 Task: Compose an email with the signature Harold Hernandez with the subject Cancellation of an order and the message We are pleased to inform you that your application has been approved. from softage.8@softage.net to softage.1@softage.net Select the bulleted list and change the font typography to strikethroughSelect the bulleted list and remove the font typography strikethrough Send the email. Finally, move the email from Sent Items to the label Yoga
Action: Mouse moved to (1190, 71)
Screenshot: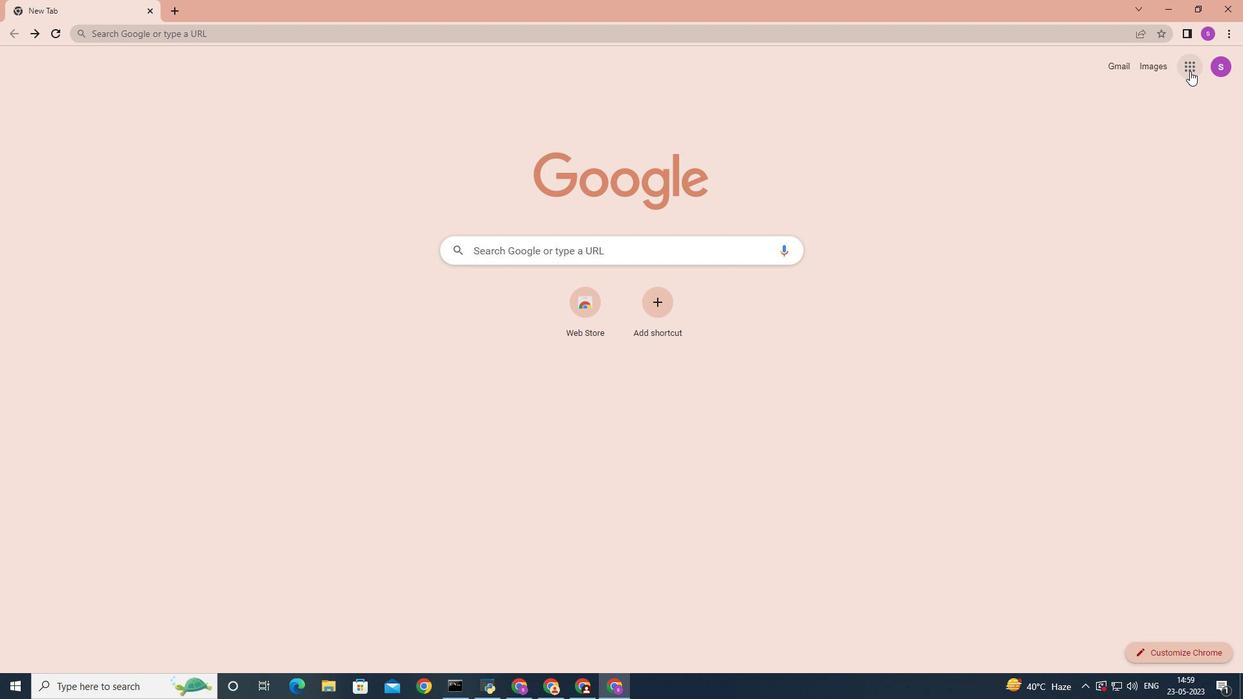 
Action: Mouse pressed left at (1190, 71)
Screenshot: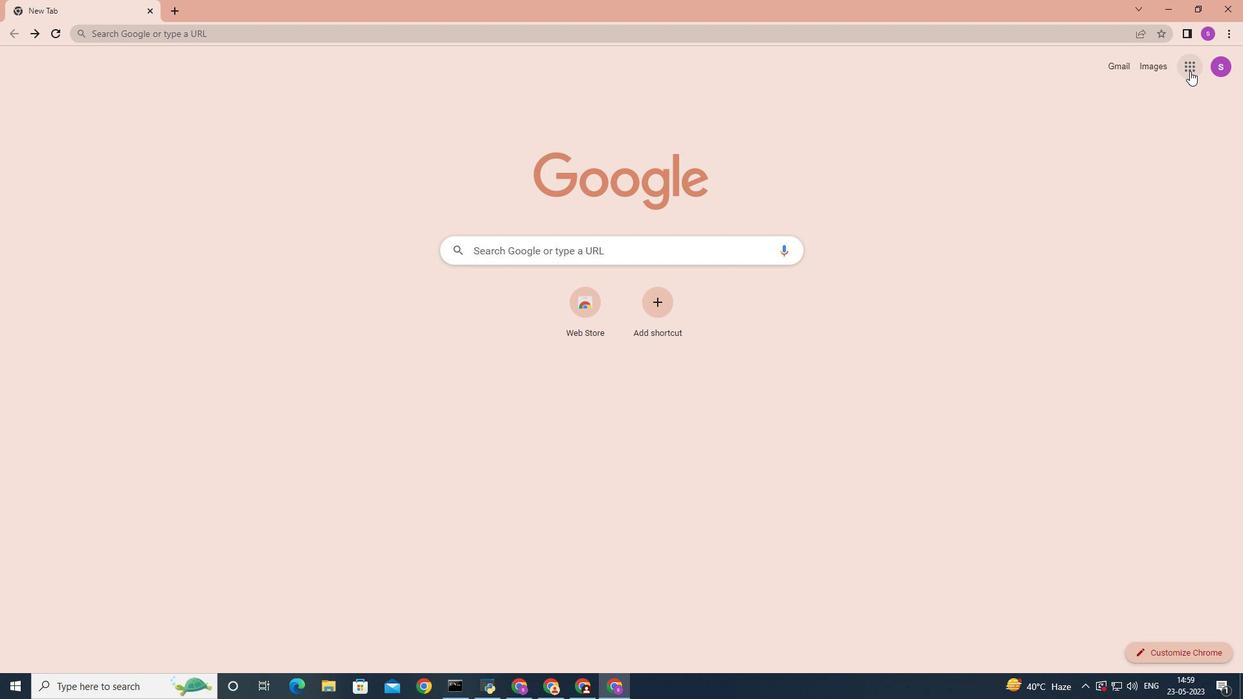 
Action: Mouse moved to (1144, 114)
Screenshot: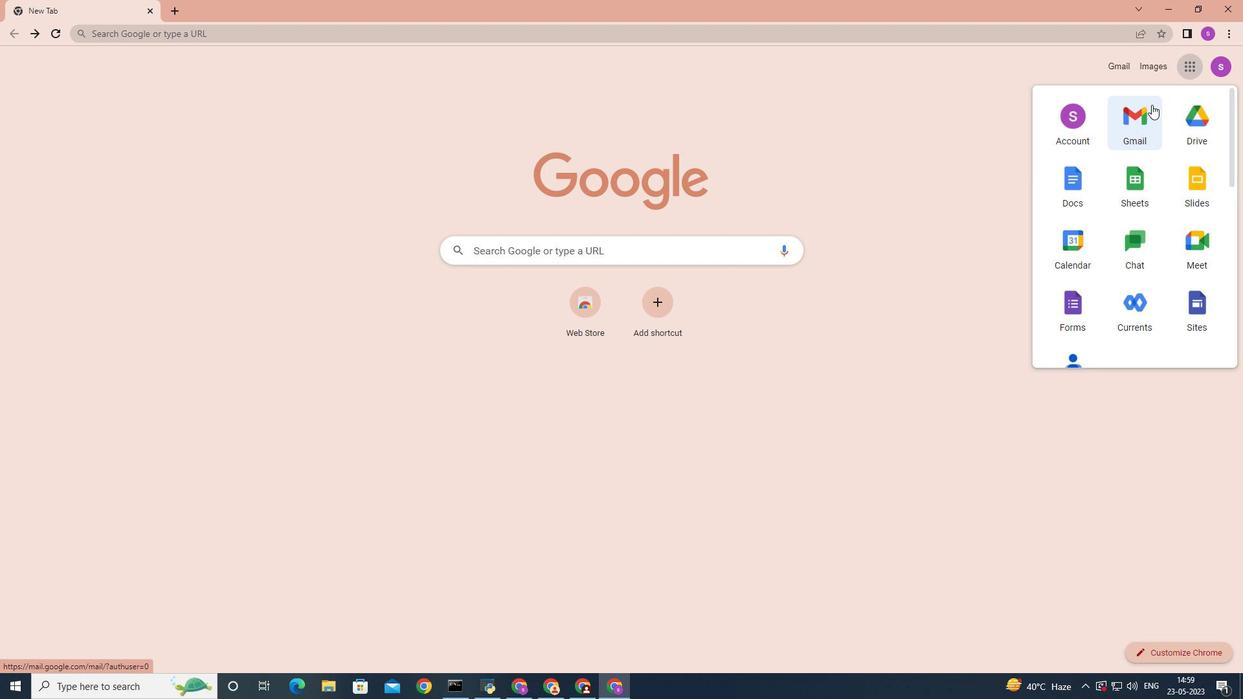 
Action: Mouse pressed left at (1144, 114)
Screenshot: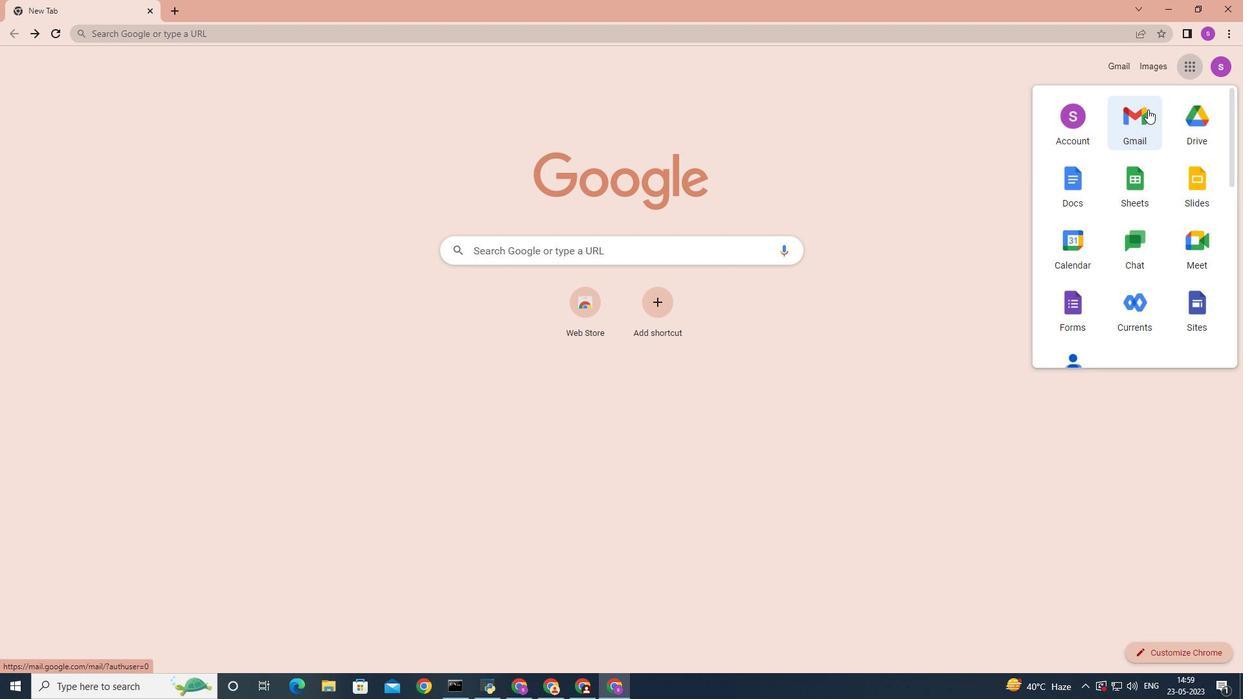 
Action: Mouse moved to (1103, 70)
Screenshot: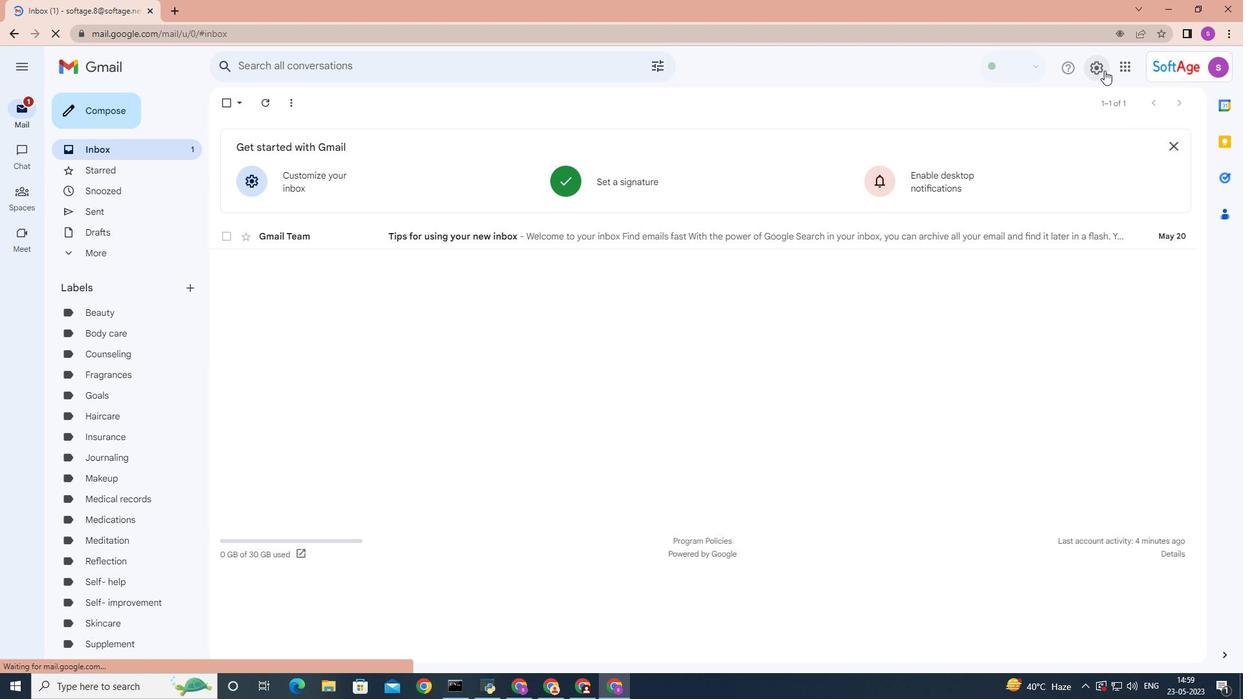 
Action: Mouse pressed left at (1103, 70)
Screenshot: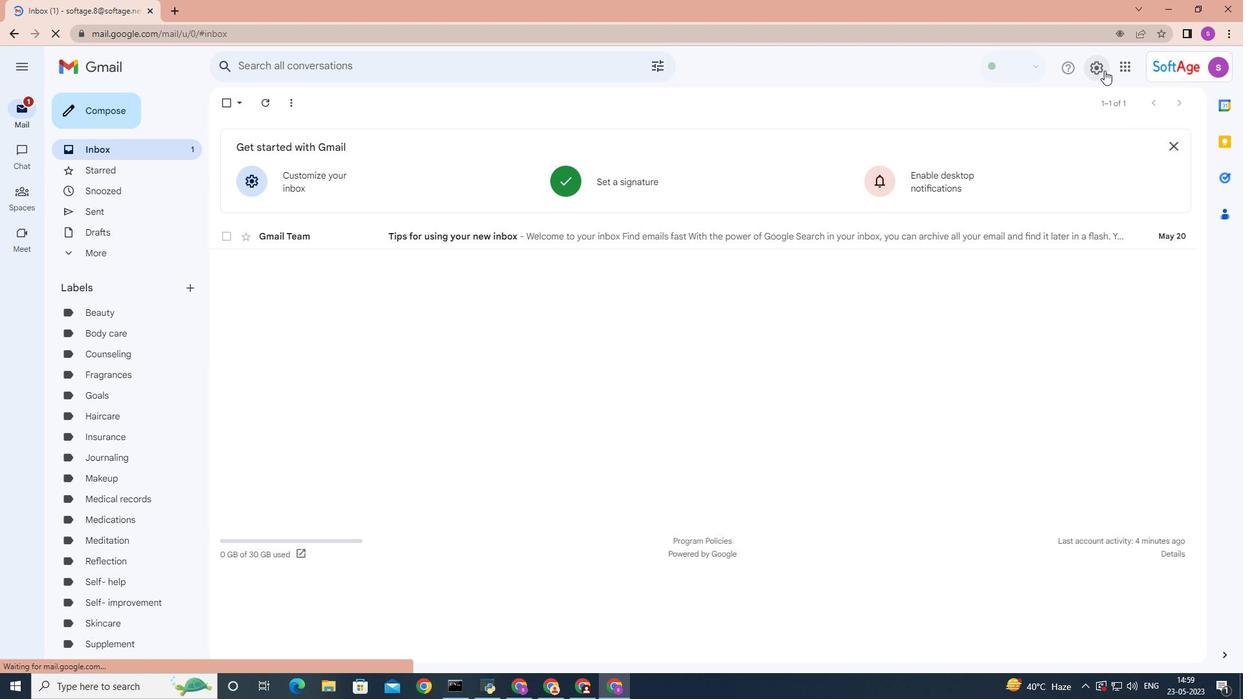 
Action: Mouse moved to (1123, 134)
Screenshot: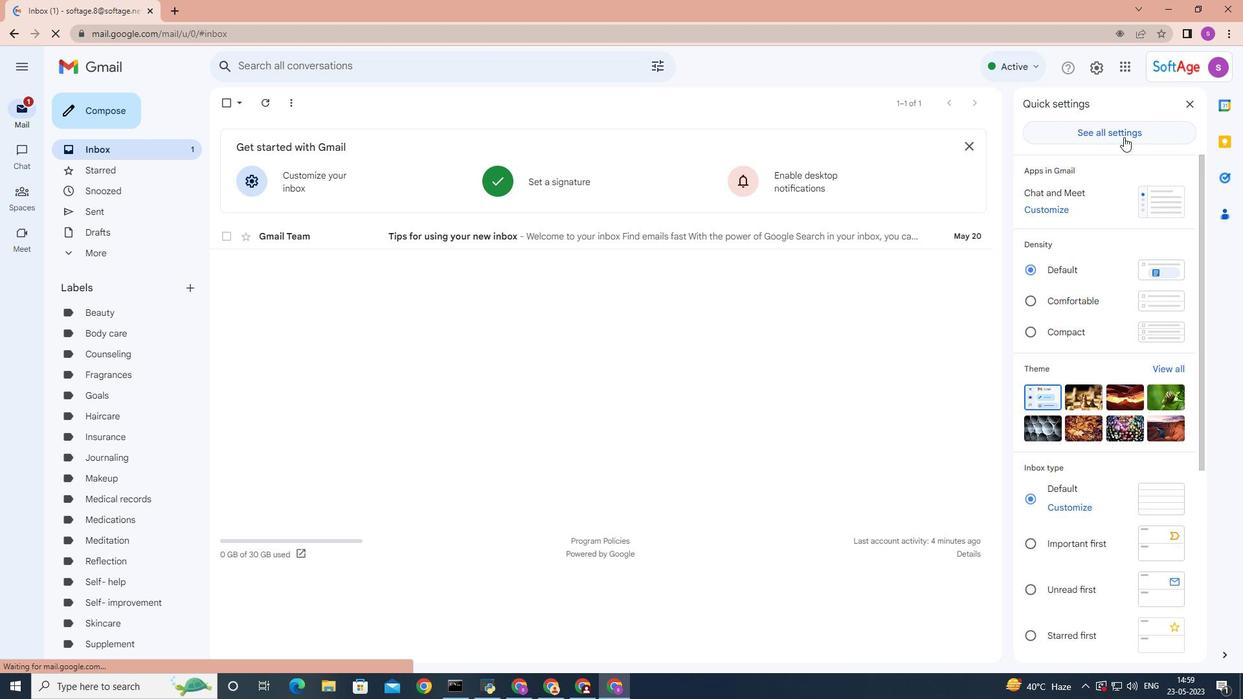 
Action: Mouse pressed left at (1123, 134)
Screenshot: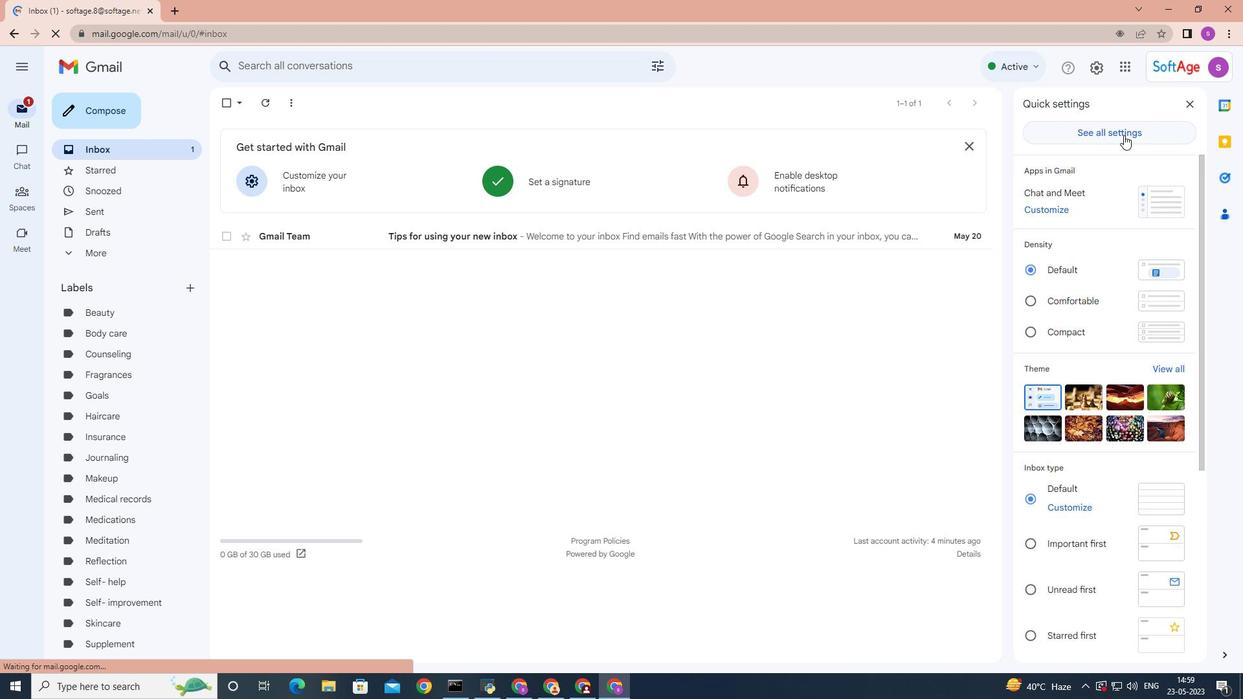 
Action: Mouse moved to (886, 266)
Screenshot: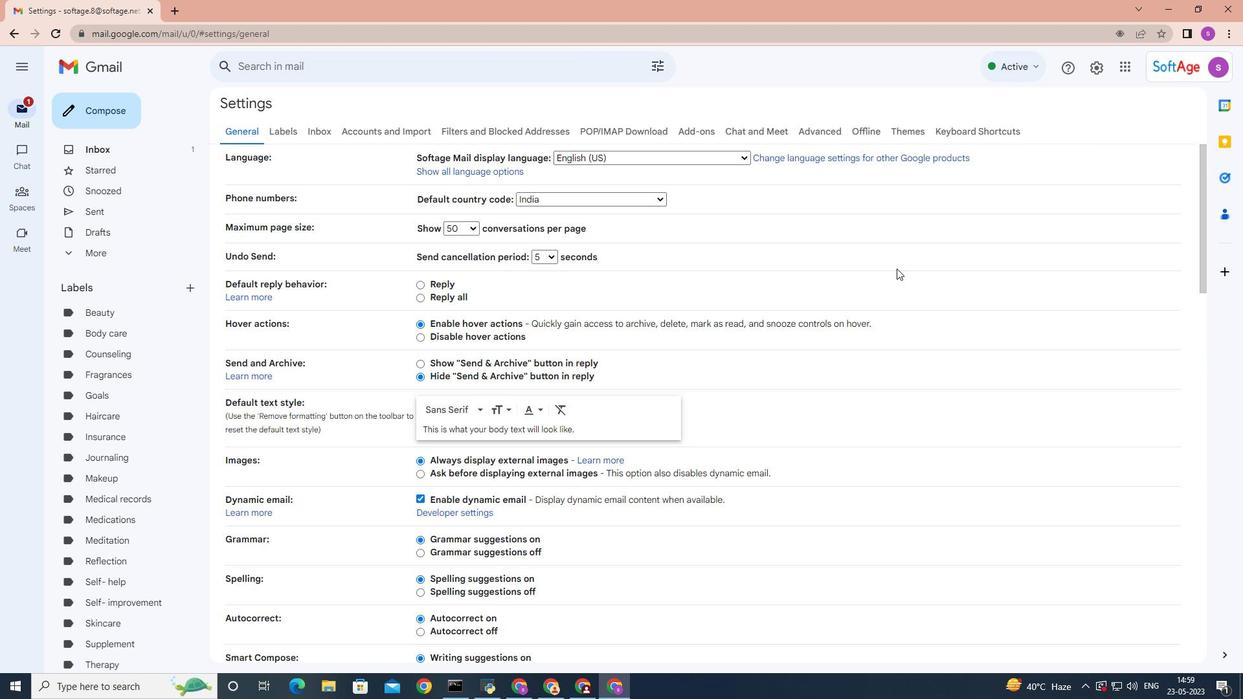 
Action: Mouse scrolled (886, 266) with delta (0, 0)
Screenshot: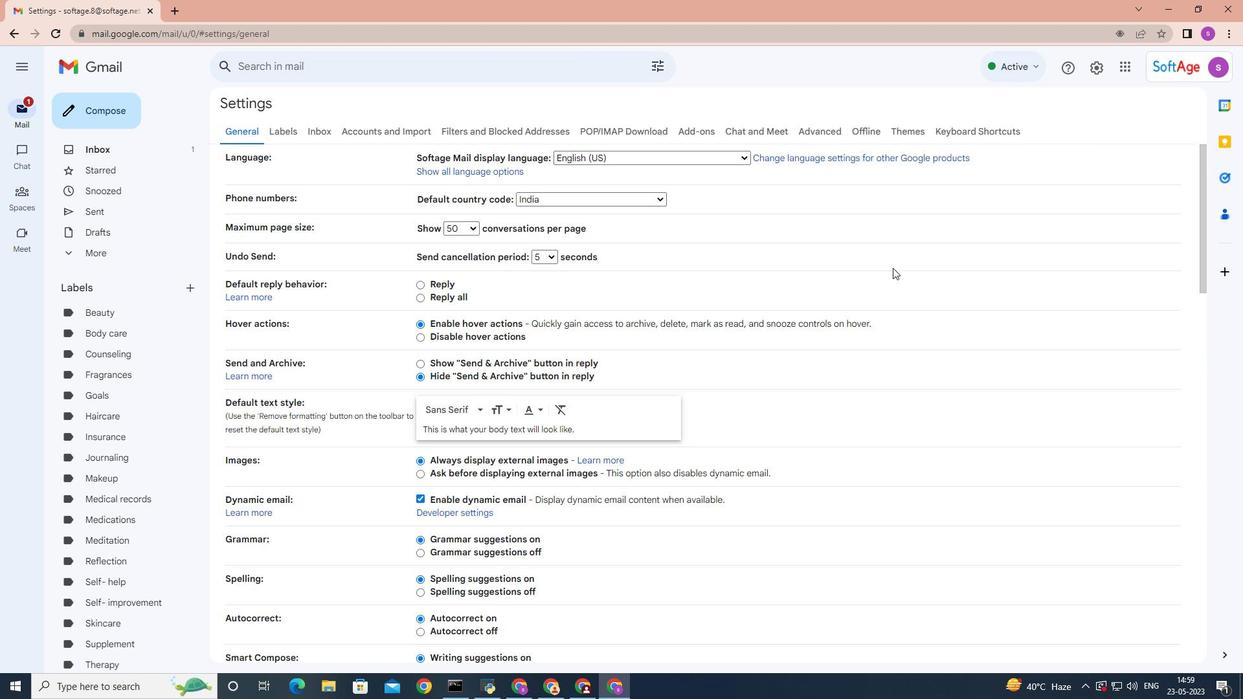 
Action: Mouse moved to (886, 266)
Screenshot: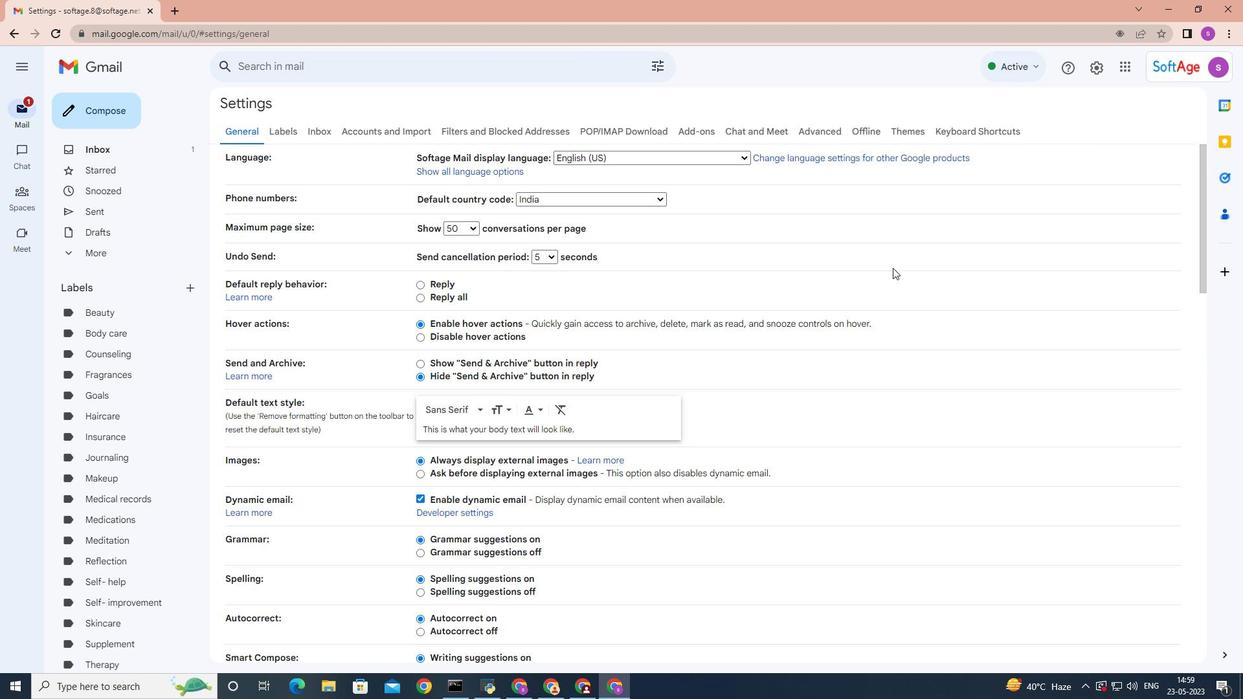 
Action: Mouse scrolled (886, 266) with delta (0, 0)
Screenshot: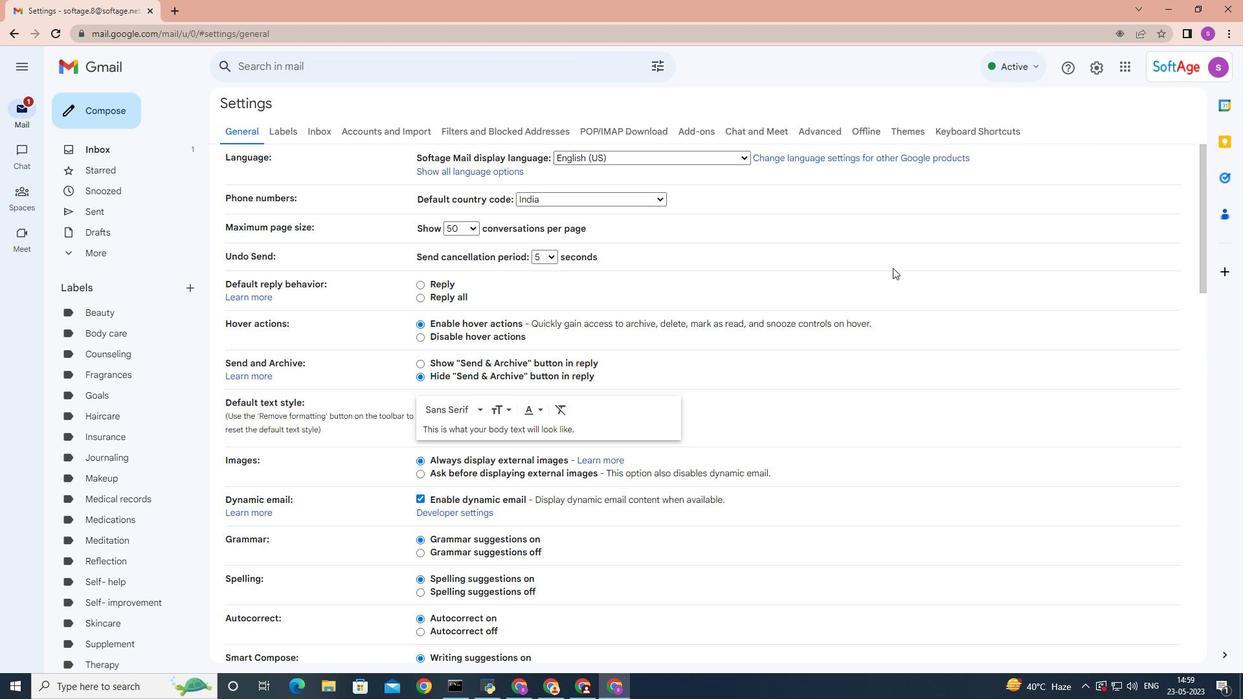 
Action: Mouse scrolled (886, 266) with delta (0, 0)
Screenshot: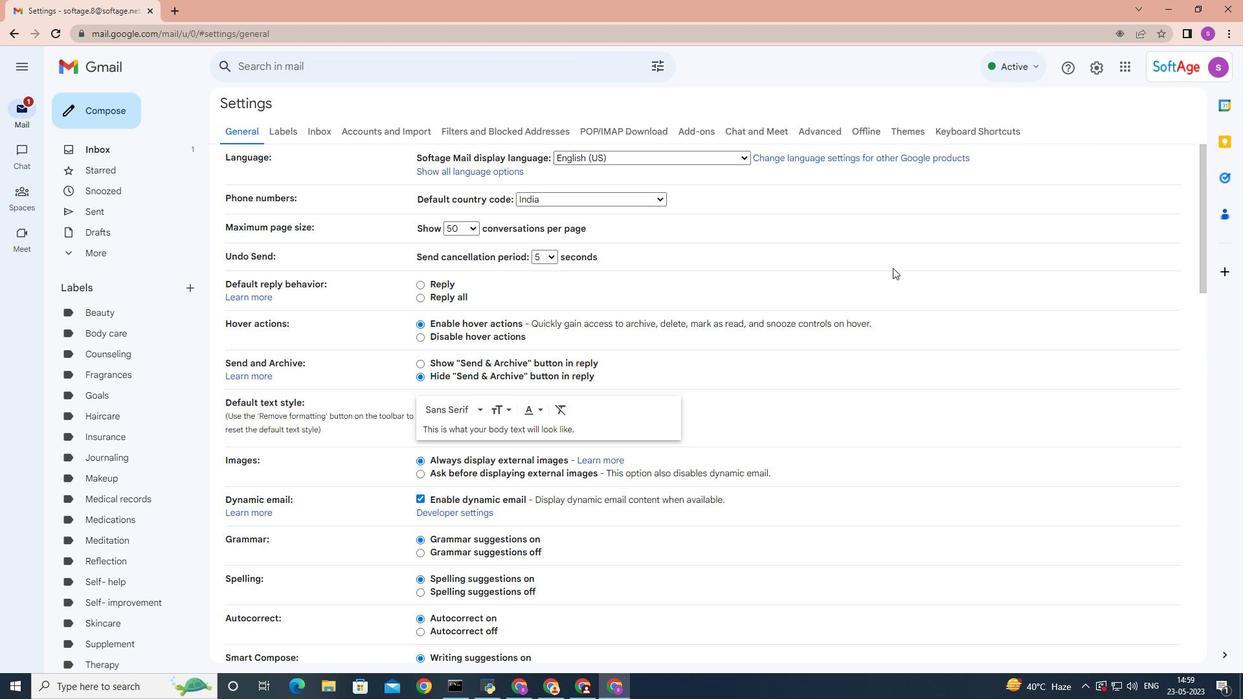 
Action: Mouse scrolled (886, 266) with delta (0, 0)
Screenshot: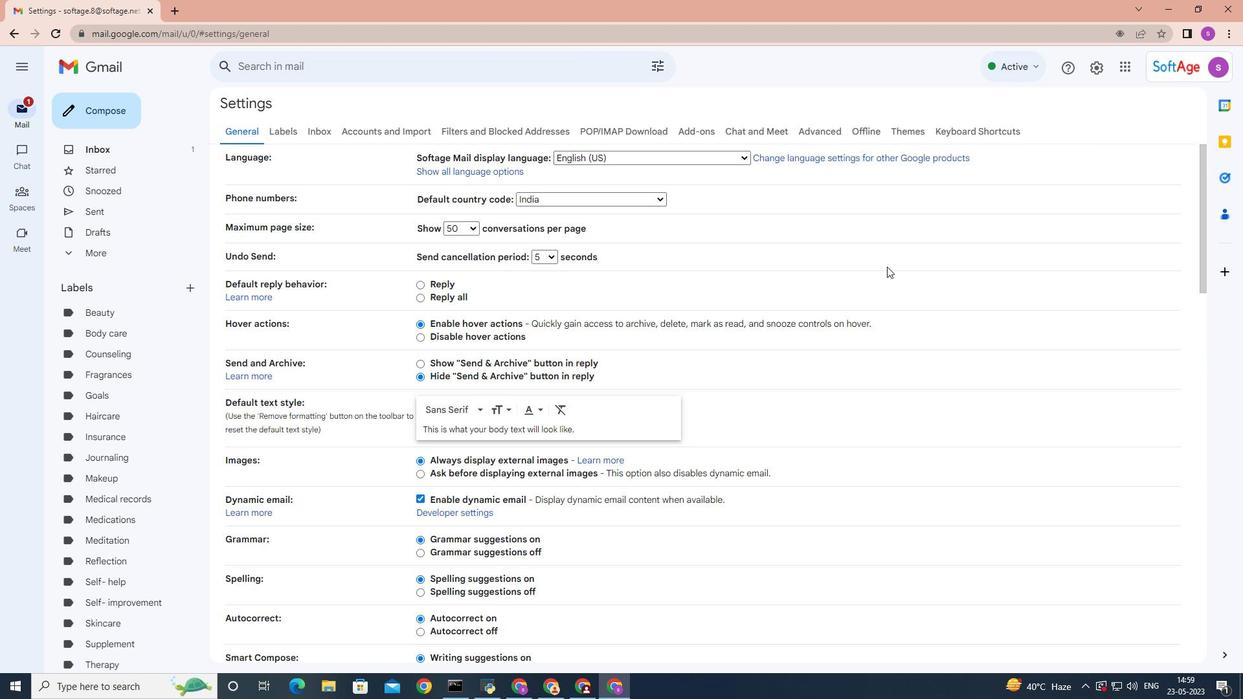 
Action: Mouse scrolled (886, 266) with delta (0, 0)
Screenshot: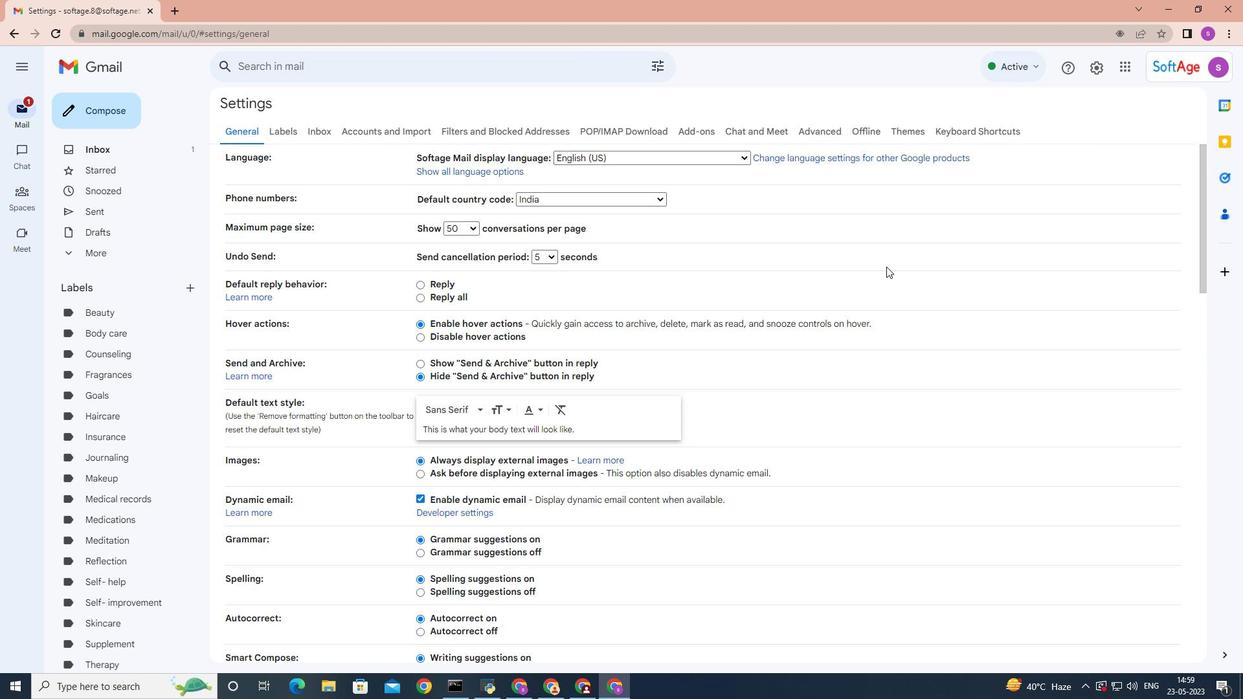 
Action: Mouse moved to (885, 265)
Screenshot: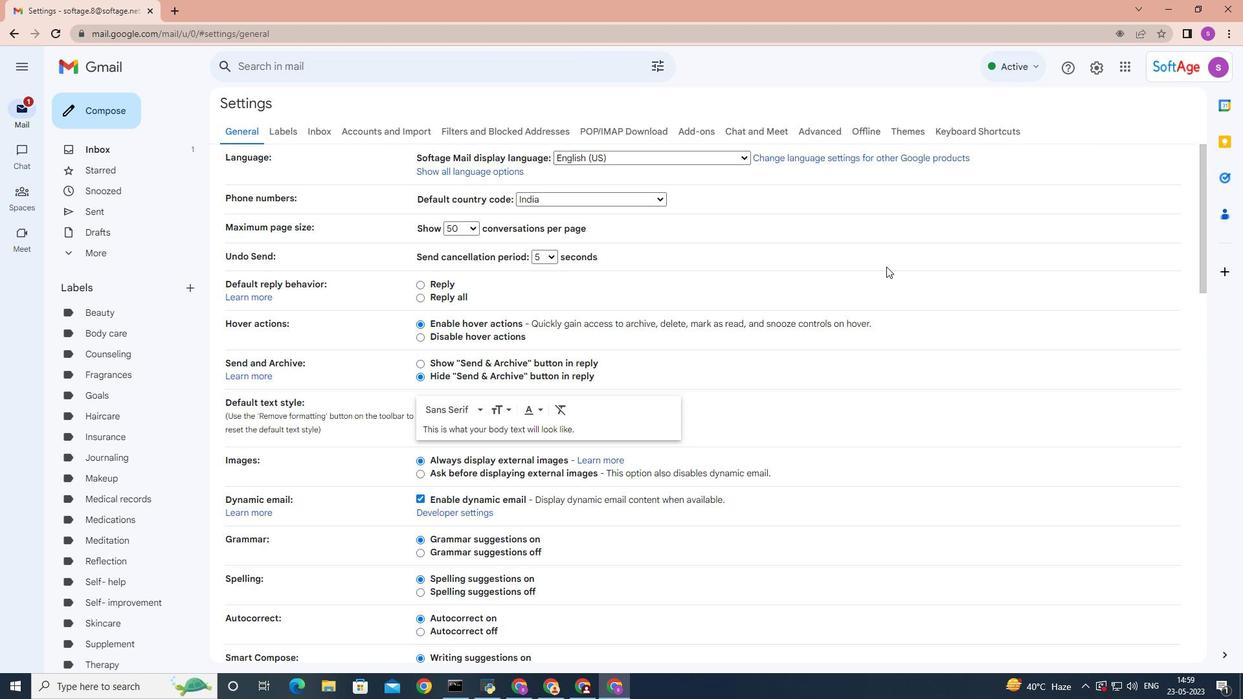 
Action: Mouse scrolled (885, 264) with delta (0, 0)
Screenshot: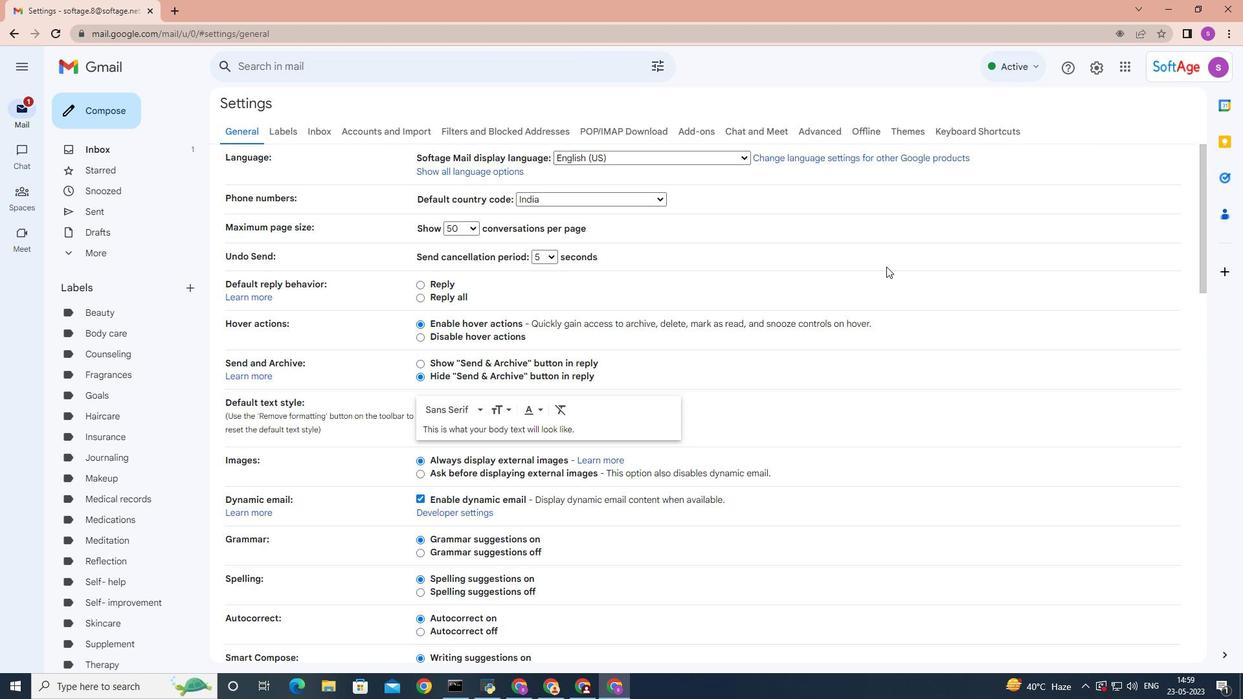 
Action: Mouse moved to (881, 262)
Screenshot: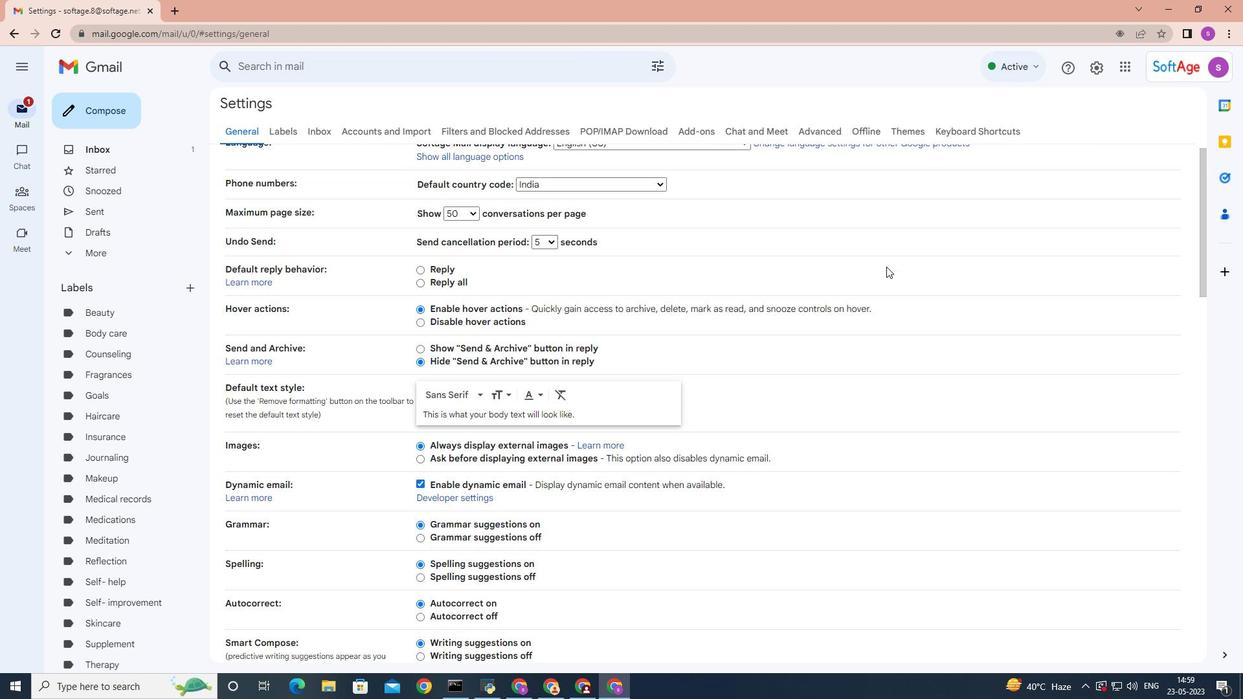 
Action: Mouse scrolled (881, 261) with delta (0, 0)
Screenshot: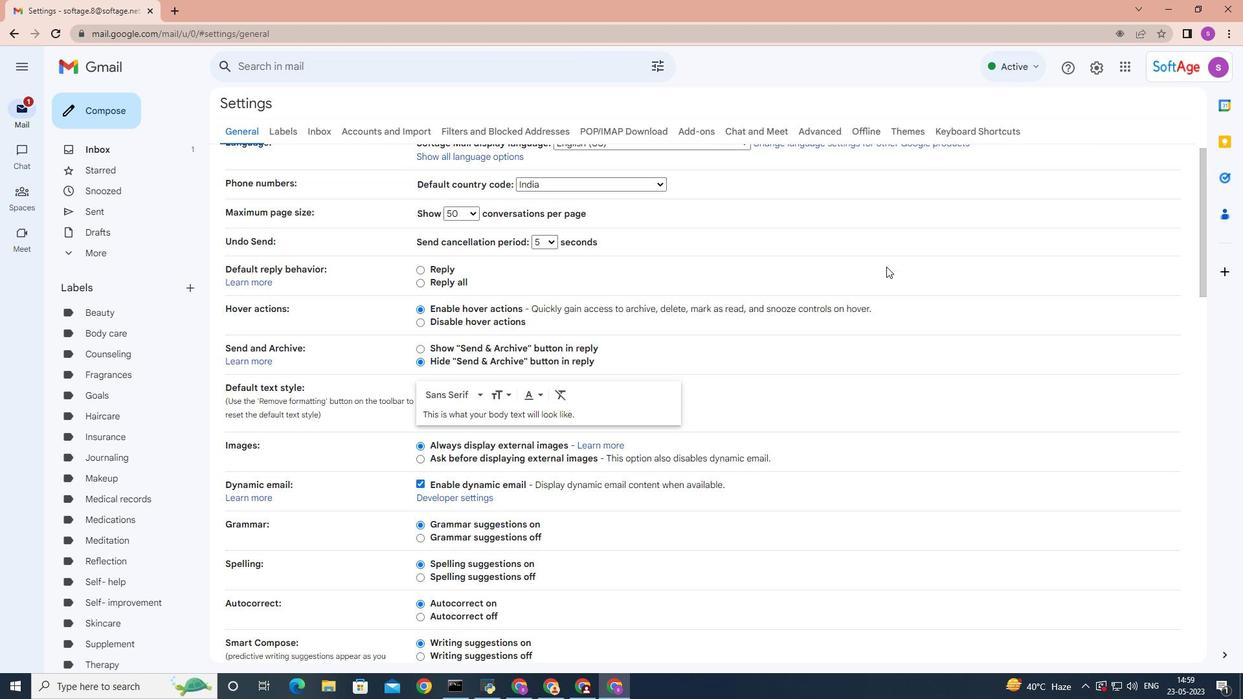 
Action: Mouse moved to (872, 257)
Screenshot: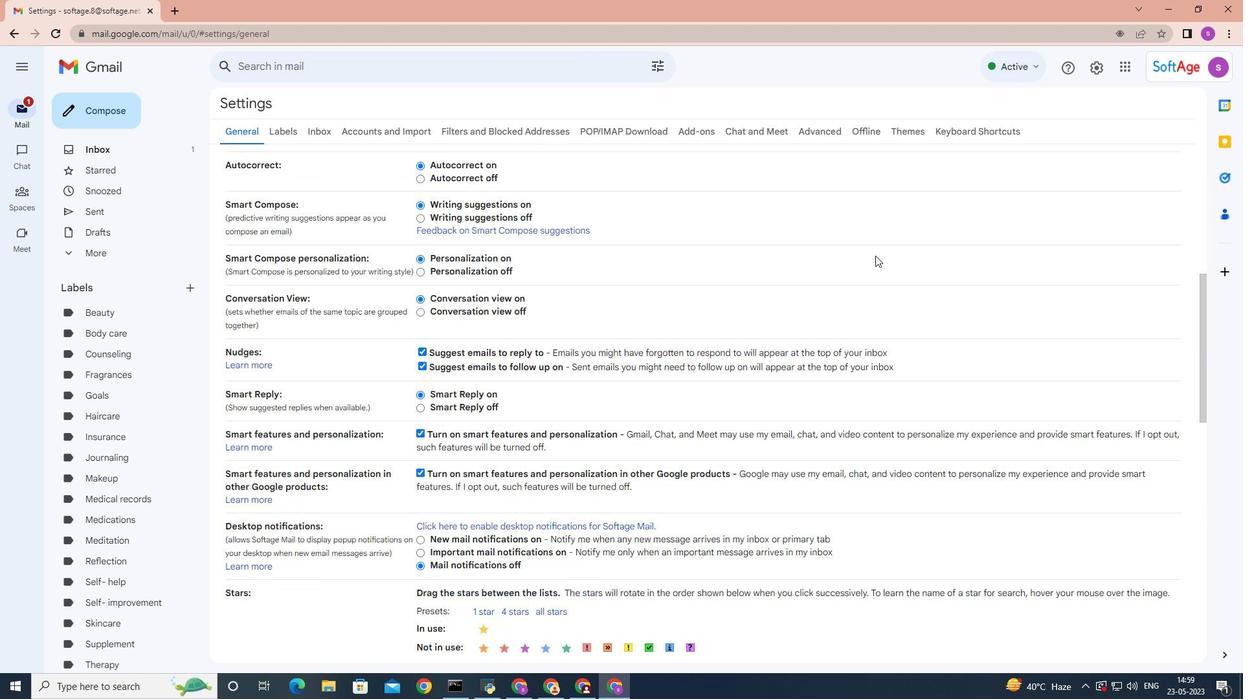 
Action: Mouse scrolled (872, 256) with delta (0, 0)
Screenshot: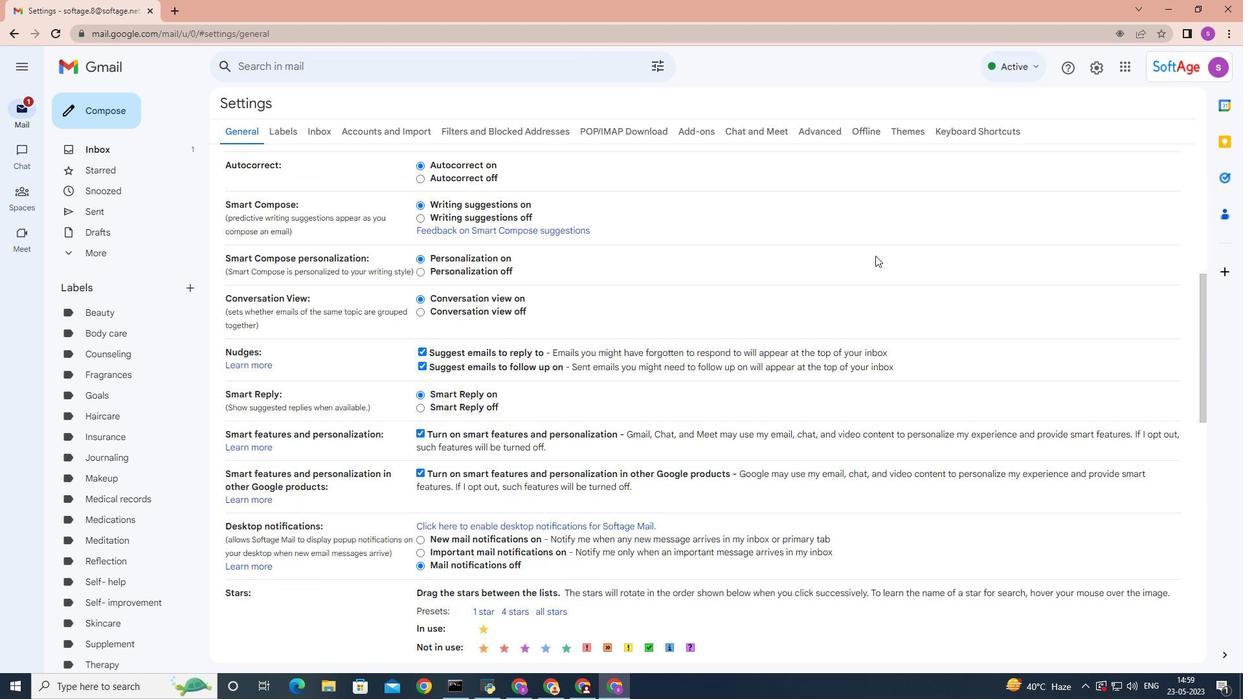 
Action: Mouse moved to (872, 257)
Screenshot: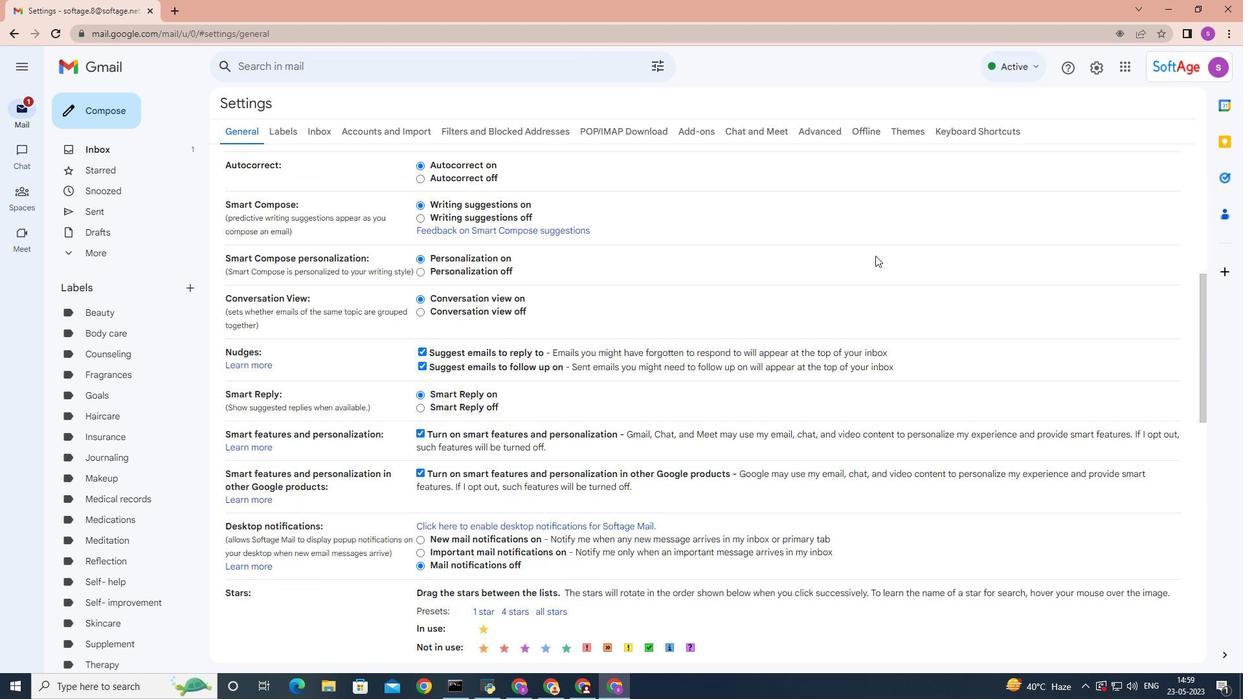 
Action: Mouse scrolled (872, 256) with delta (0, 0)
Screenshot: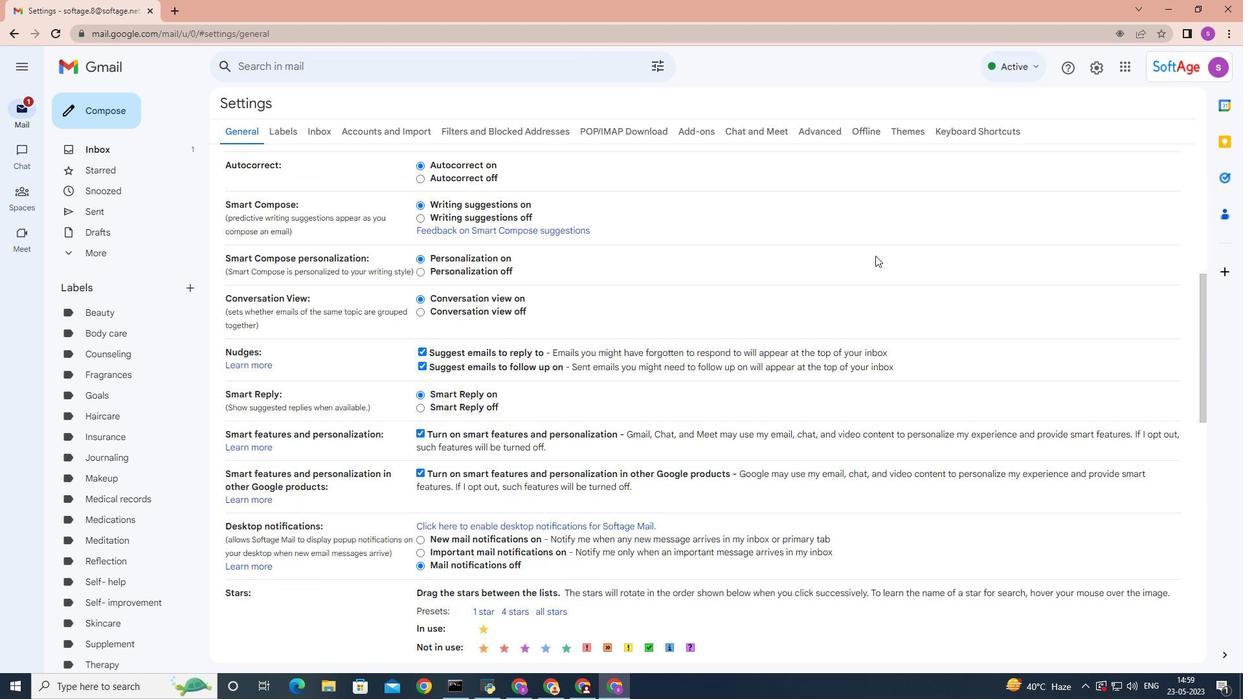 
Action: Mouse moved to (872, 257)
Screenshot: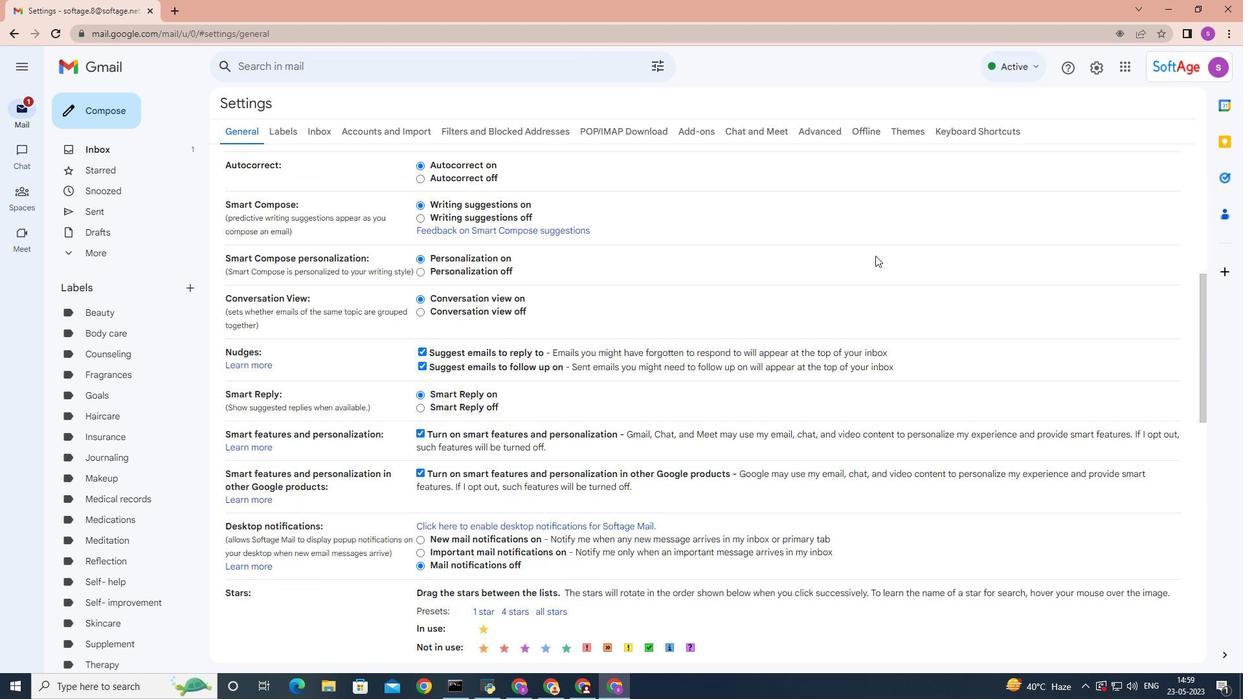 
Action: Mouse scrolled (872, 256) with delta (0, 0)
Screenshot: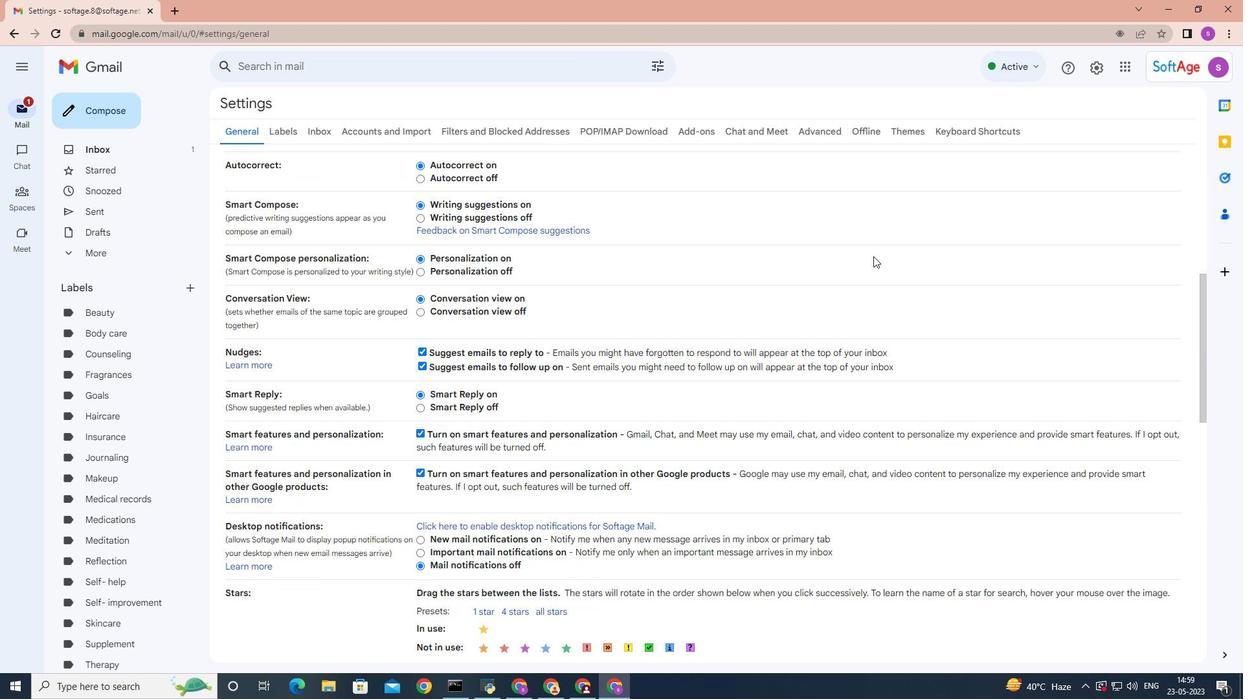 
Action: Mouse moved to (872, 257)
Screenshot: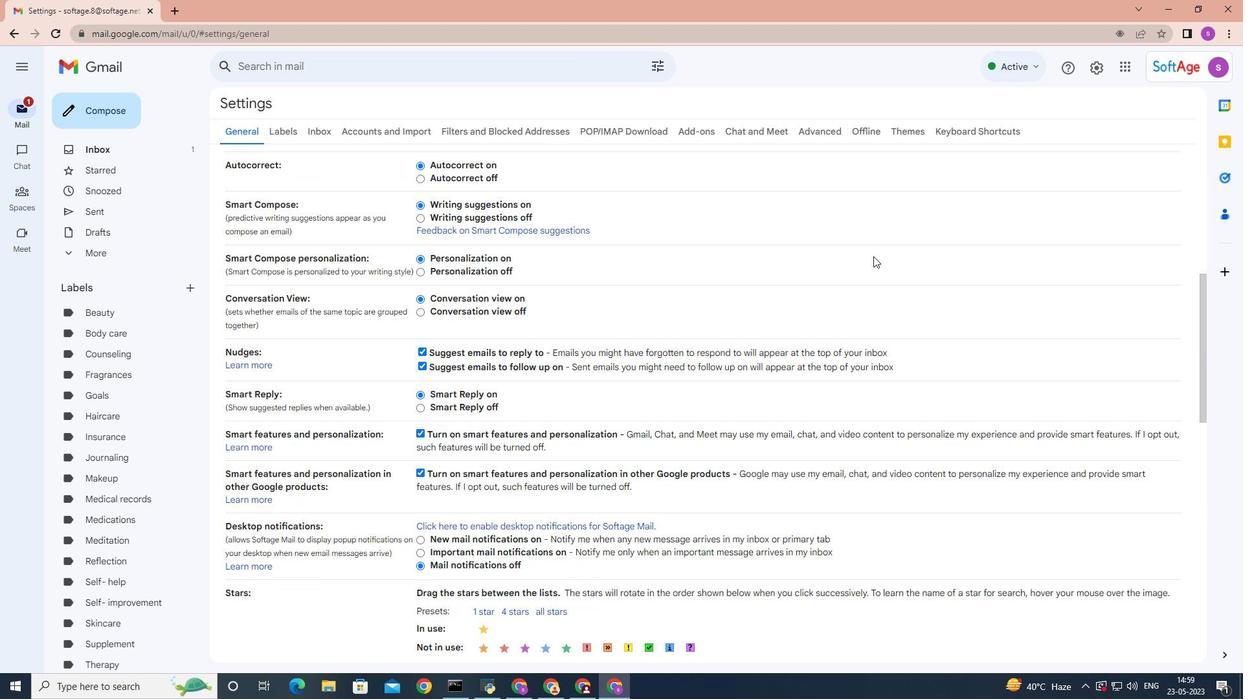 
Action: Mouse scrolled (872, 256) with delta (0, 0)
Screenshot: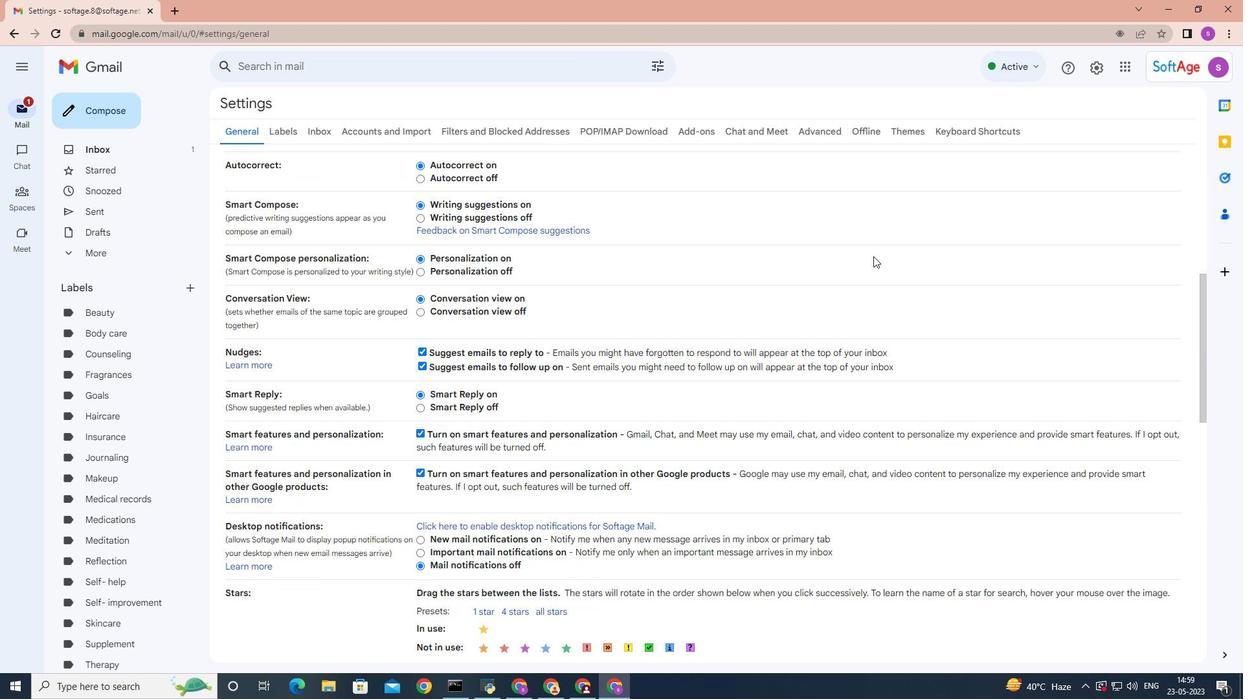 
Action: Mouse moved to (871, 257)
Screenshot: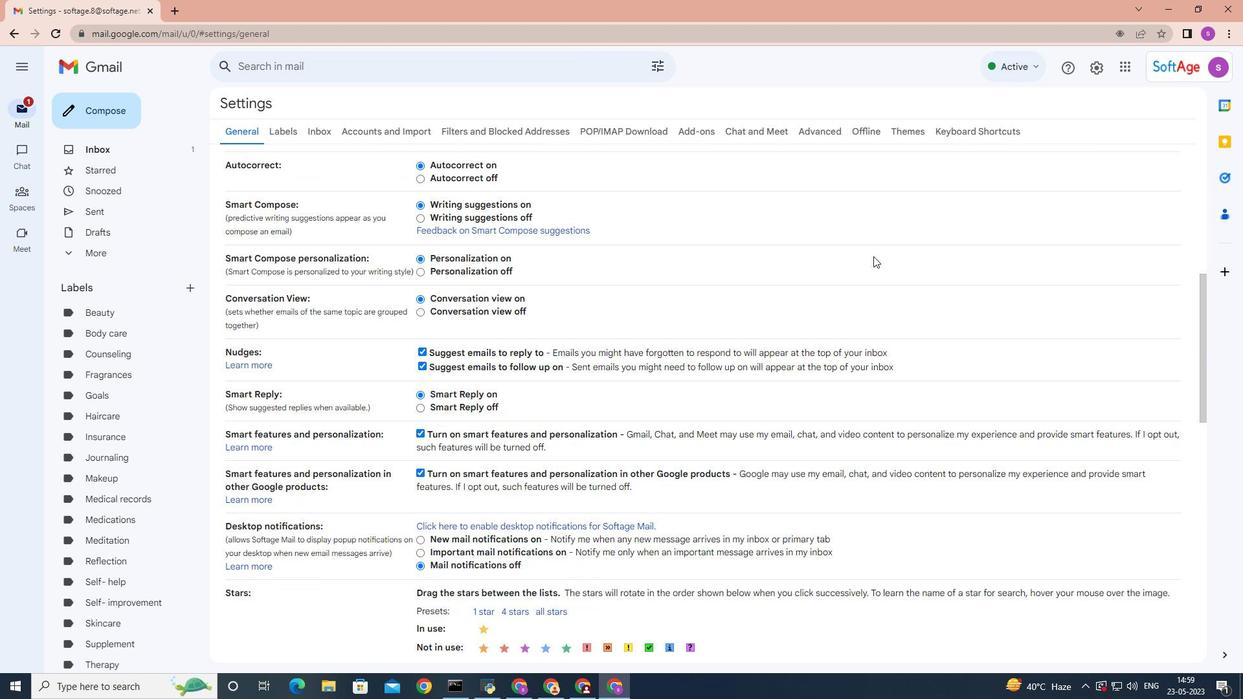 
Action: Mouse scrolled (871, 256) with delta (0, 0)
Screenshot: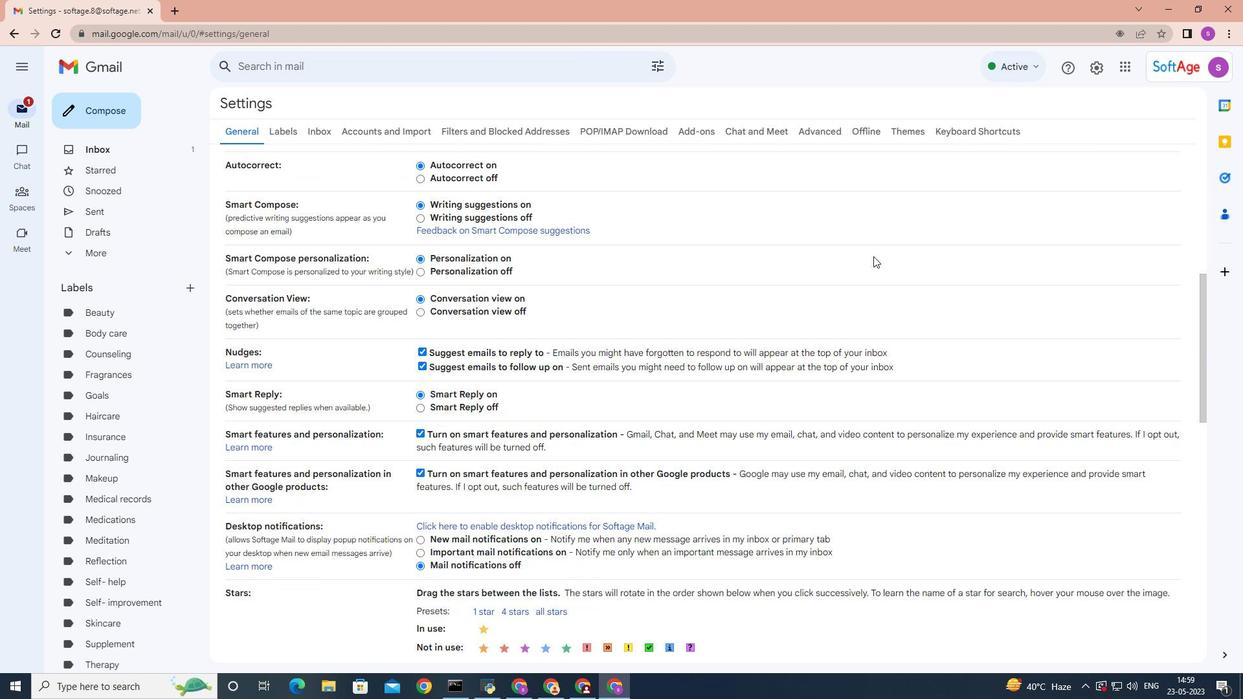 
Action: Mouse moved to (870, 257)
Screenshot: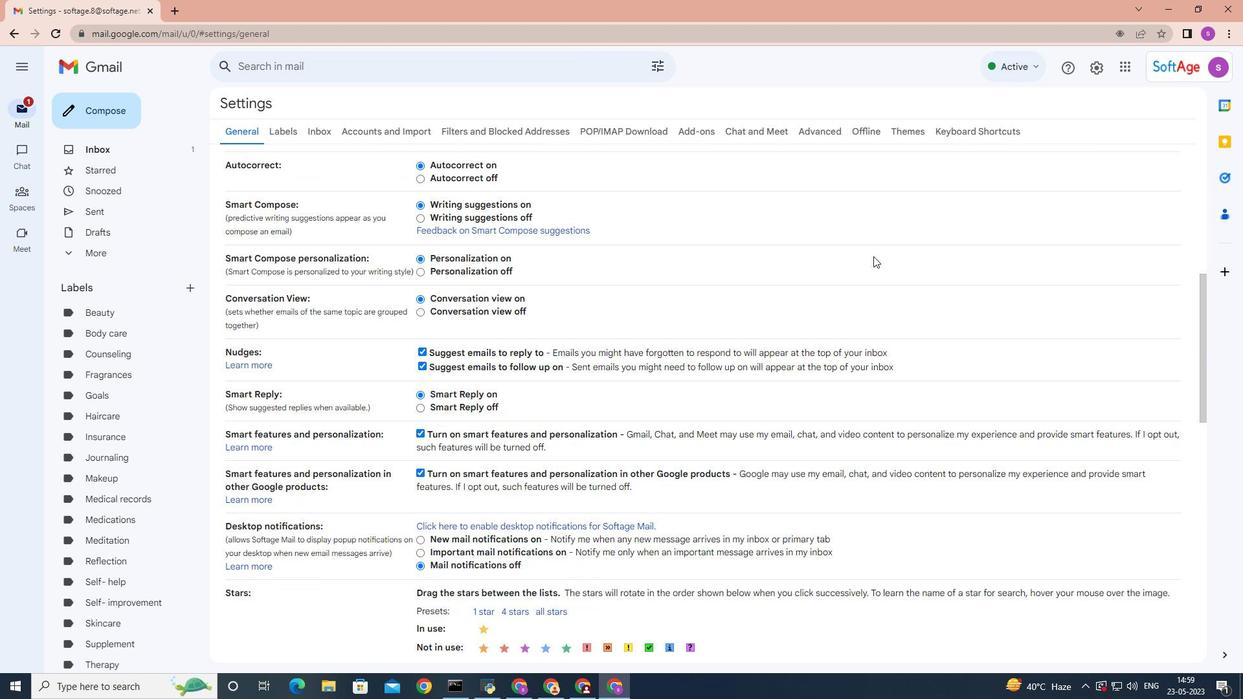 
Action: Mouse scrolled (870, 256) with delta (0, 0)
Screenshot: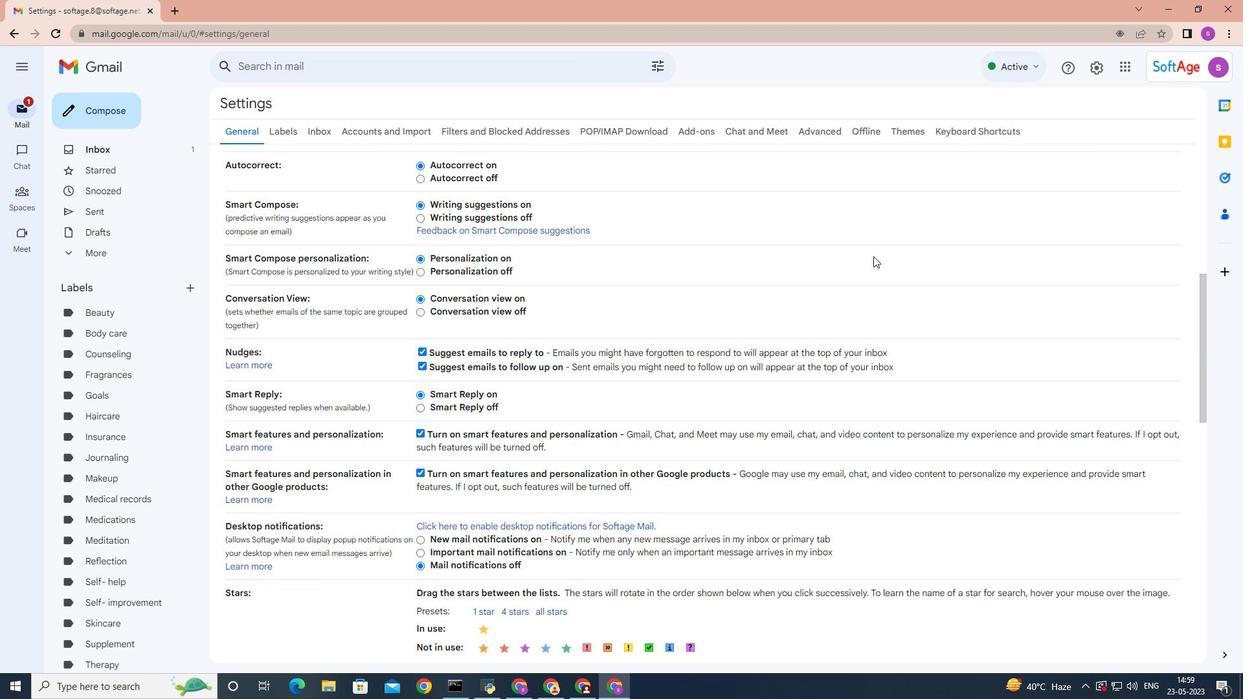 
Action: Mouse moved to (868, 256)
Screenshot: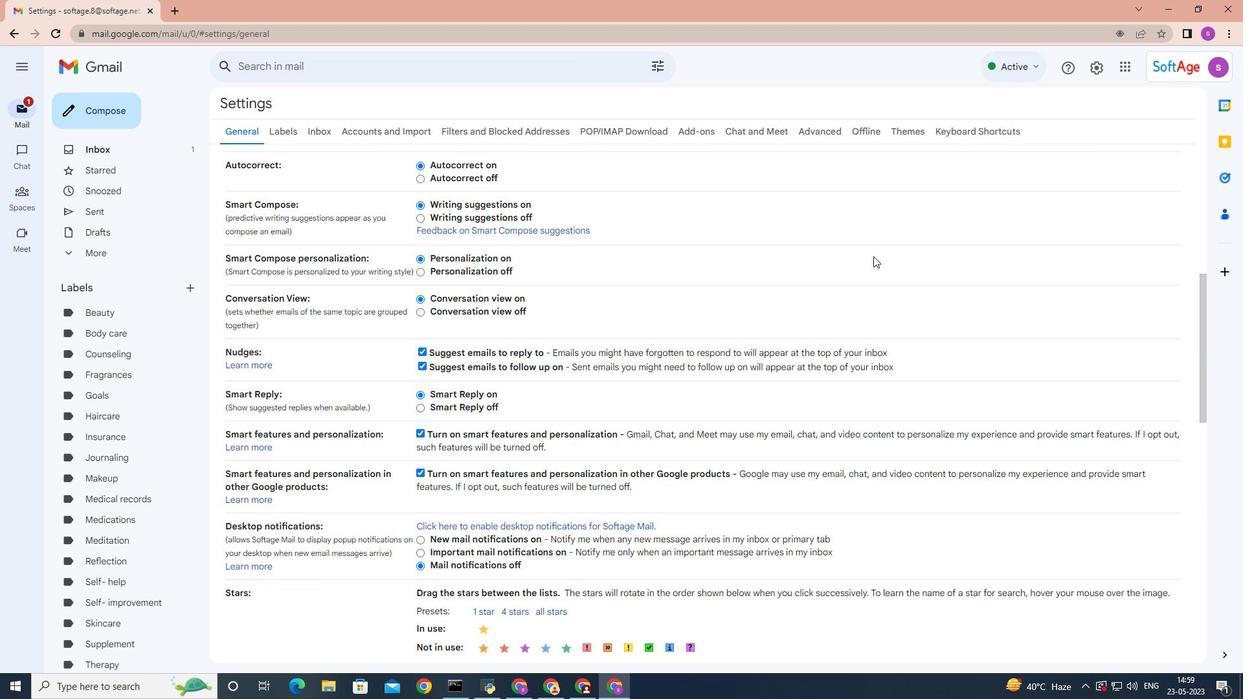 
Action: Mouse scrolled (868, 255) with delta (0, 0)
Screenshot: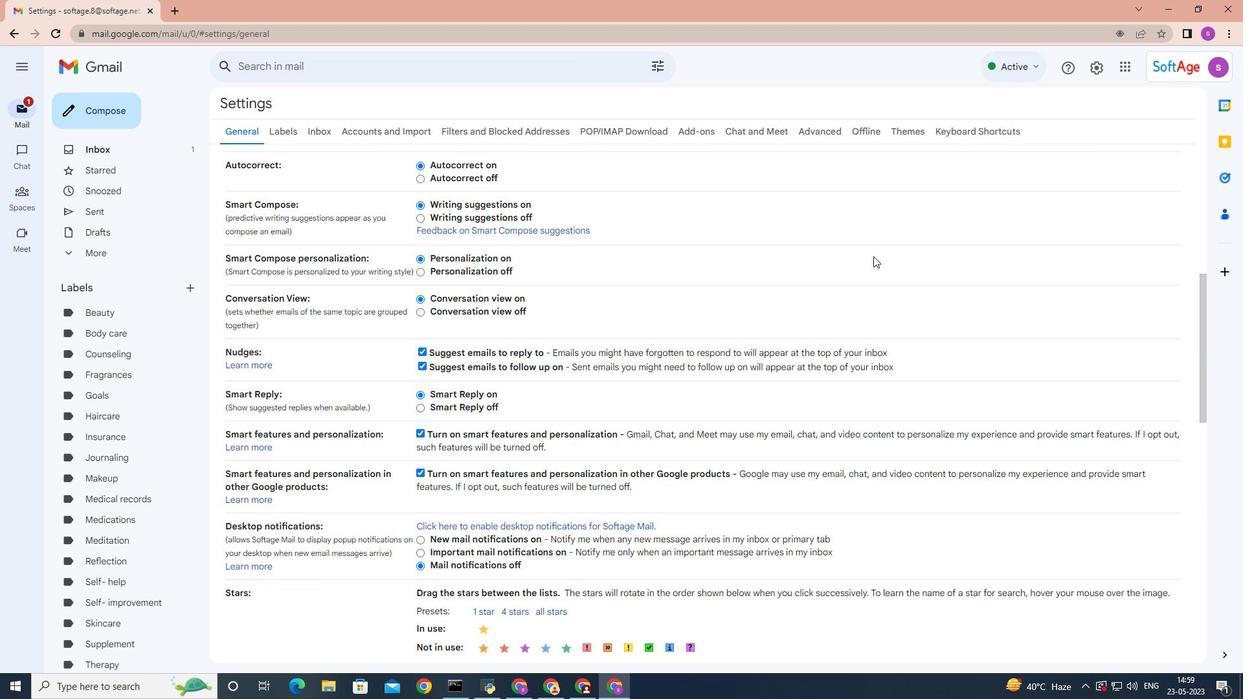 
Action: Mouse moved to (857, 248)
Screenshot: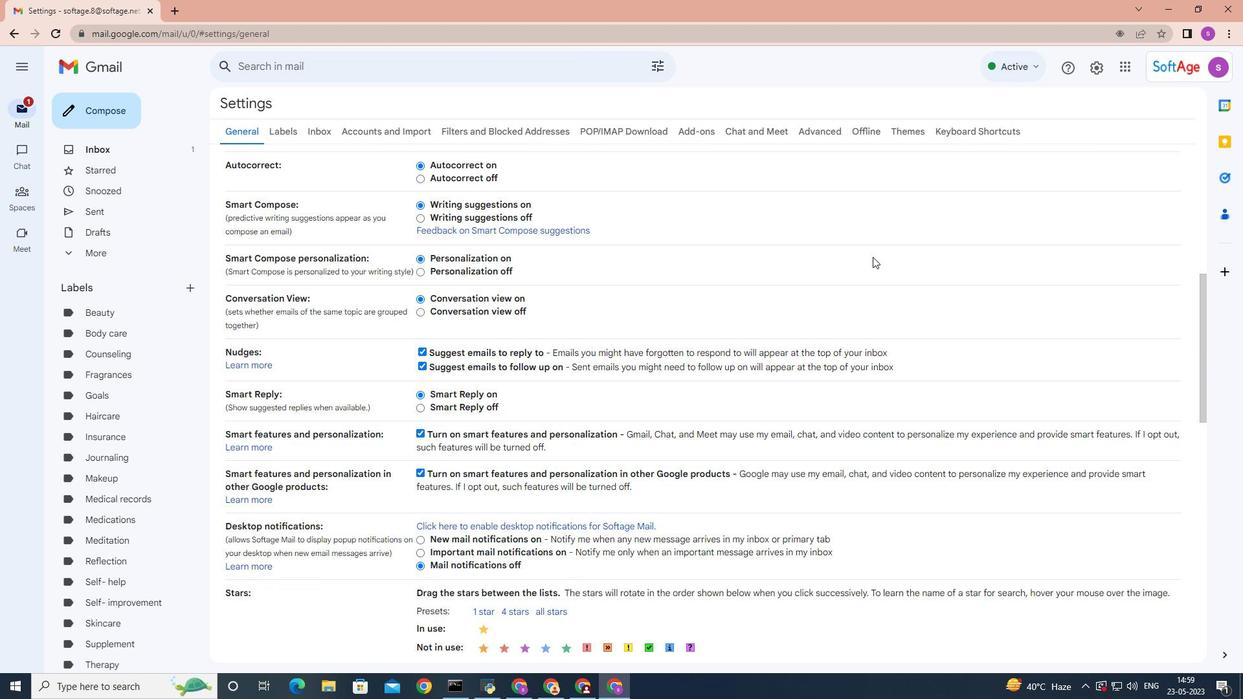 
Action: Mouse scrolled (860, 250) with delta (0, 0)
Screenshot: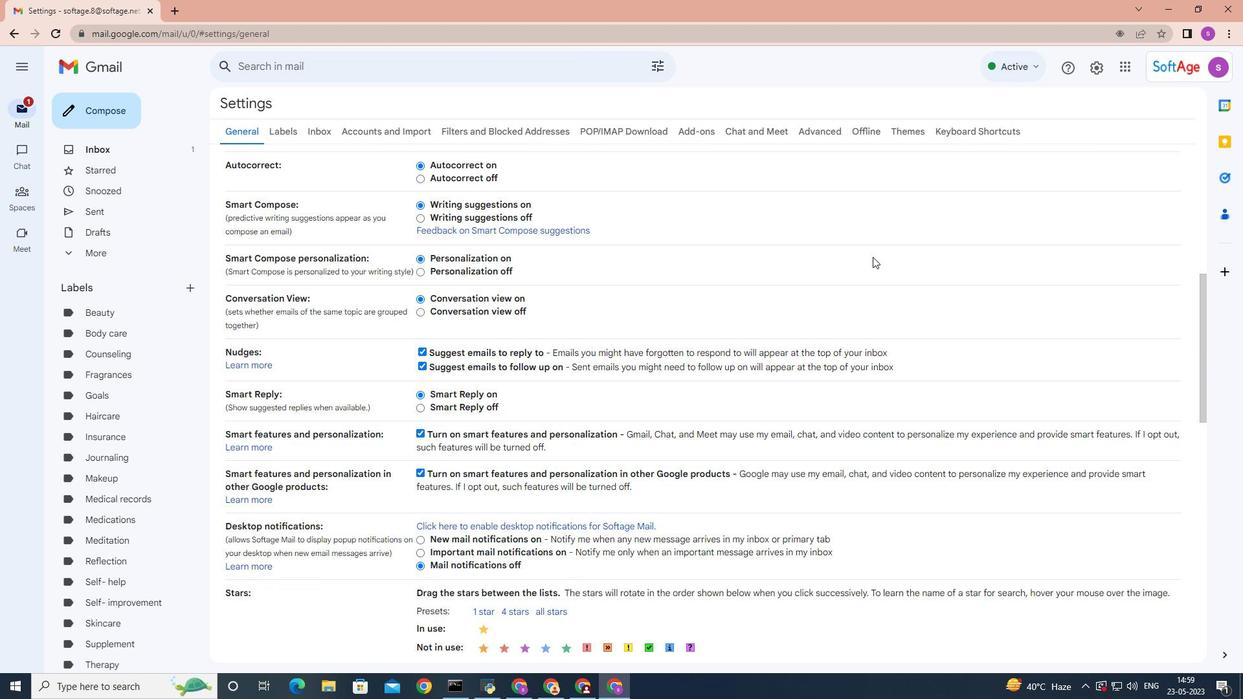 
Action: Mouse moved to (834, 242)
Screenshot: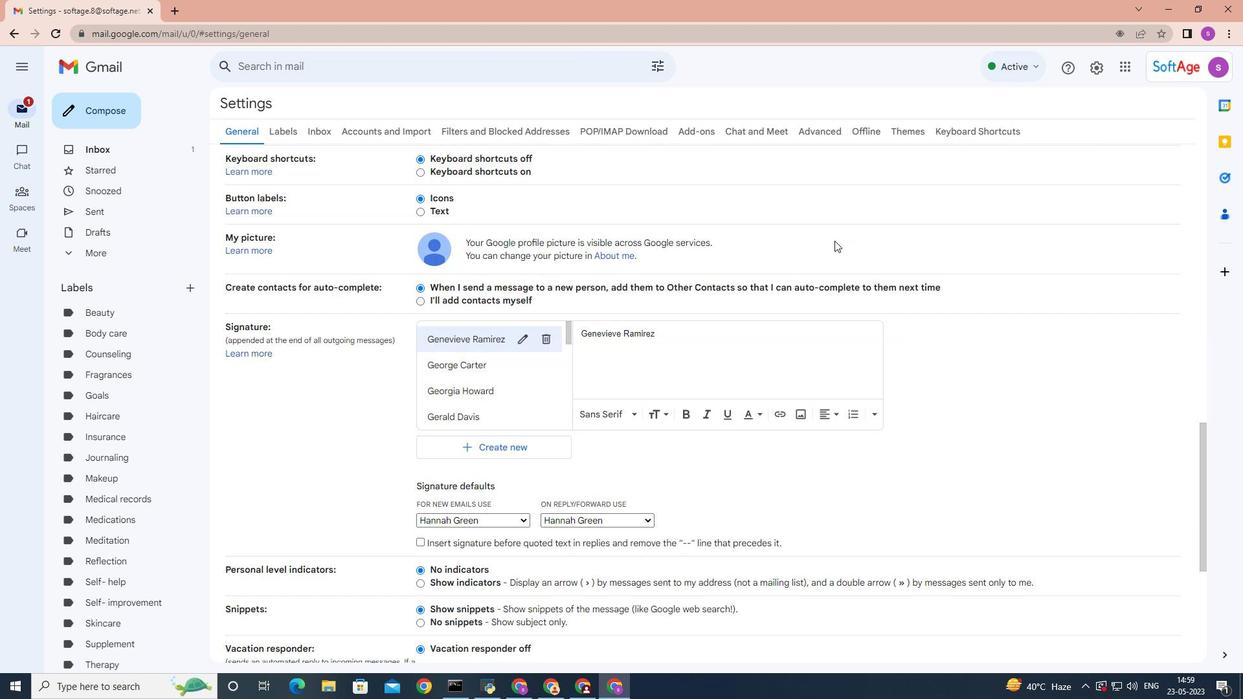 
Action: Mouse scrolled (834, 241) with delta (0, 0)
Screenshot: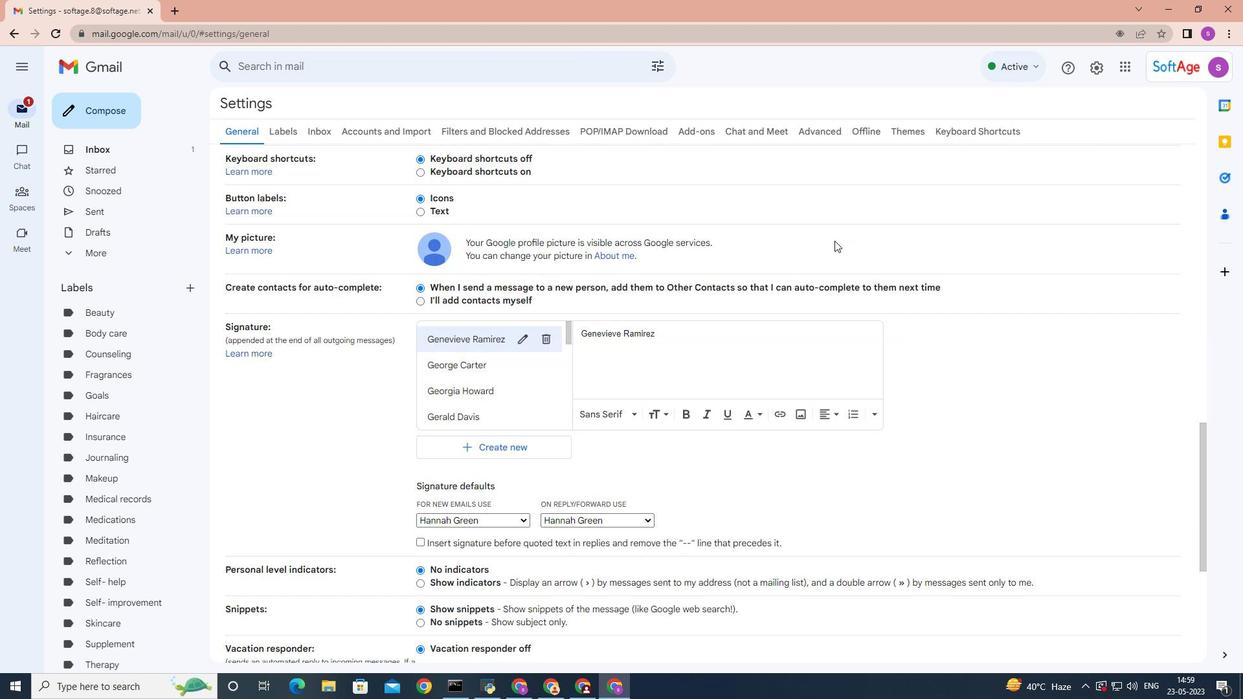 
Action: Mouse scrolled (834, 241) with delta (0, 0)
Screenshot: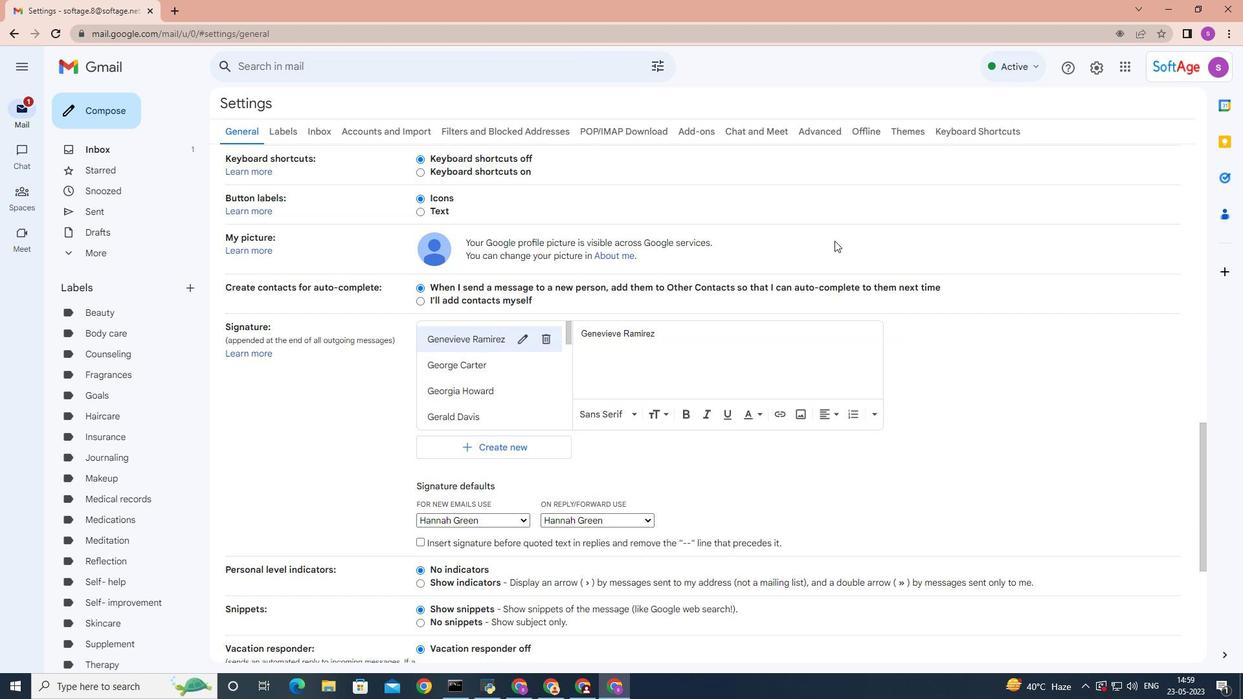 
Action: Mouse moved to (833, 242)
Screenshot: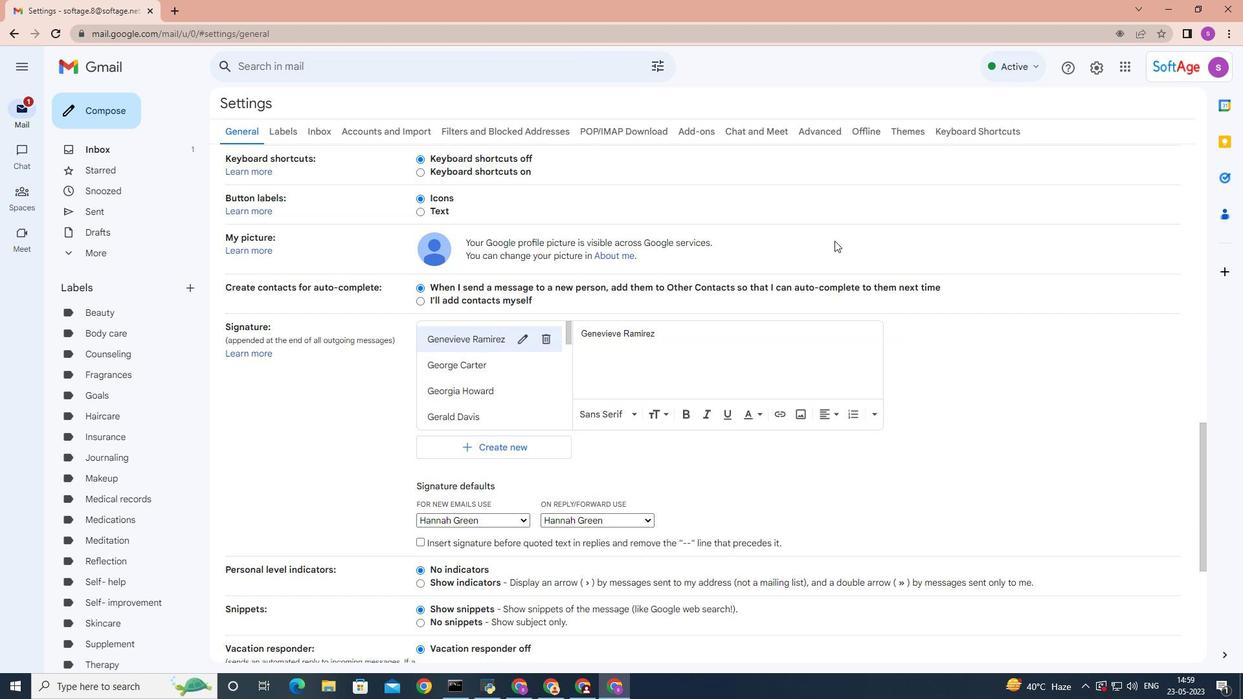 
Action: Mouse scrolled (833, 242) with delta (0, 0)
Screenshot: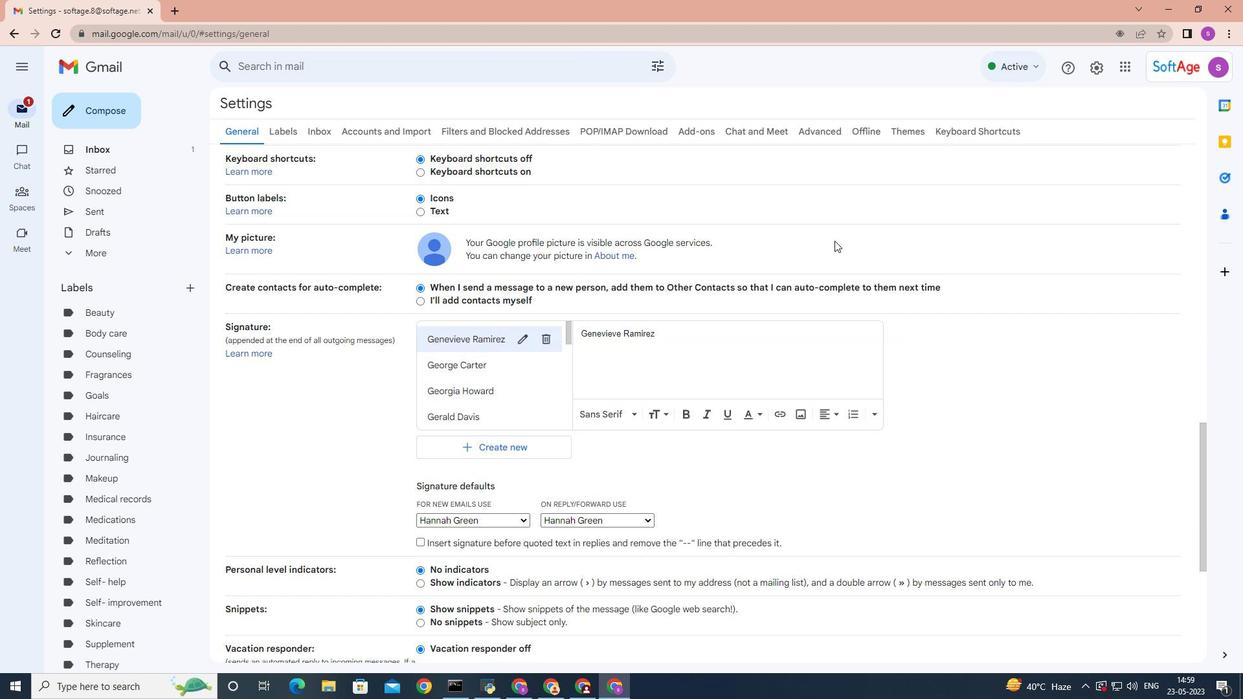 
Action: Mouse scrolled (833, 242) with delta (0, 0)
Screenshot: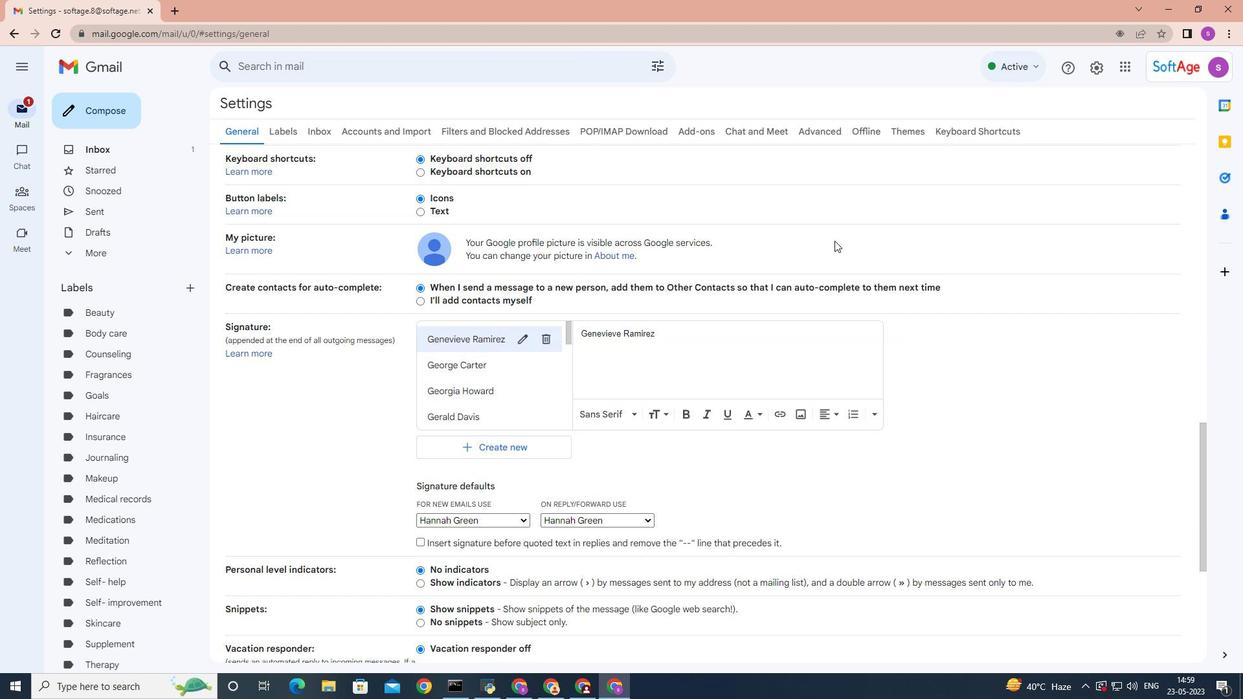 
Action: Mouse moved to (580, 309)
Screenshot: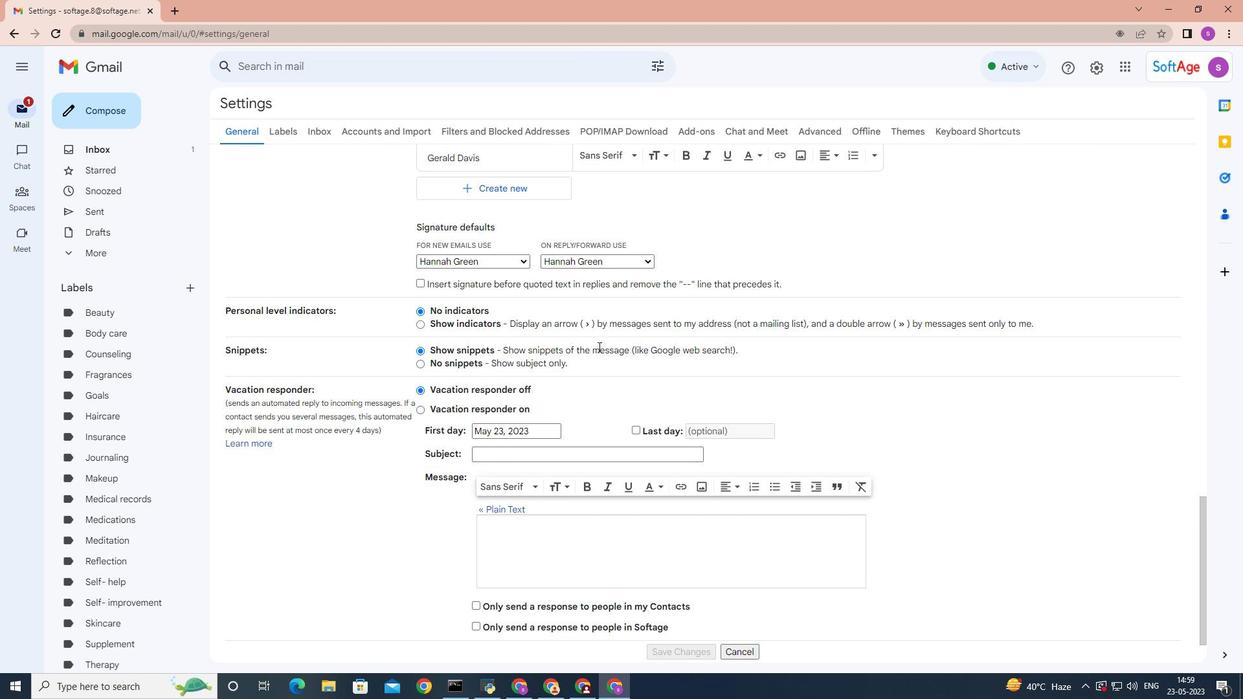 
Action: Mouse scrolled (580, 310) with delta (0, 0)
Screenshot: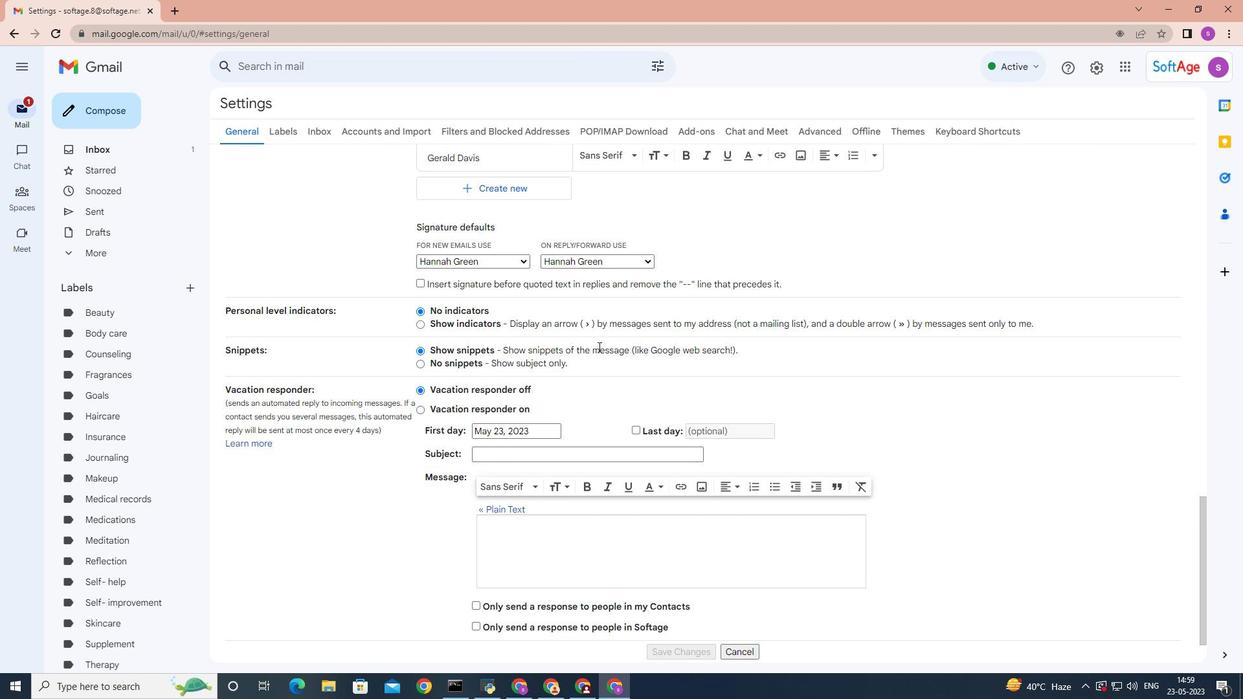 
Action: Mouse moved to (518, 255)
Screenshot: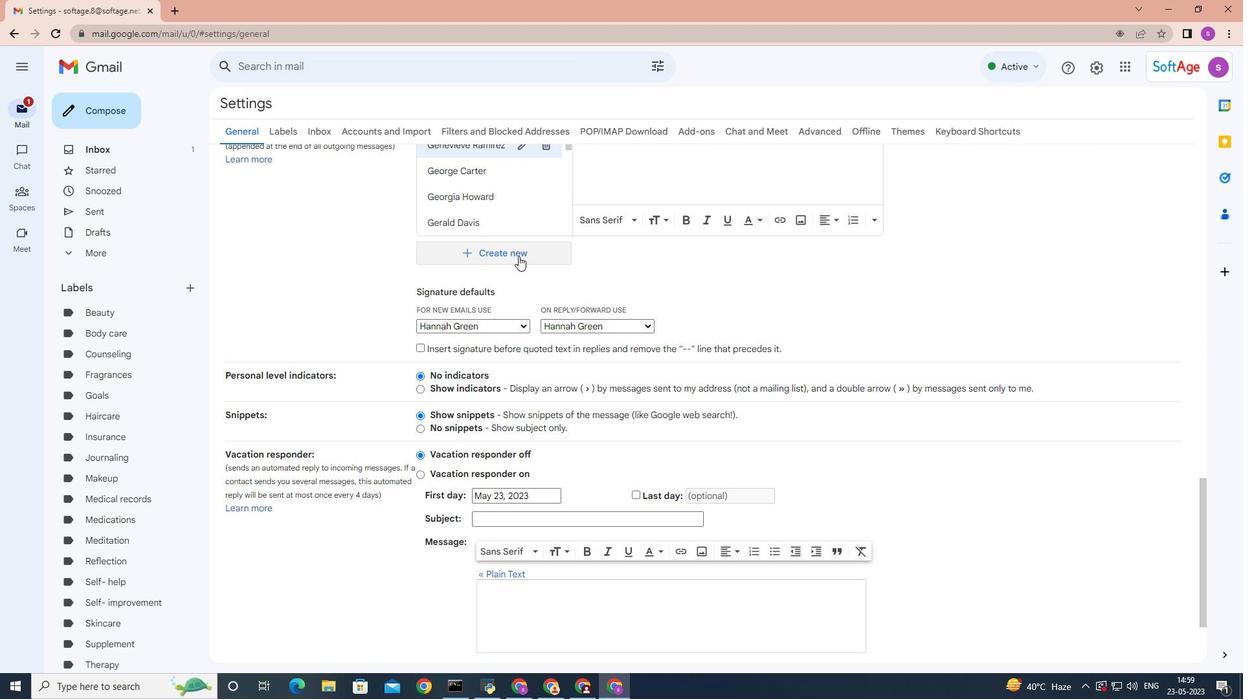 
Action: Mouse pressed left at (518, 255)
Screenshot: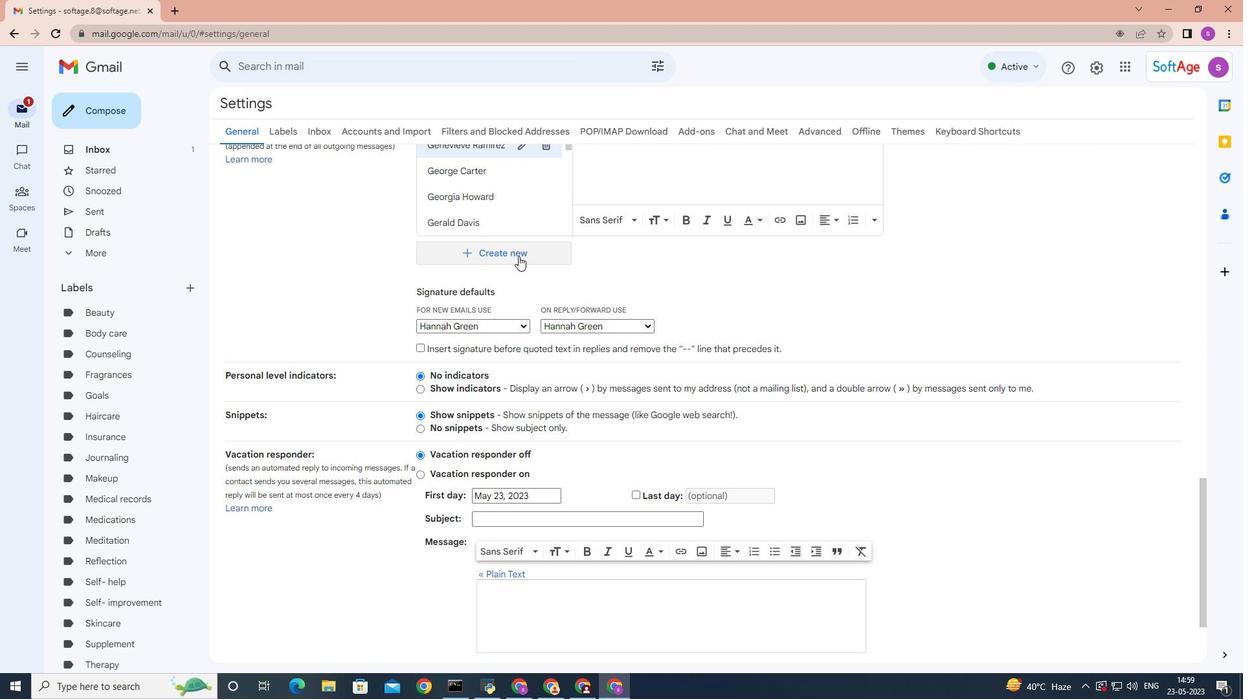 
Action: Mouse moved to (655, 354)
Screenshot: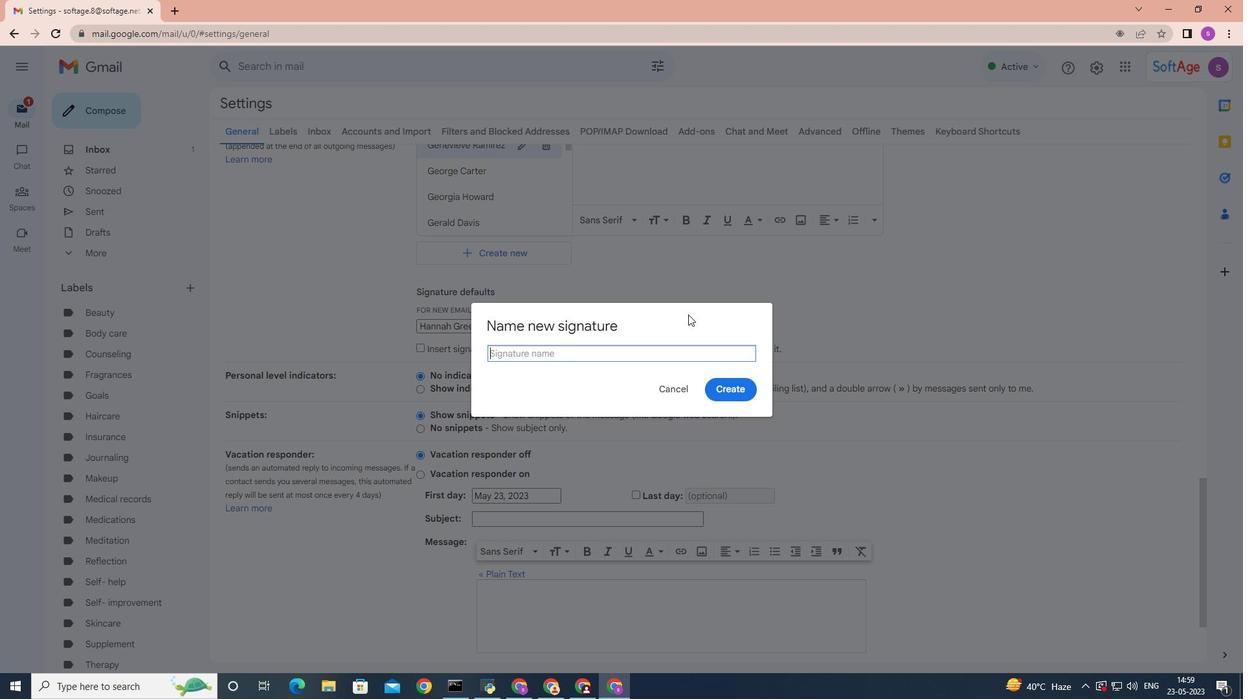 
Action: Key pressed <Key.shift>Harold<Key.space><Key.shift>Hernandez
Screenshot: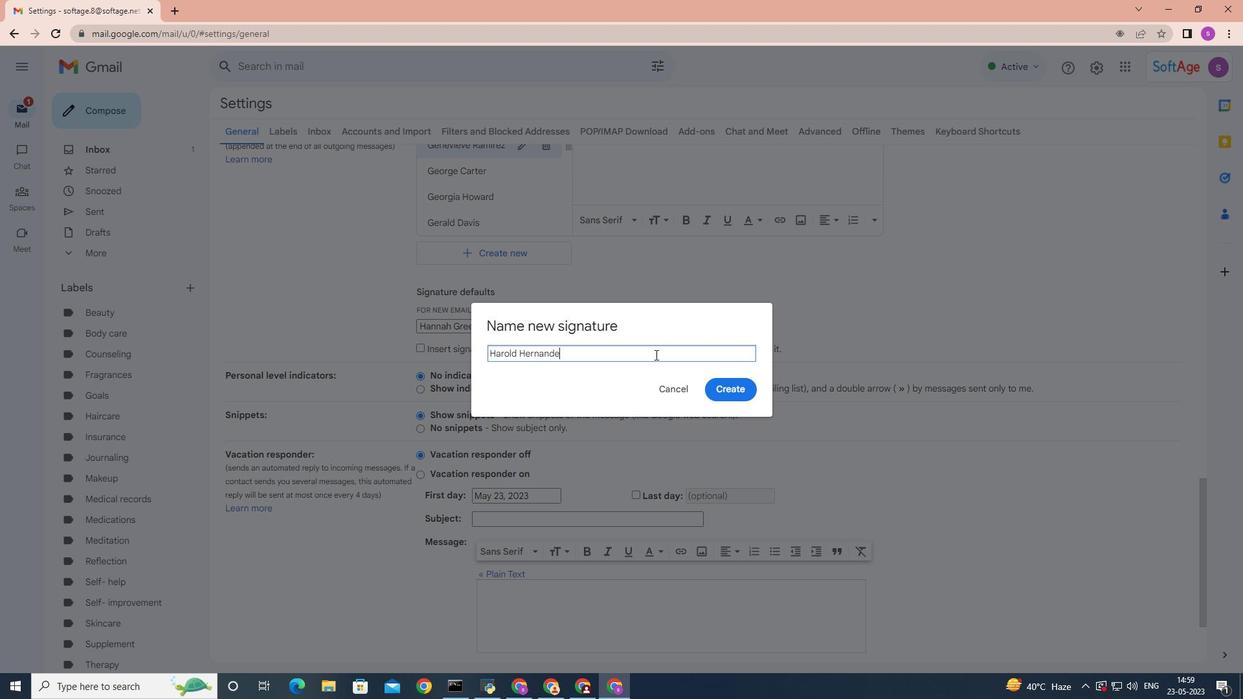 
Action: Mouse moved to (725, 391)
Screenshot: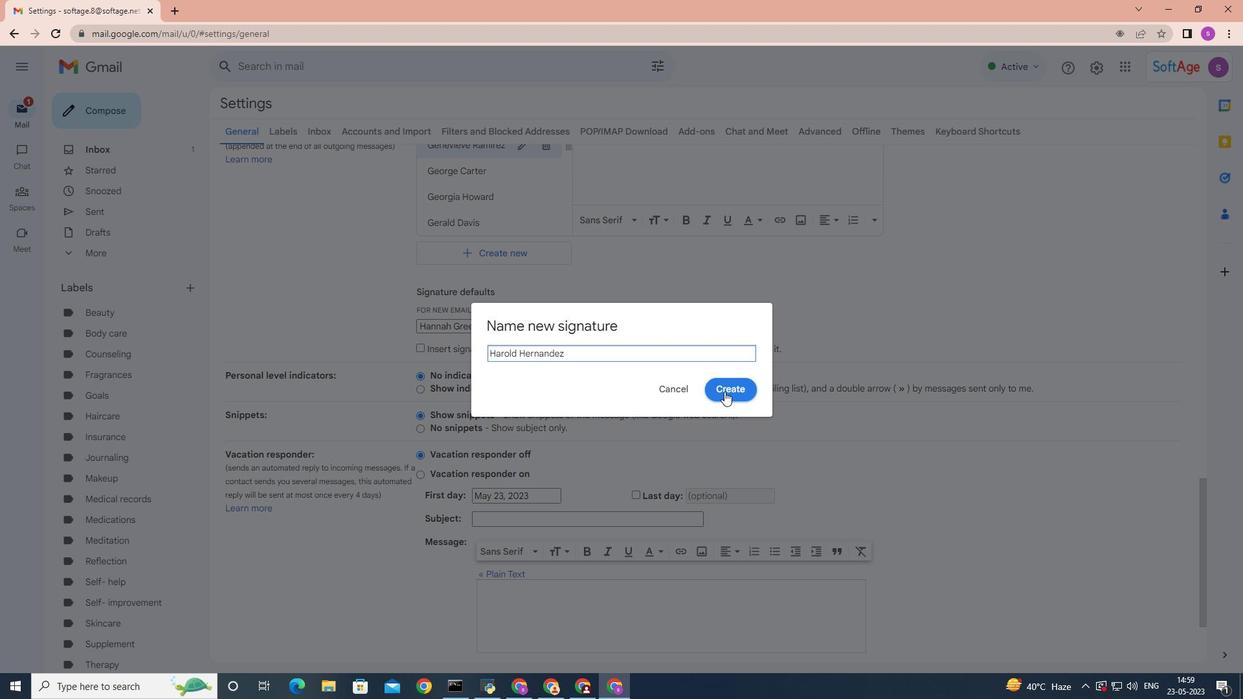 
Action: Mouse pressed left at (725, 391)
Screenshot: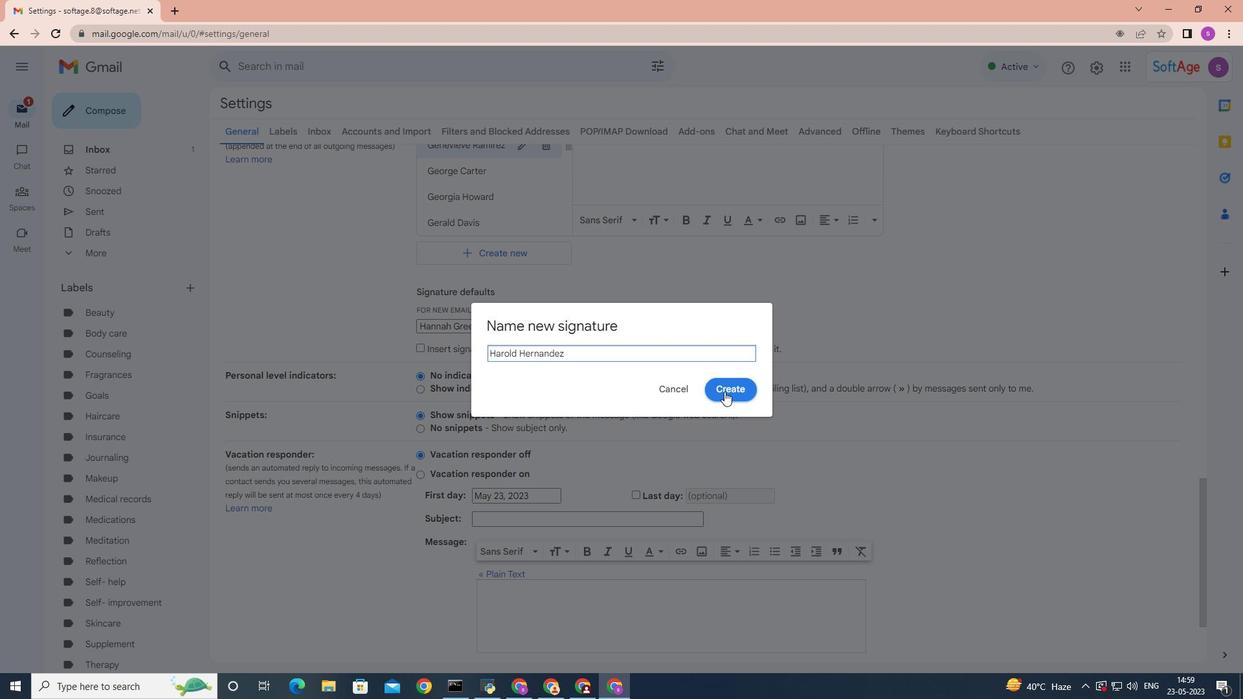 
Action: Mouse moved to (690, 405)
Screenshot: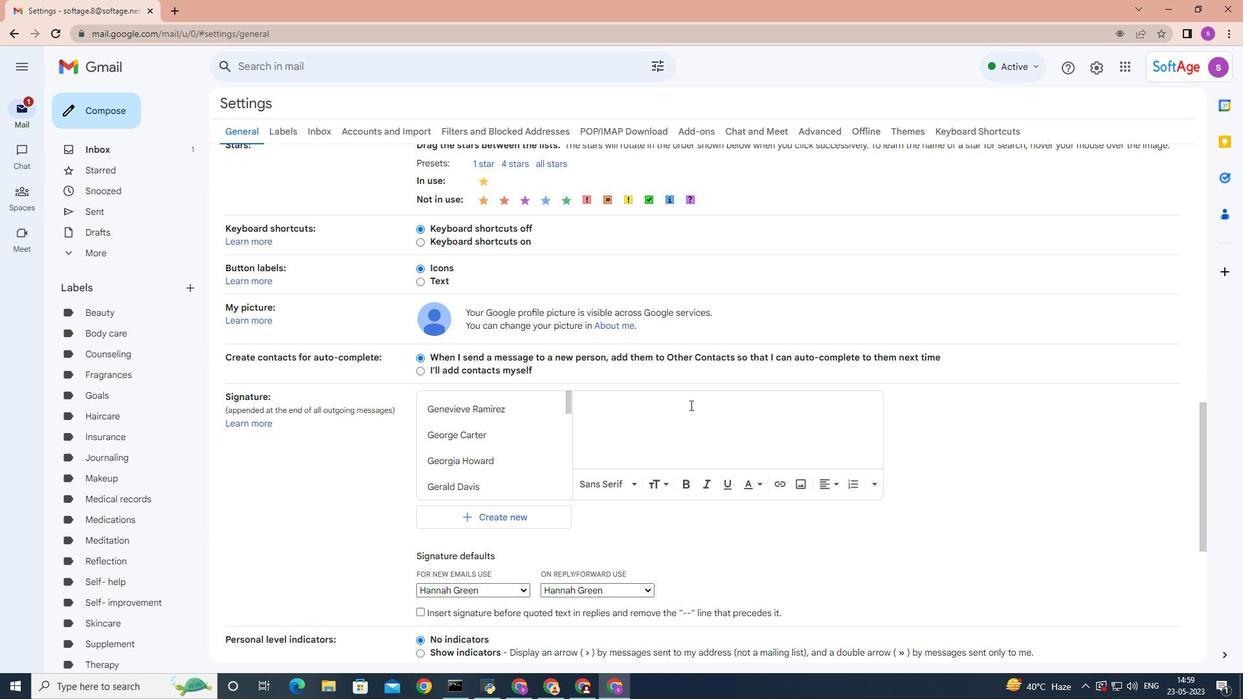 
Action: Key pressed <Key.shift><Key.shift><Key.shift><Key.shift><Key.shift><Key.shift><Key.shift><Key.shift><Key.shift><Key.shift>Harold<Key.space><Key.shift>Hernandez
Screenshot: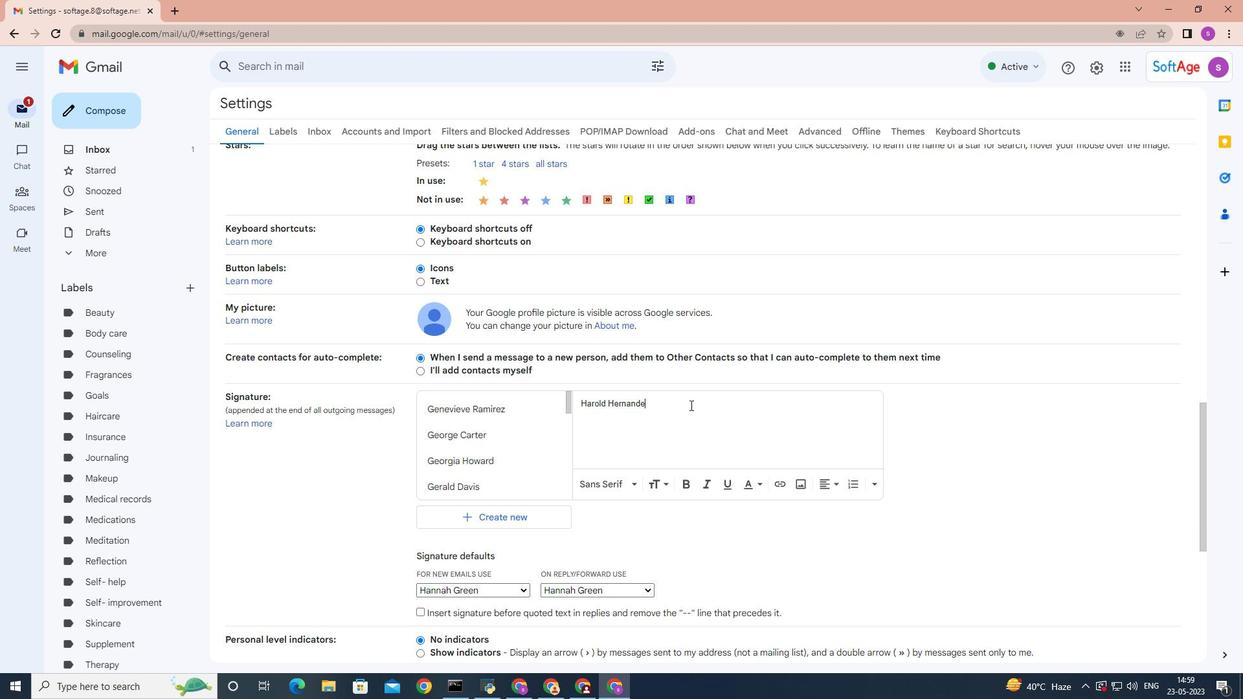 
Action: Mouse moved to (519, 586)
Screenshot: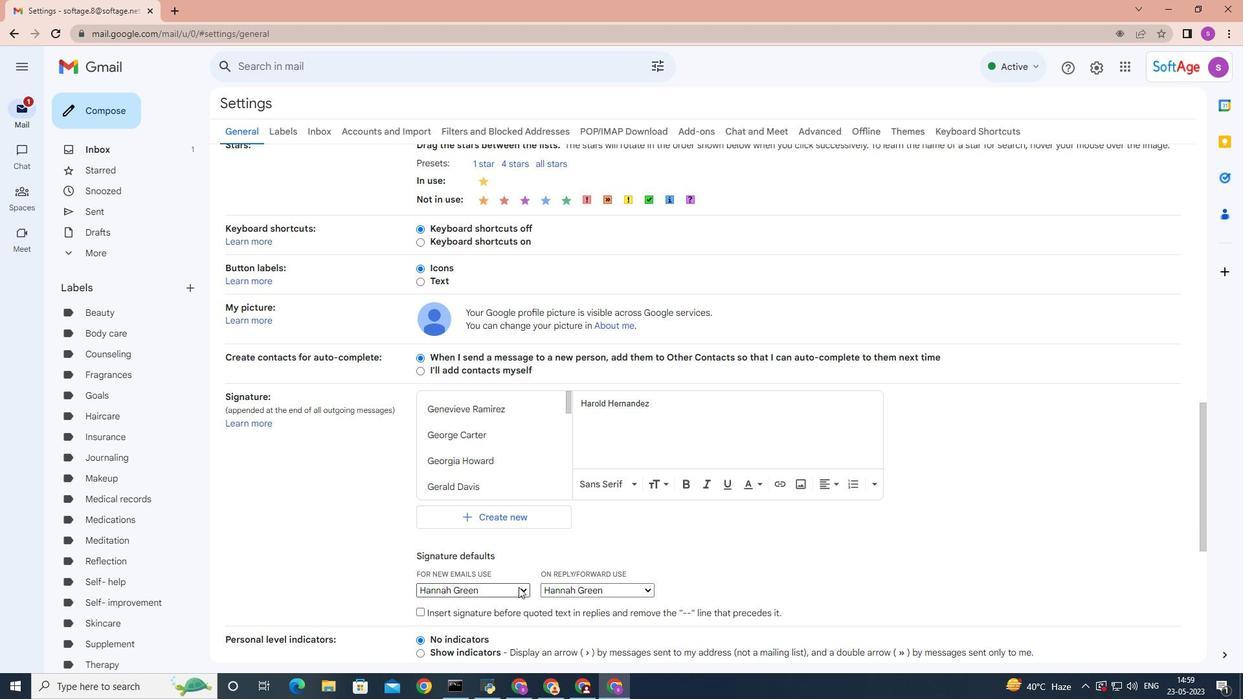 
Action: Mouse pressed left at (519, 586)
Screenshot: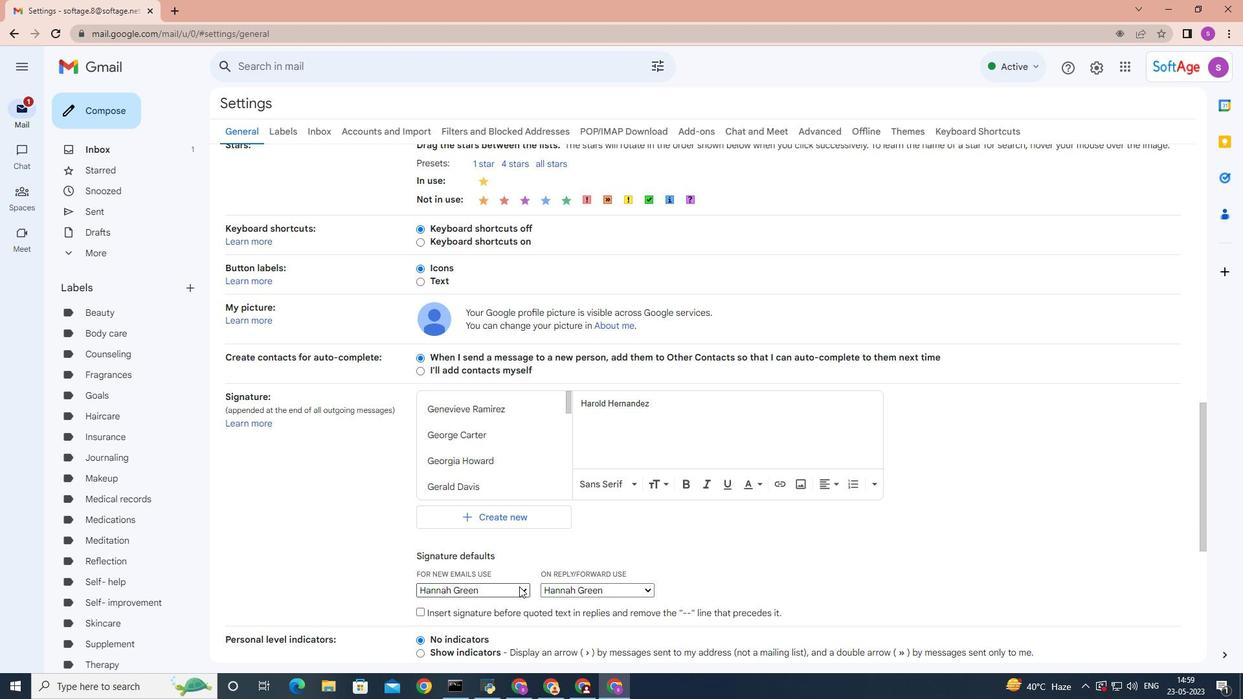 
Action: Mouse moved to (489, 547)
Screenshot: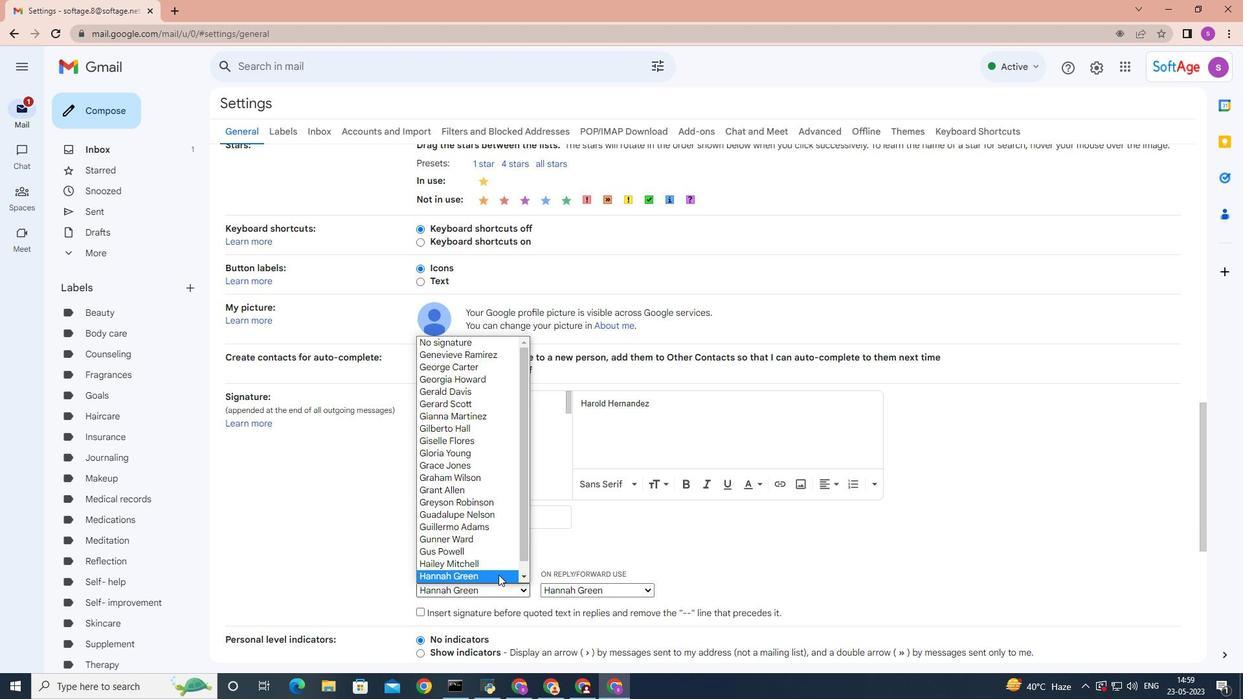 
Action: Mouse scrolled (489, 546) with delta (0, 0)
Screenshot: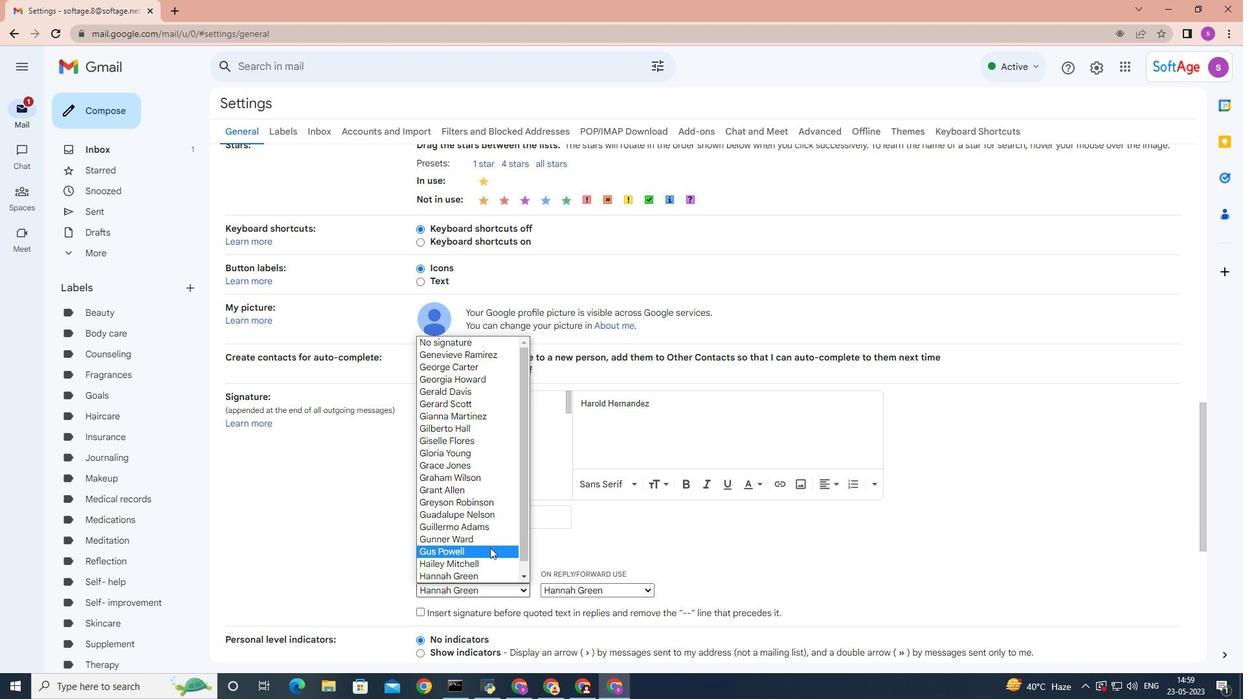 
Action: Mouse moved to (489, 547)
Screenshot: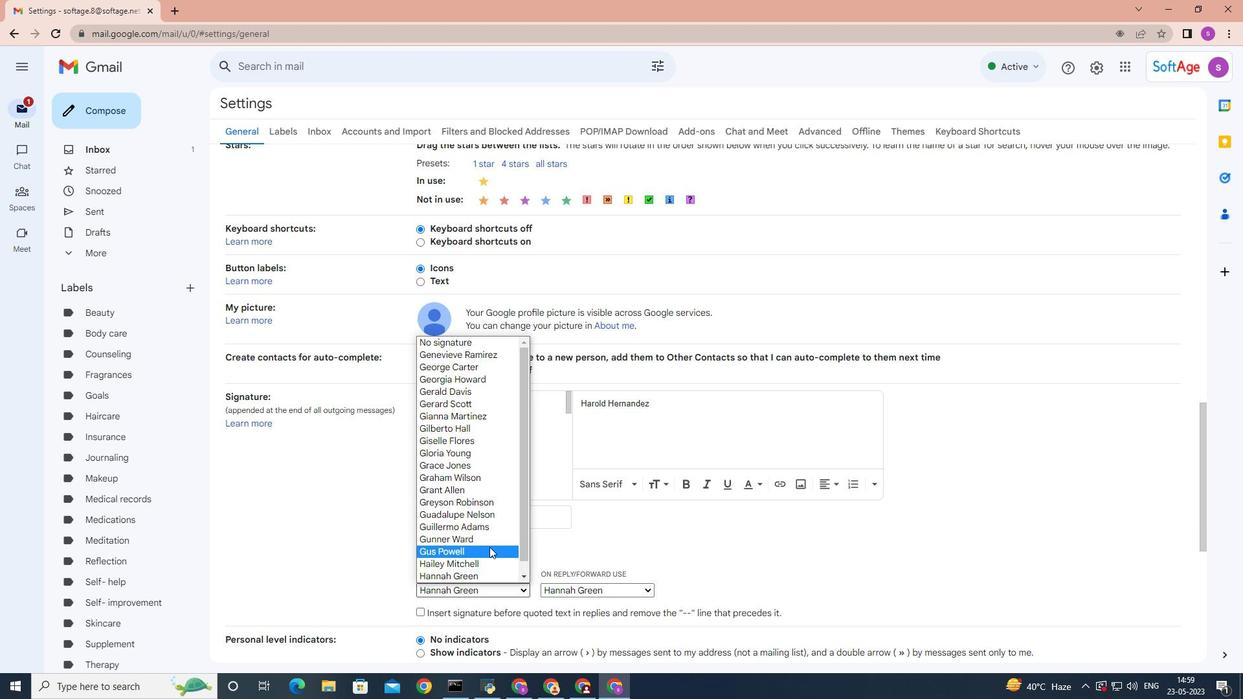 
Action: Mouse scrolled (489, 546) with delta (0, 0)
Screenshot: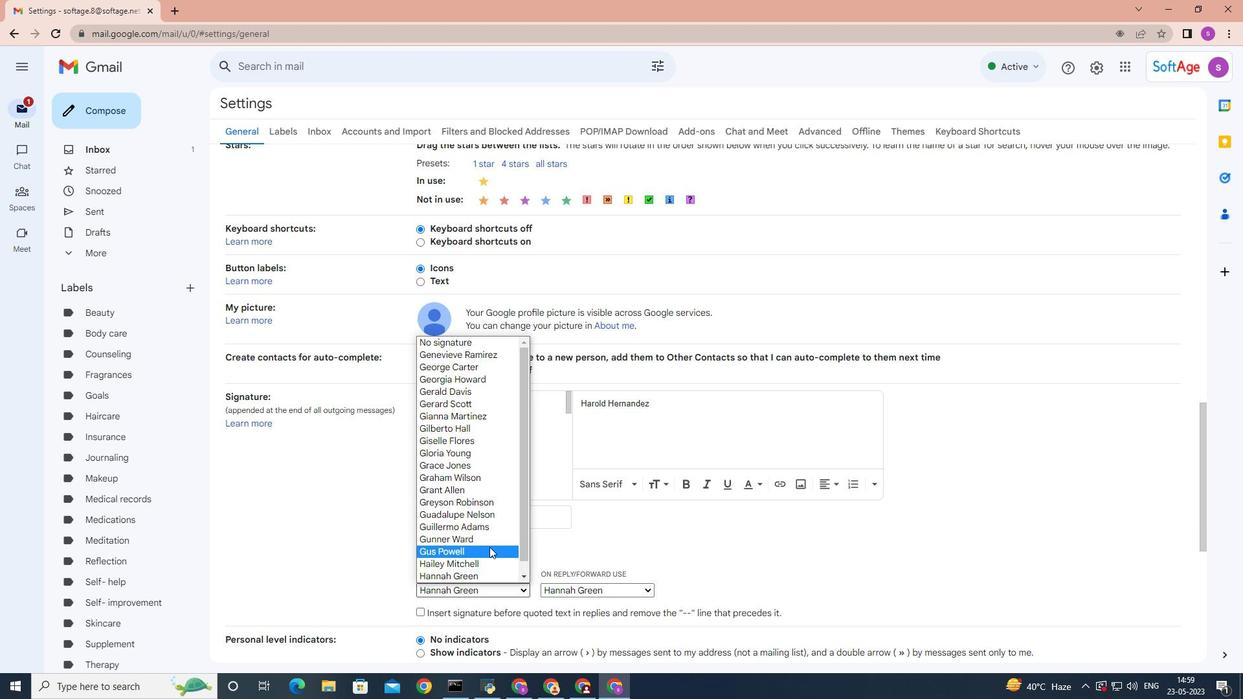 
Action: Mouse moved to (489, 547)
Screenshot: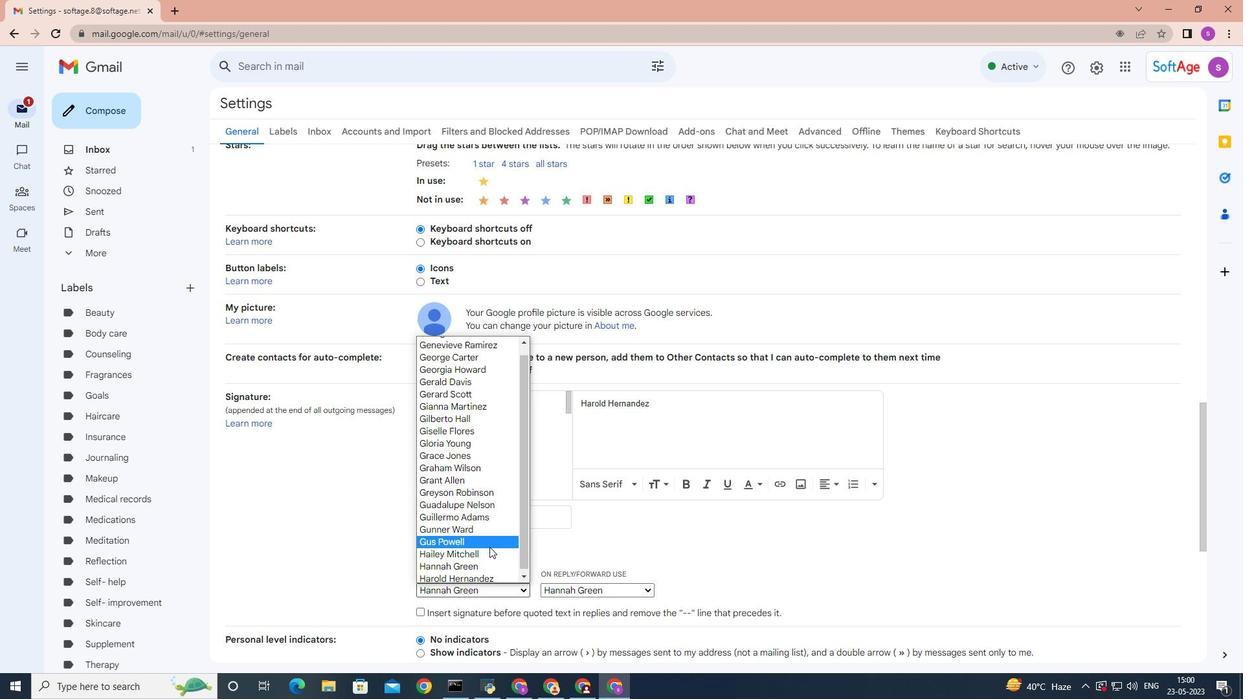 
Action: Mouse scrolled (489, 546) with delta (0, 0)
Screenshot: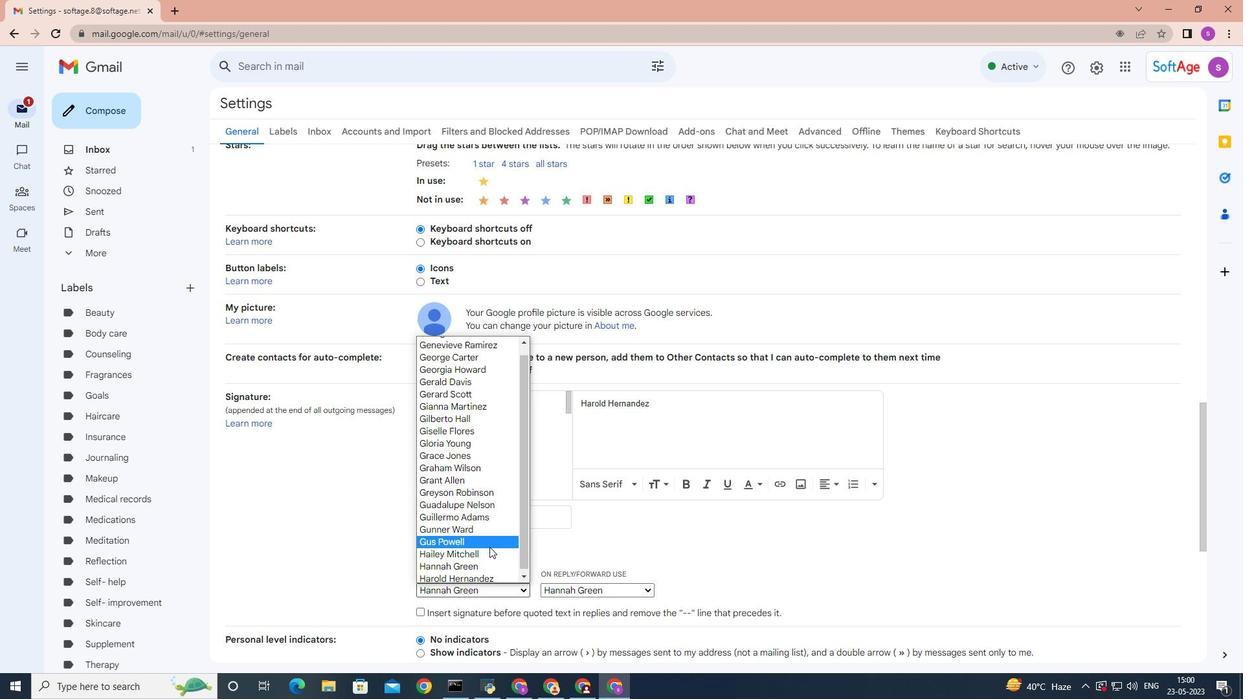 
Action: Mouse scrolled (489, 546) with delta (0, 0)
Screenshot: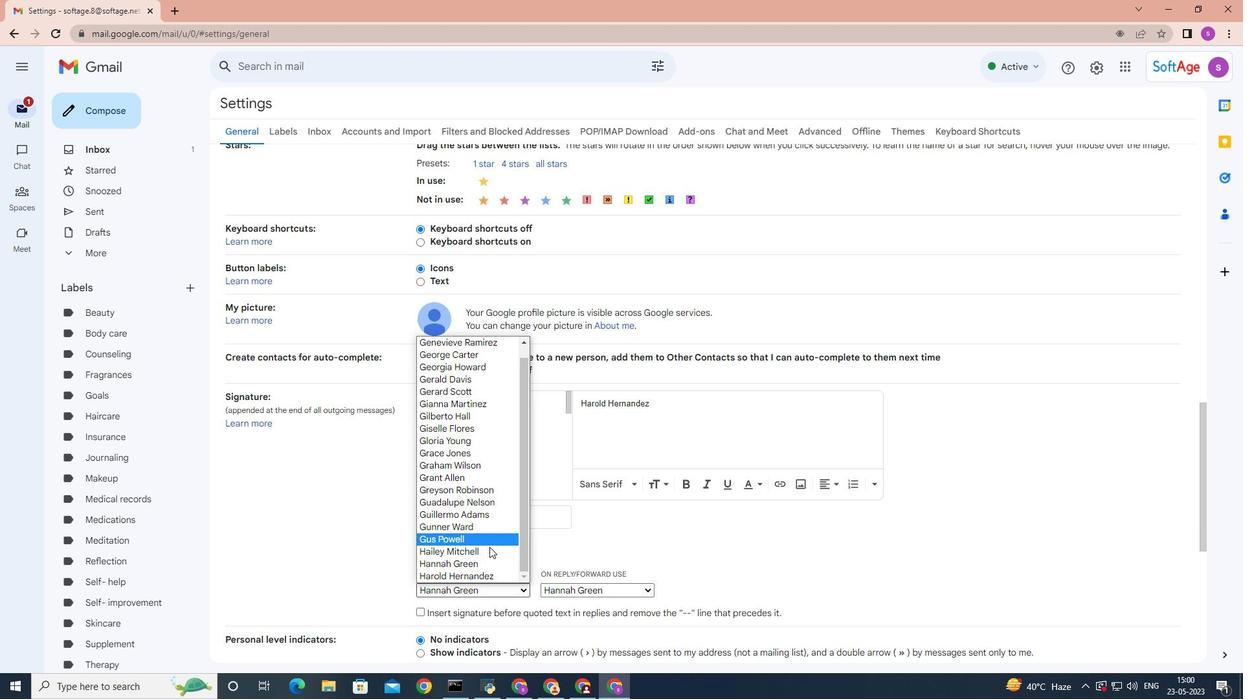 
Action: Mouse moved to (496, 572)
Screenshot: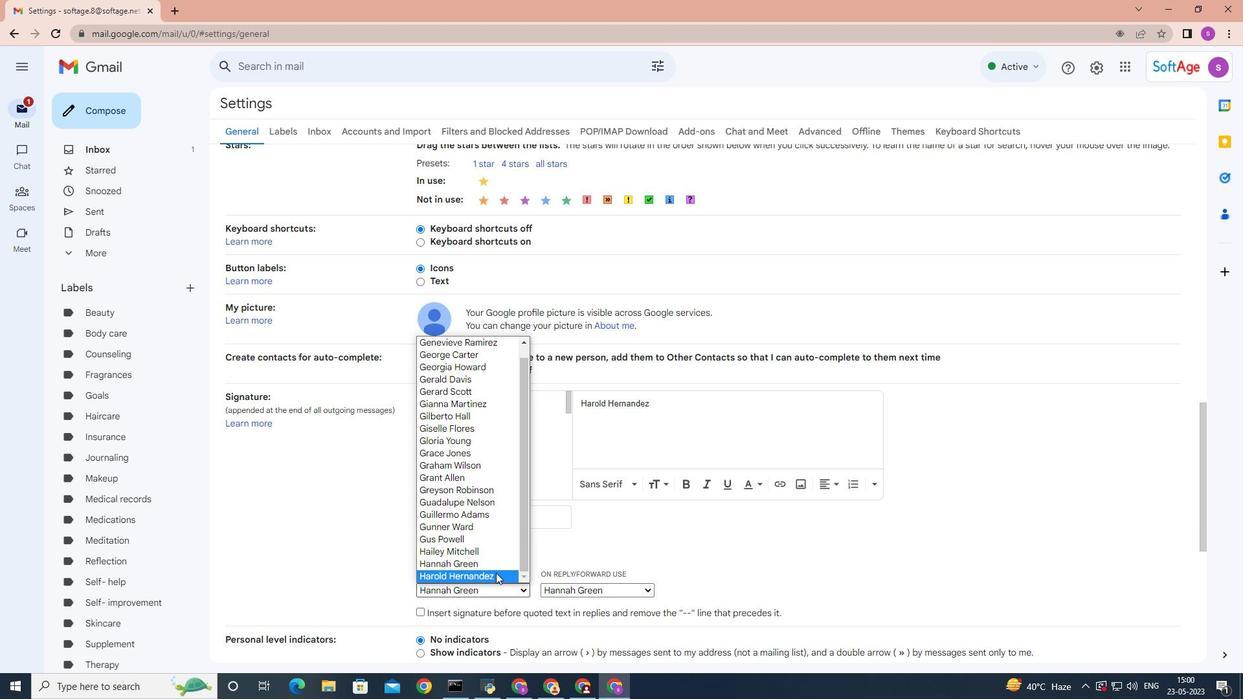 
Action: Mouse pressed left at (496, 572)
Screenshot: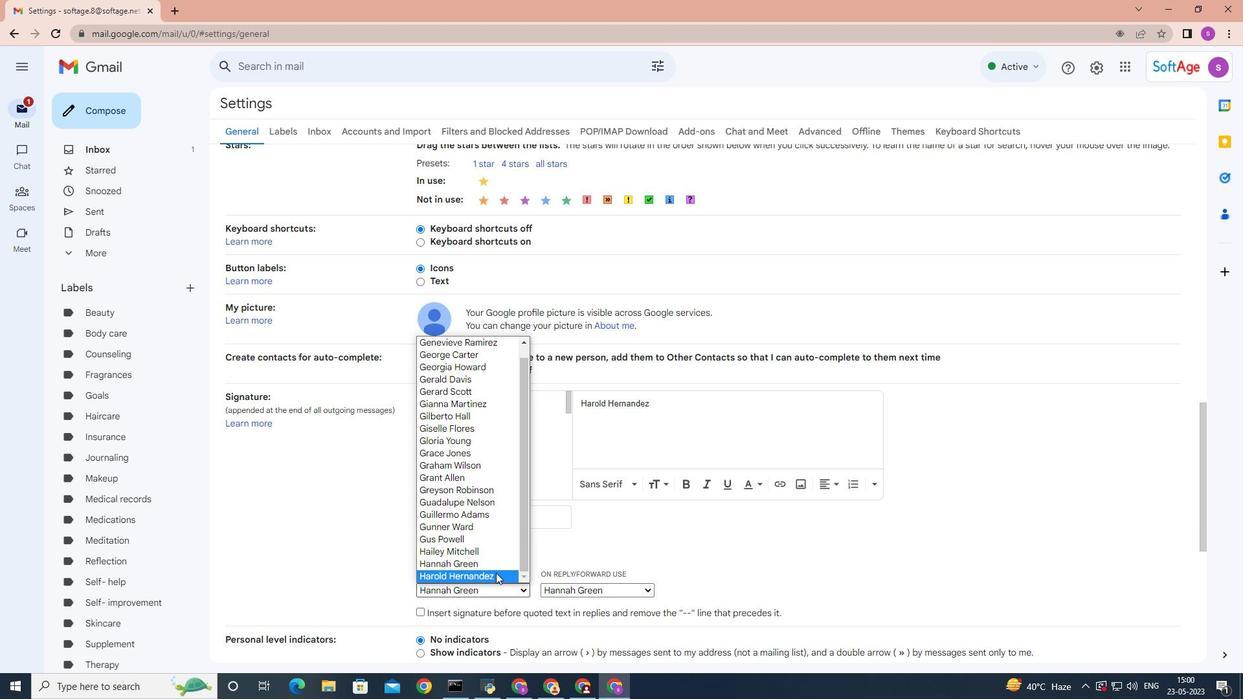 
Action: Mouse moved to (629, 591)
Screenshot: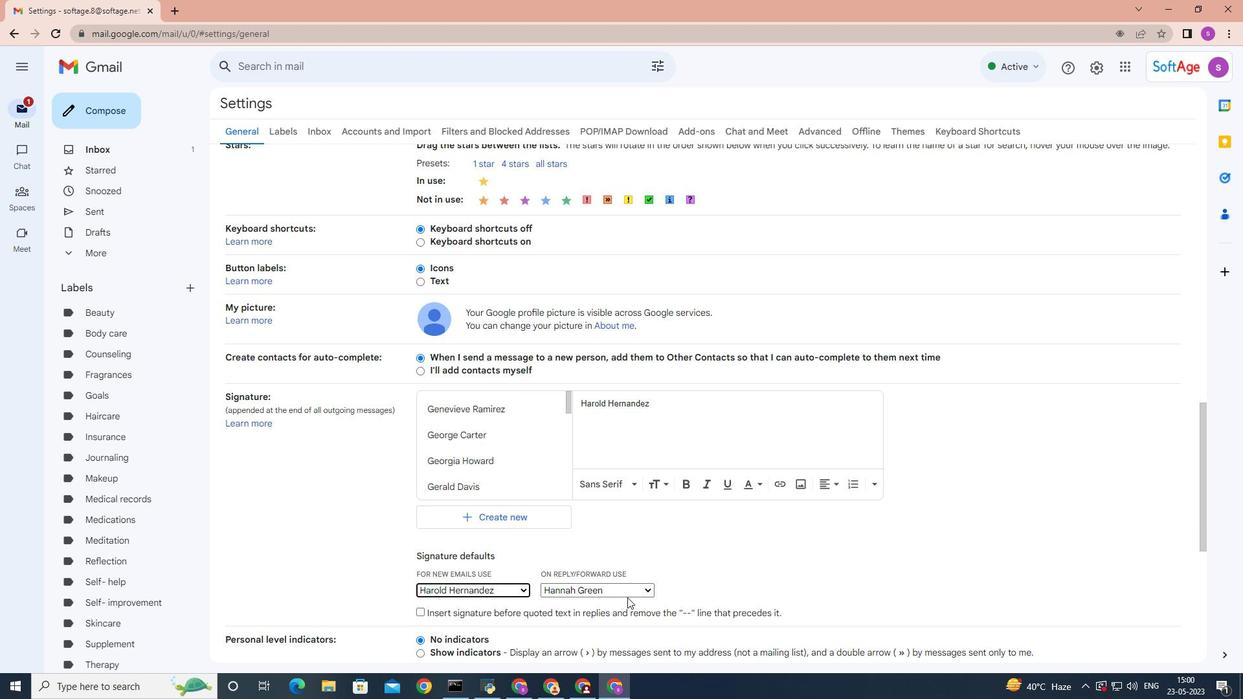 
Action: Mouse pressed left at (629, 591)
Screenshot: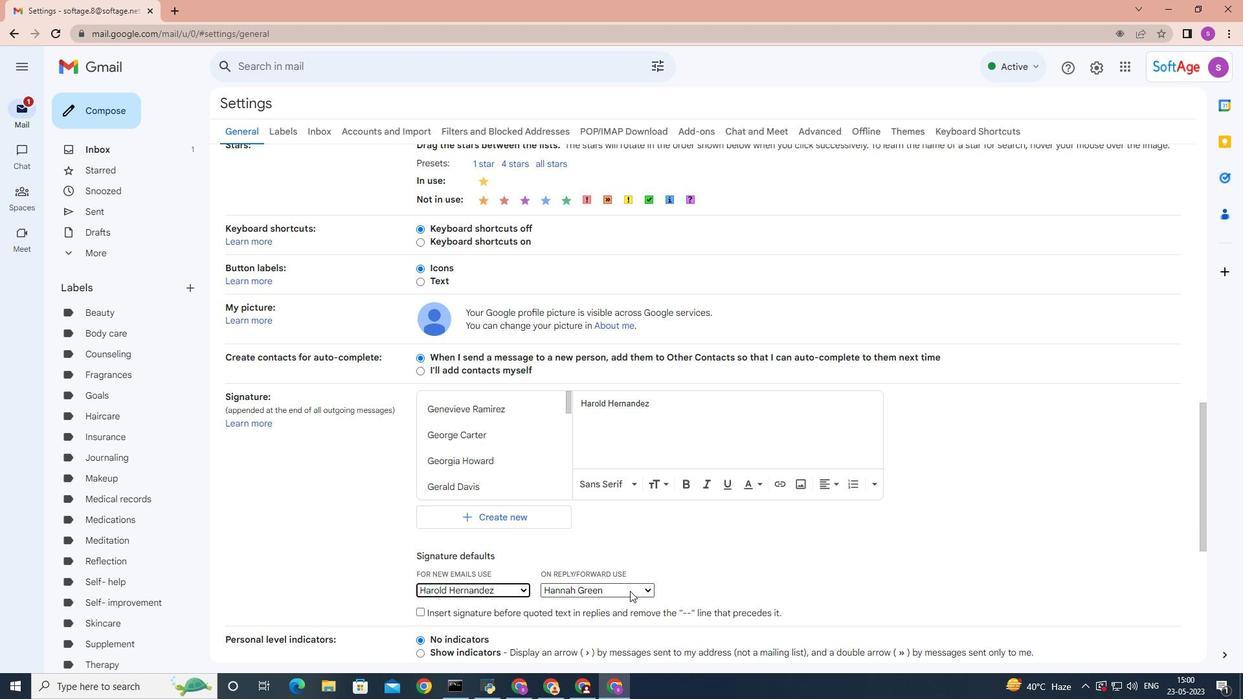 
Action: Mouse moved to (623, 546)
Screenshot: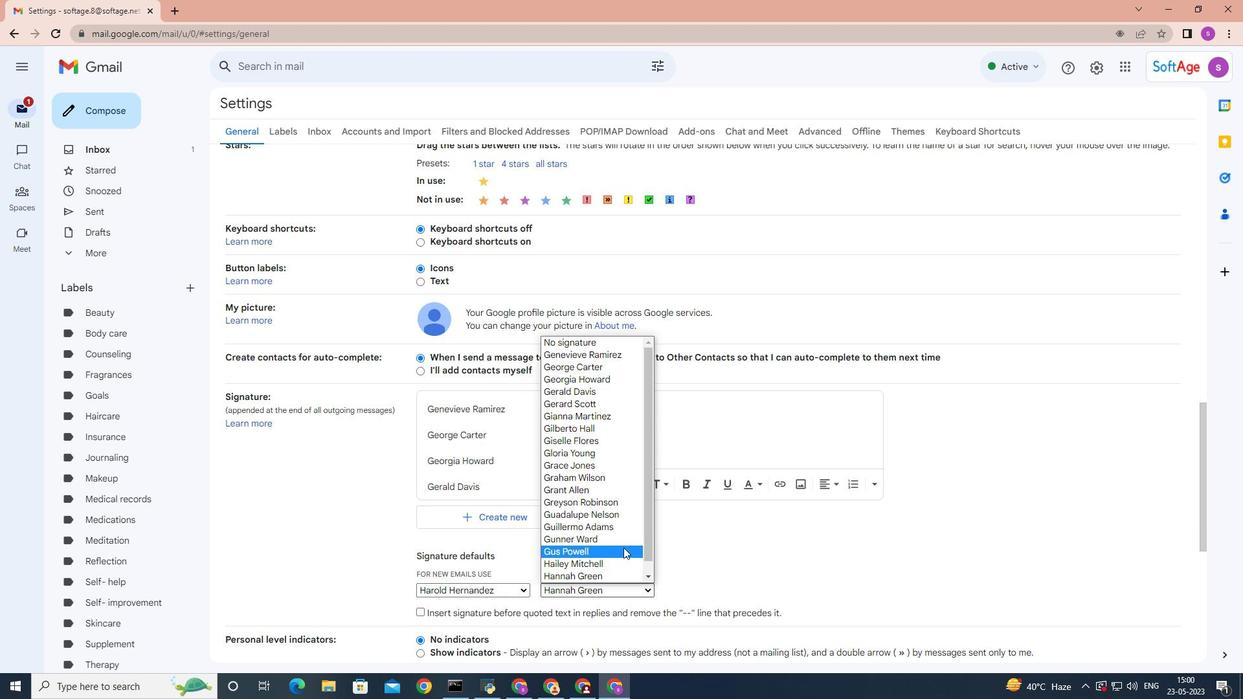 
Action: Mouse scrolled (623, 545) with delta (0, 0)
Screenshot: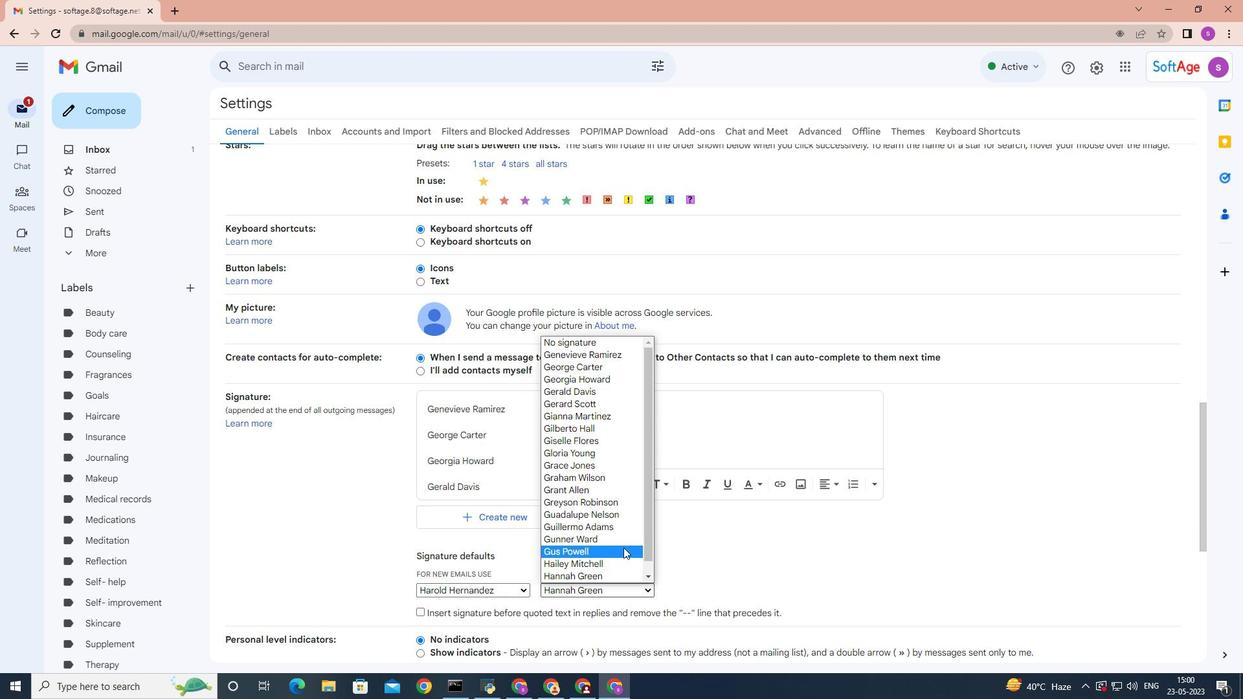 
Action: Mouse scrolled (623, 545) with delta (0, 0)
Screenshot: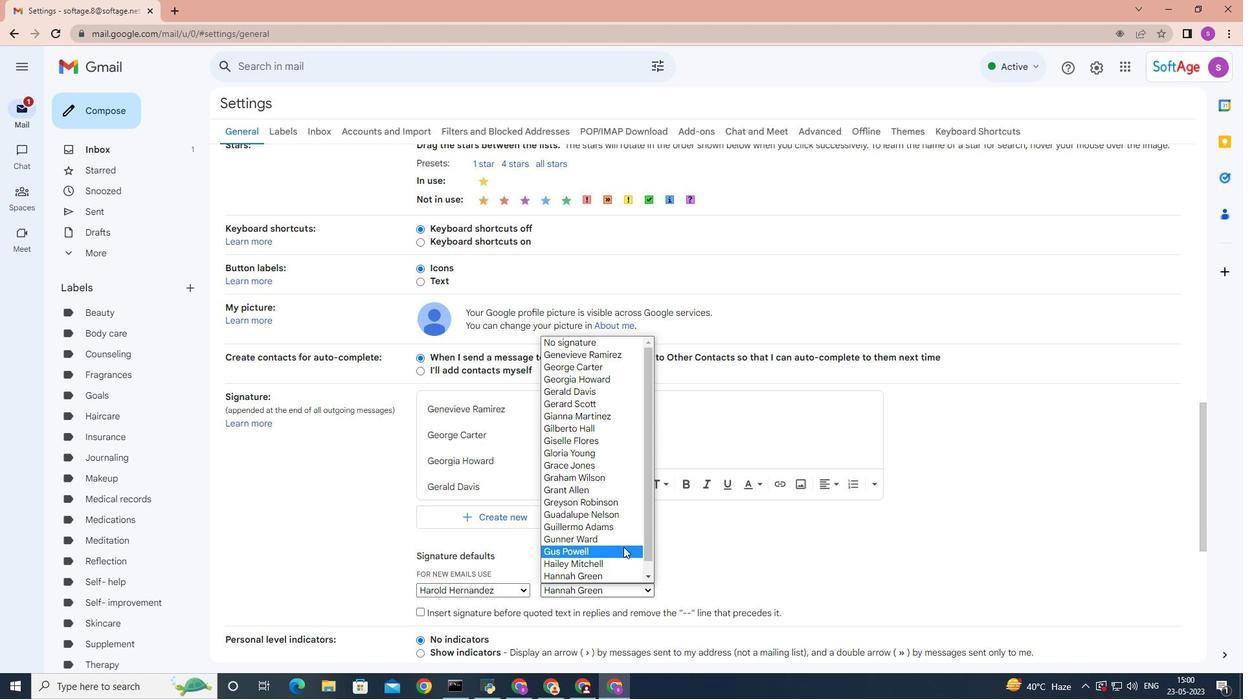 
Action: Mouse scrolled (623, 545) with delta (0, 0)
Screenshot: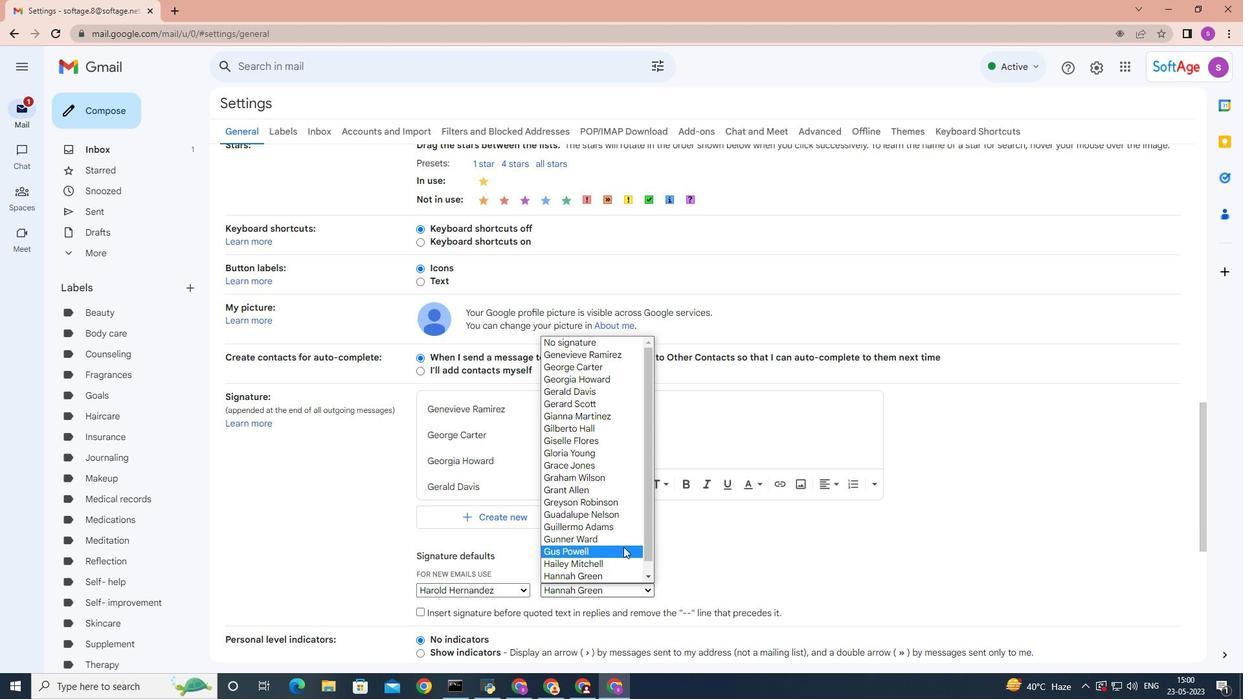 
Action: Mouse scrolled (623, 545) with delta (0, 0)
Screenshot: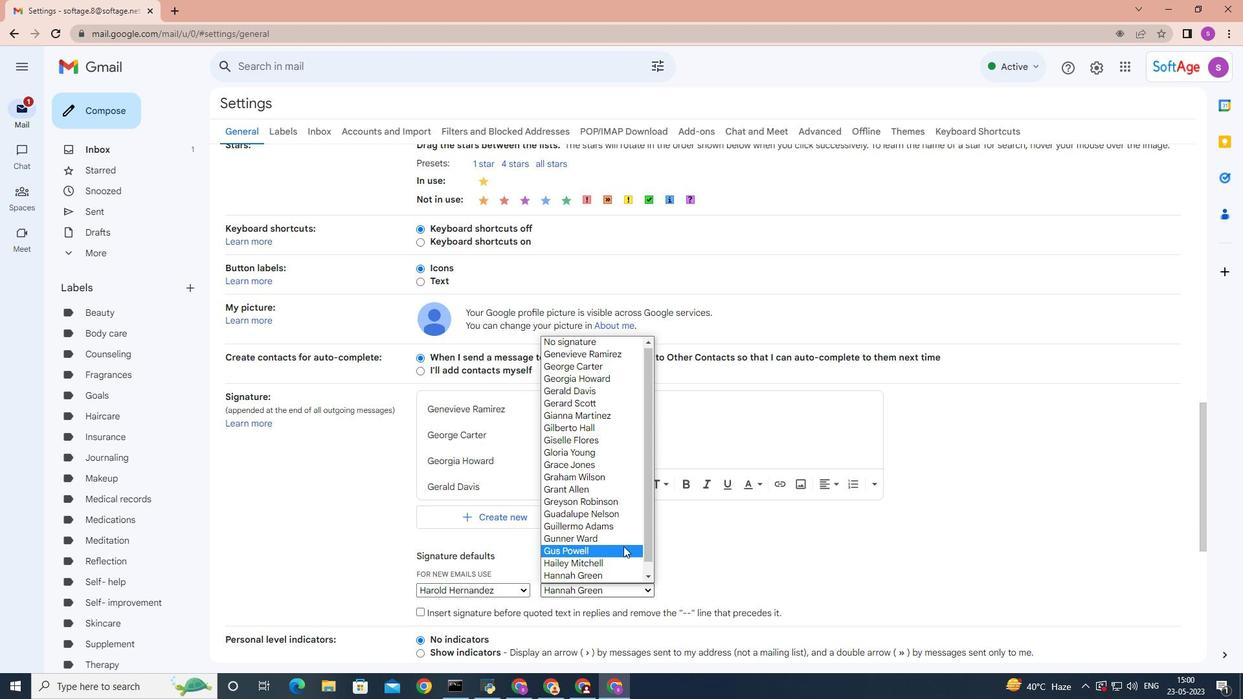 
Action: Mouse moved to (631, 574)
Screenshot: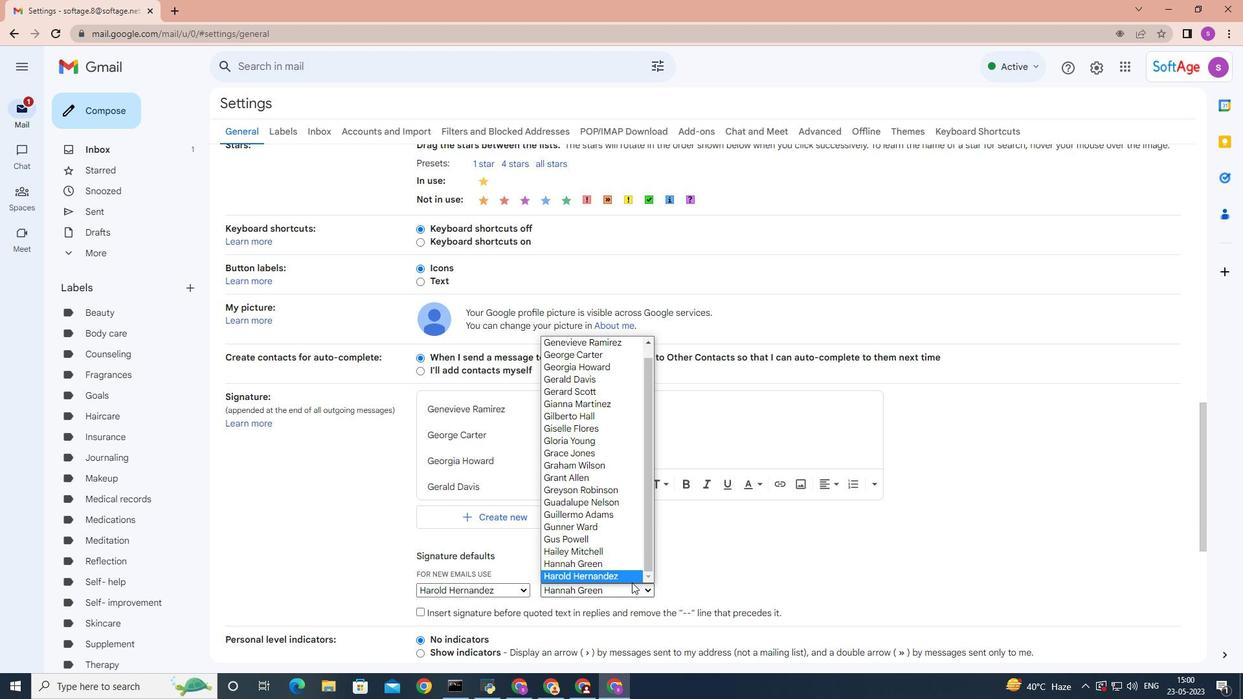 
Action: Mouse pressed left at (631, 574)
Screenshot: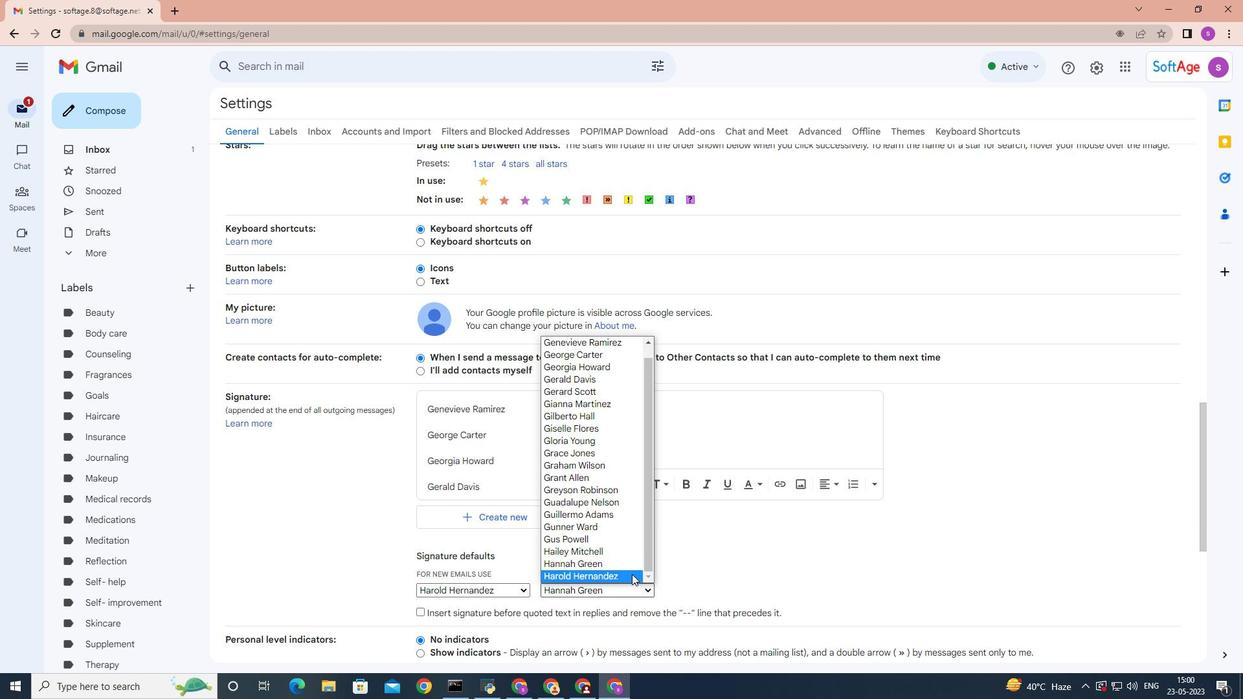
Action: Mouse moved to (792, 543)
Screenshot: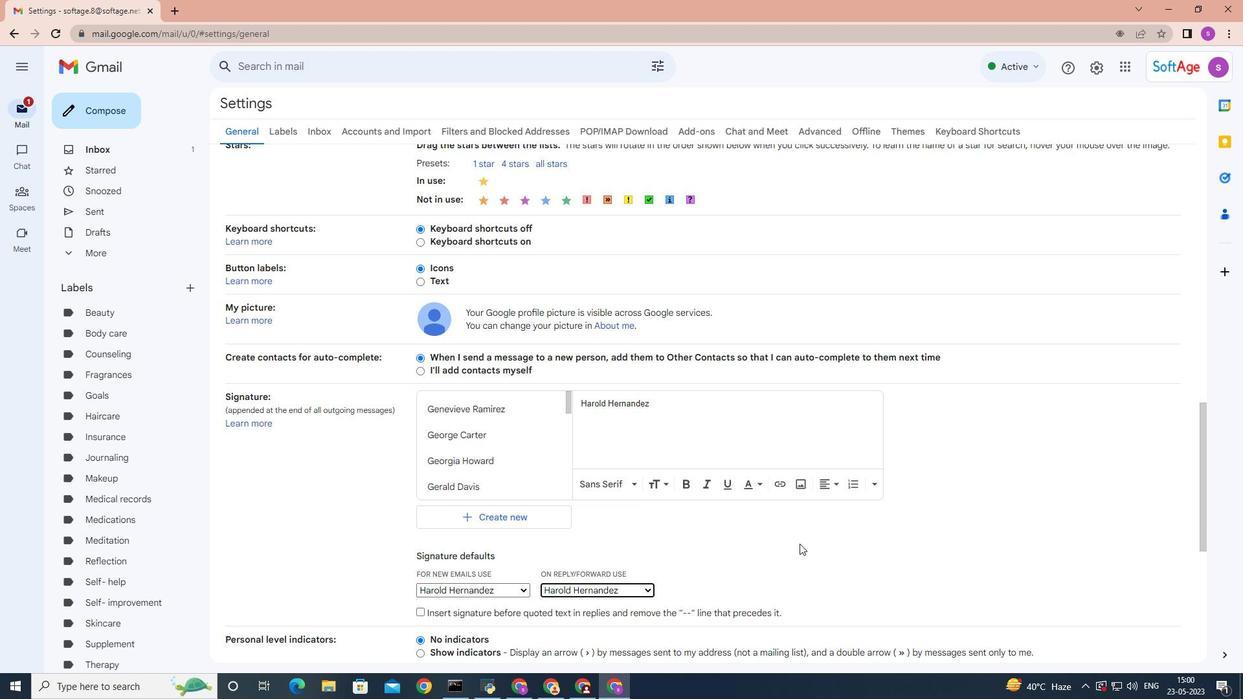 
Action: Mouse scrolled (792, 542) with delta (0, 0)
Screenshot: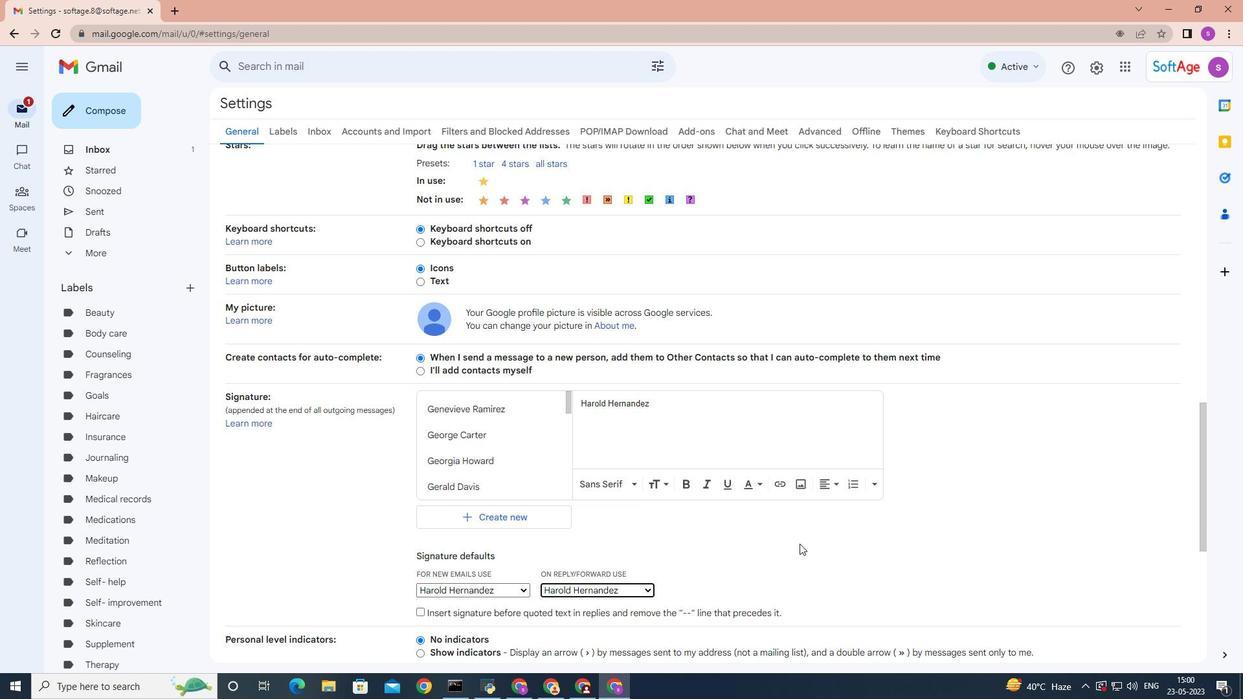 
Action: Mouse moved to (791, 543)
Screenshot: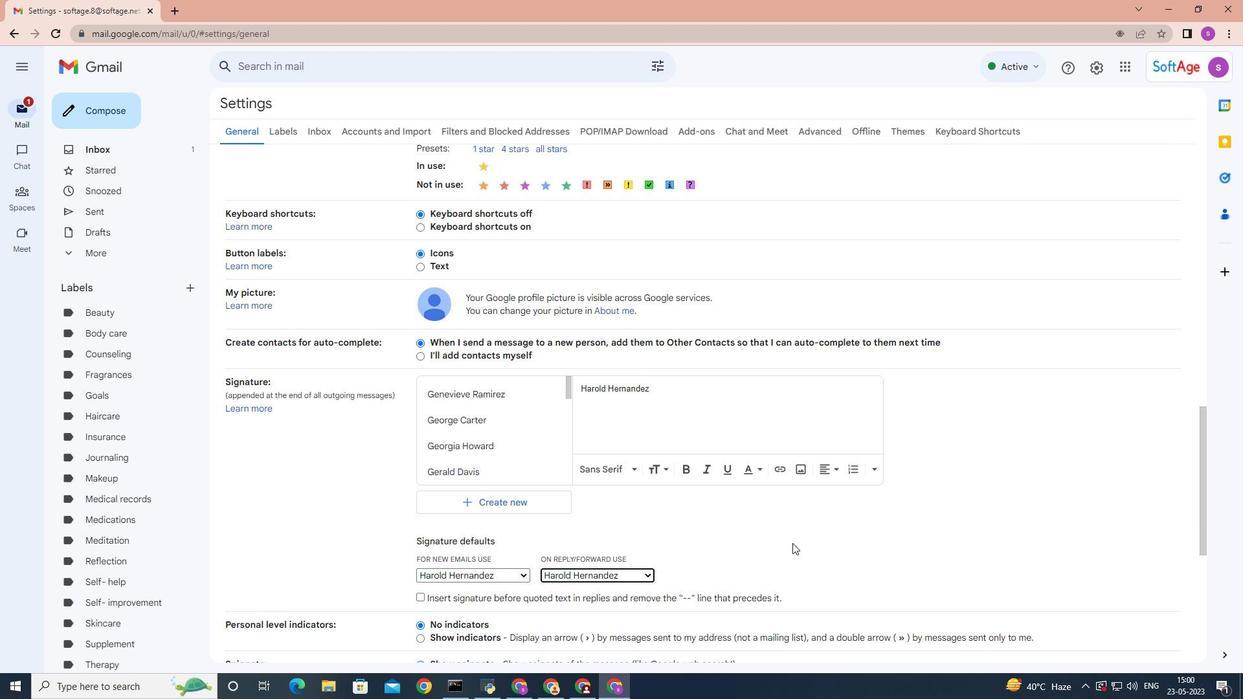 
Action: Mouse scrolled (792, 543) with delta (0, 0)
Screenshot: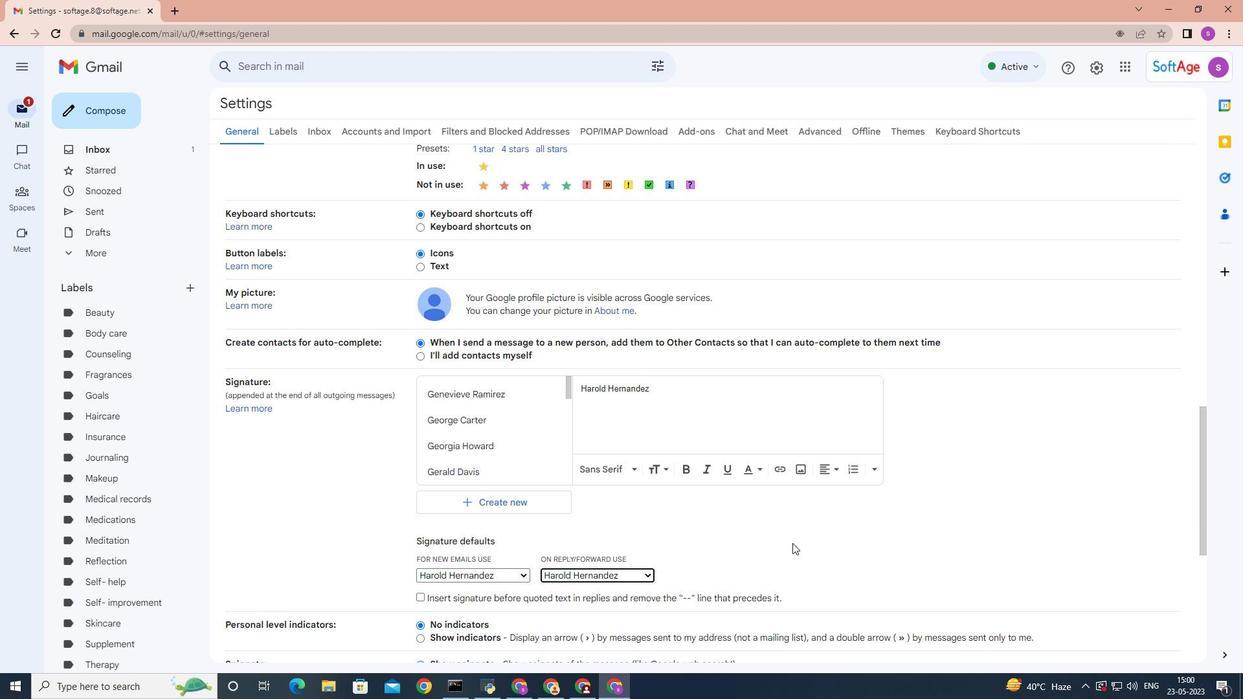 
Action: Mouse moved to (791, 543)
Screenshot: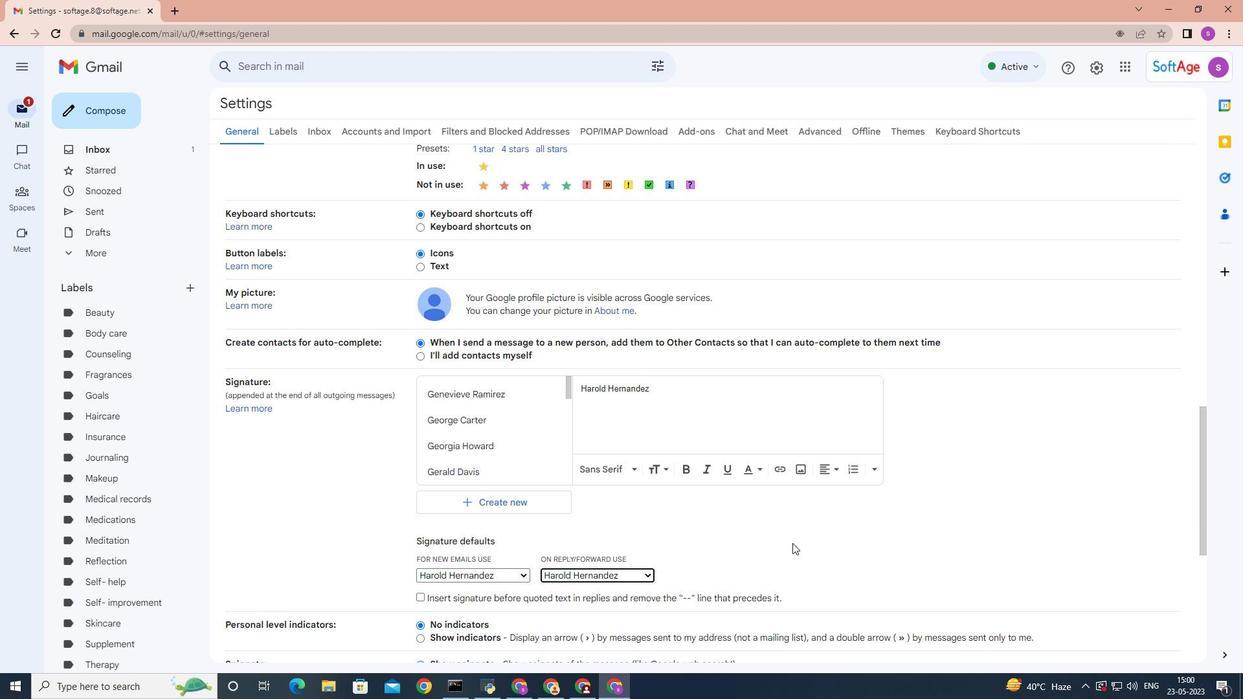 
Action: Mouse scrolled (791, 543) with delta (0, 0)
Screenshot: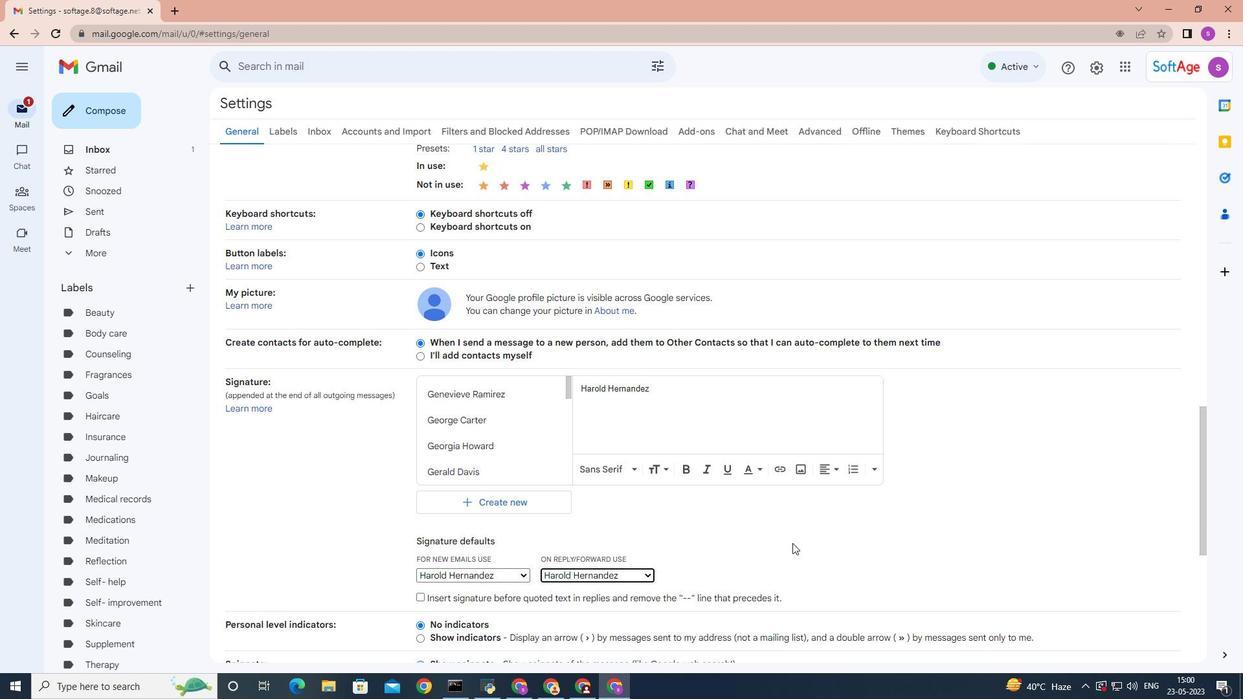 
Action: Mouse moved to (791, 543)
Screenshot: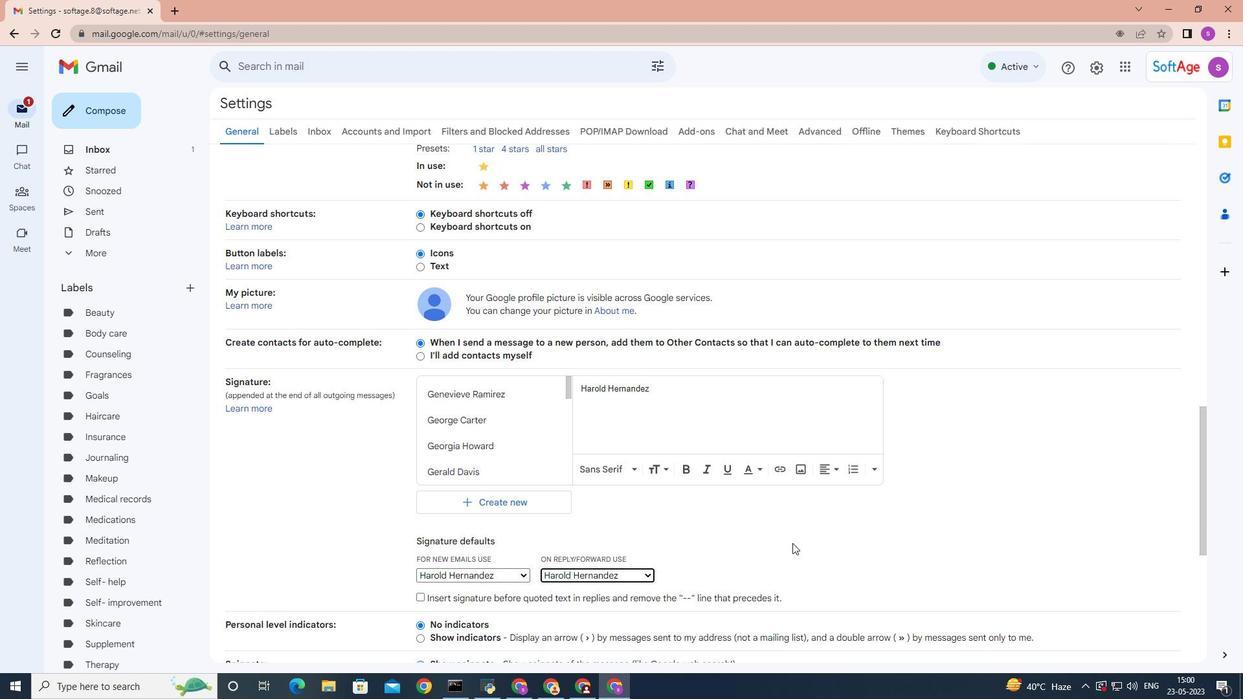 
Action: Mouse scrolled (791, 543) with delta (0, 0)
Screenshot: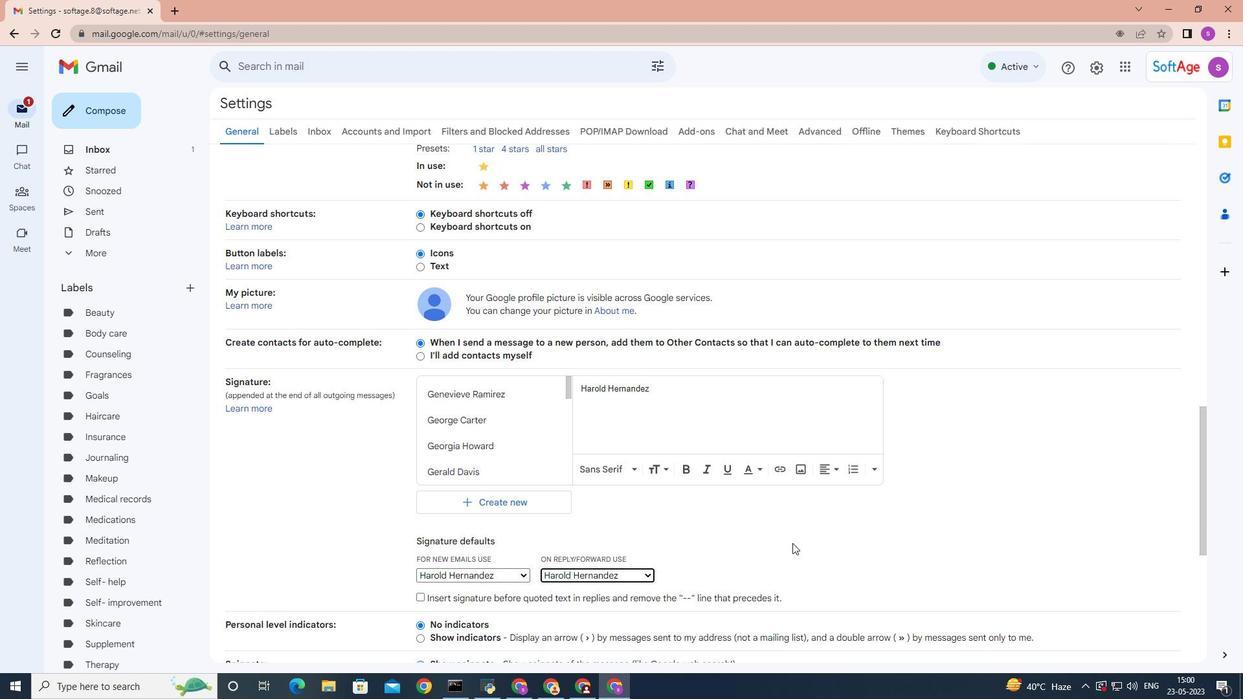 
Action: Mouse moved to (791, 541)
Screenshot: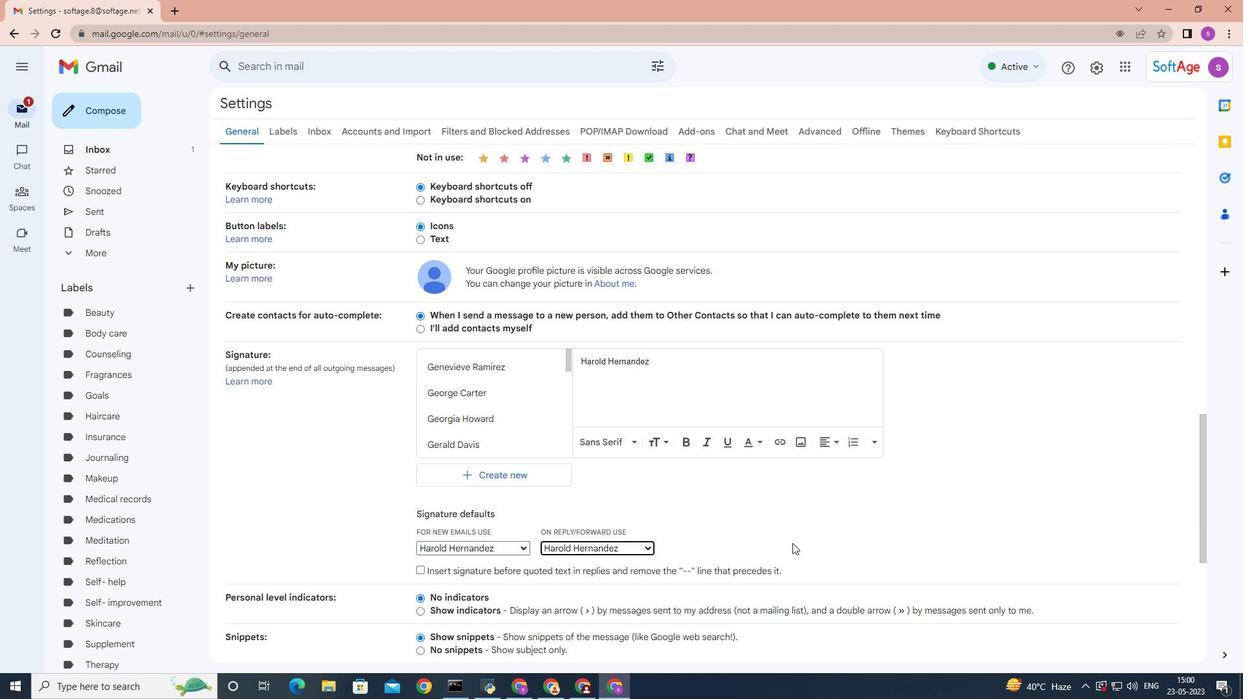 
Action: Mouse scrolled (791, 543) with delta (0, 0)
Screenshot: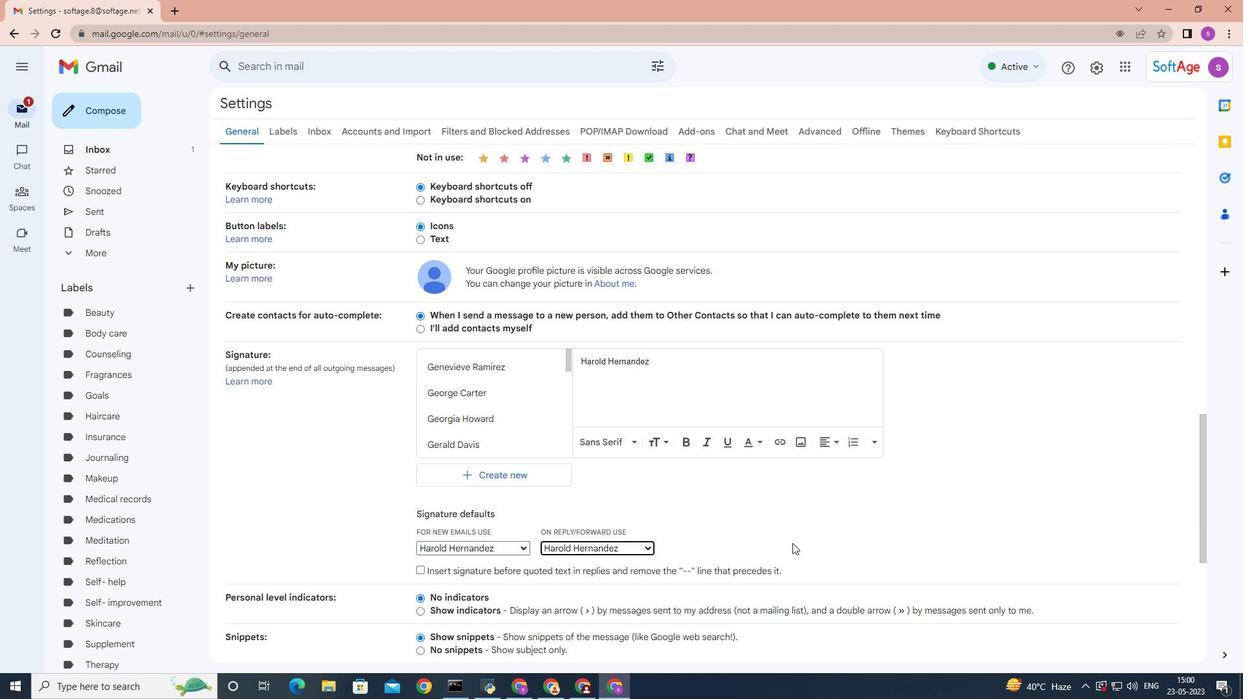 
Action: Mouse moved to (789, 539)
Screenshot: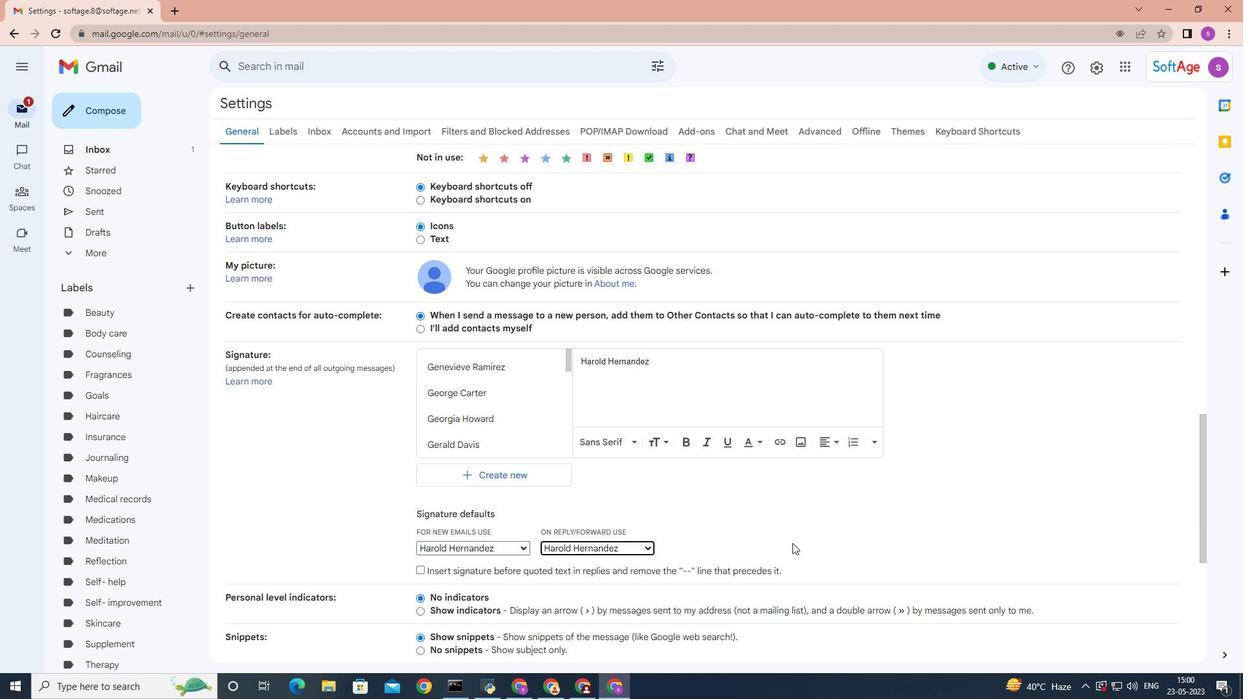 
Action: Mouse scrolled (791, 543) with delta (0, 0)
Screenshot: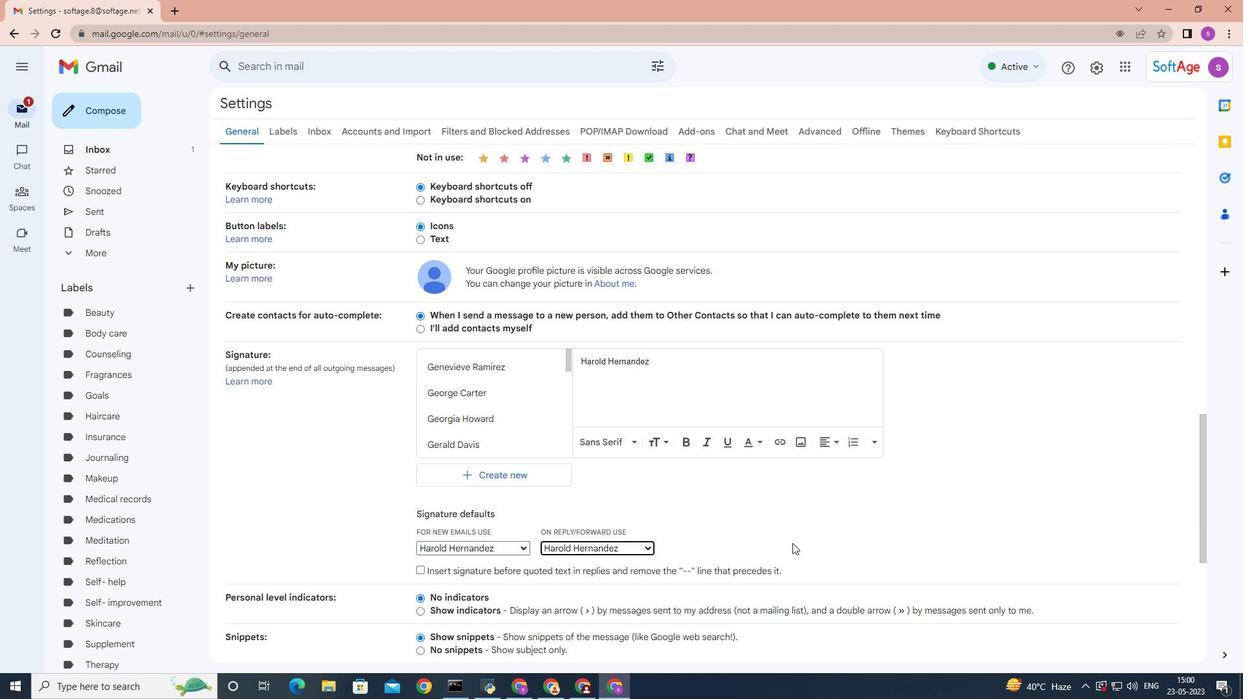 
Action: Mouse moved to (686, 590)
Screenshot: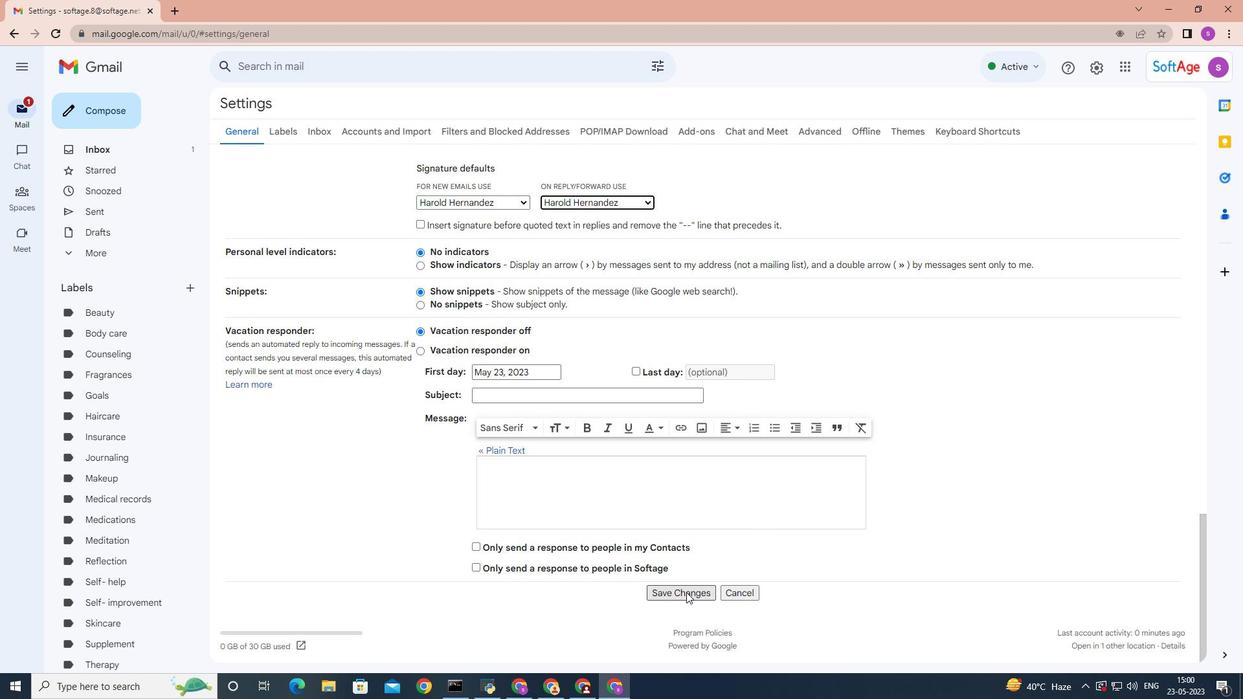 
Action: Mouse pressed left at (686, 590)
Screenshot: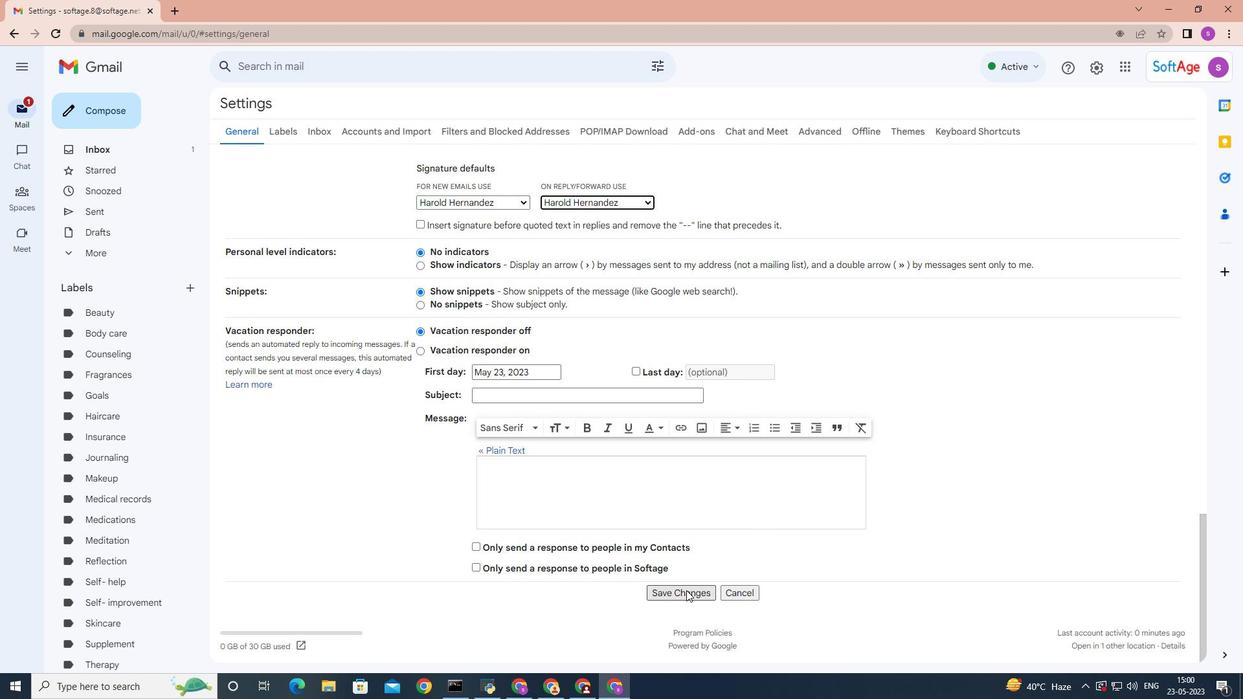 
Action: Mouse moved to (112, 110)
Screenshot: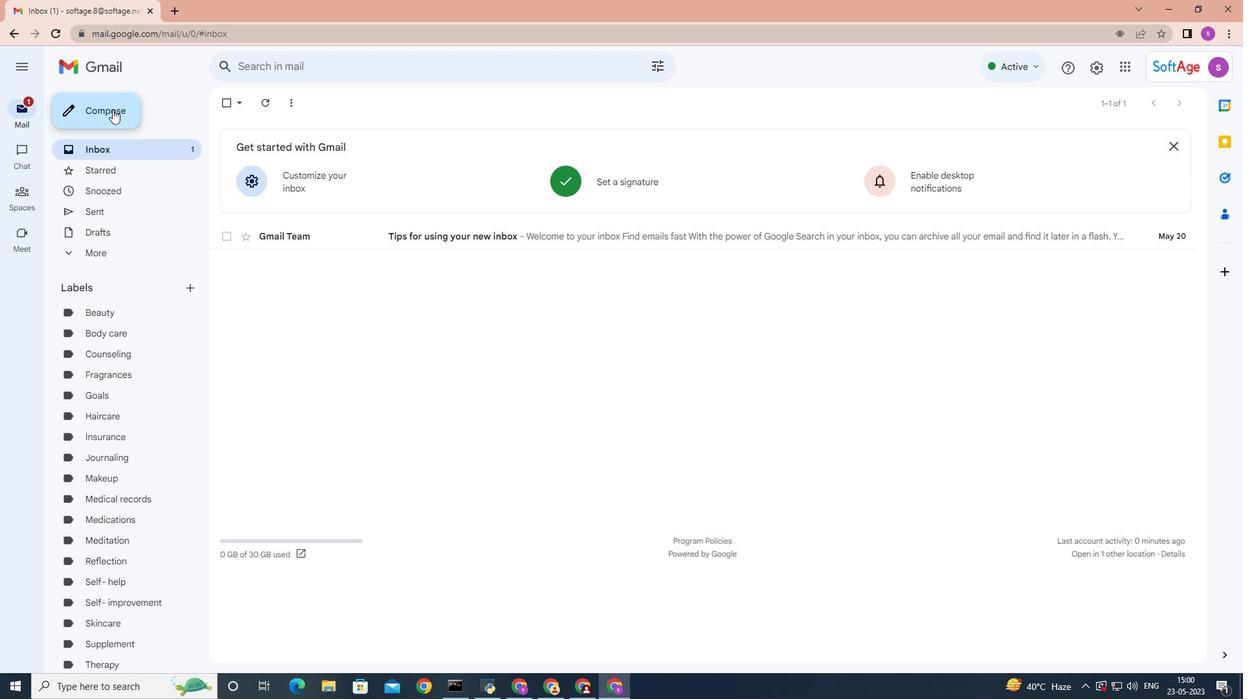 
Action: Mouse pressed left at (112, 110)
Screenshot: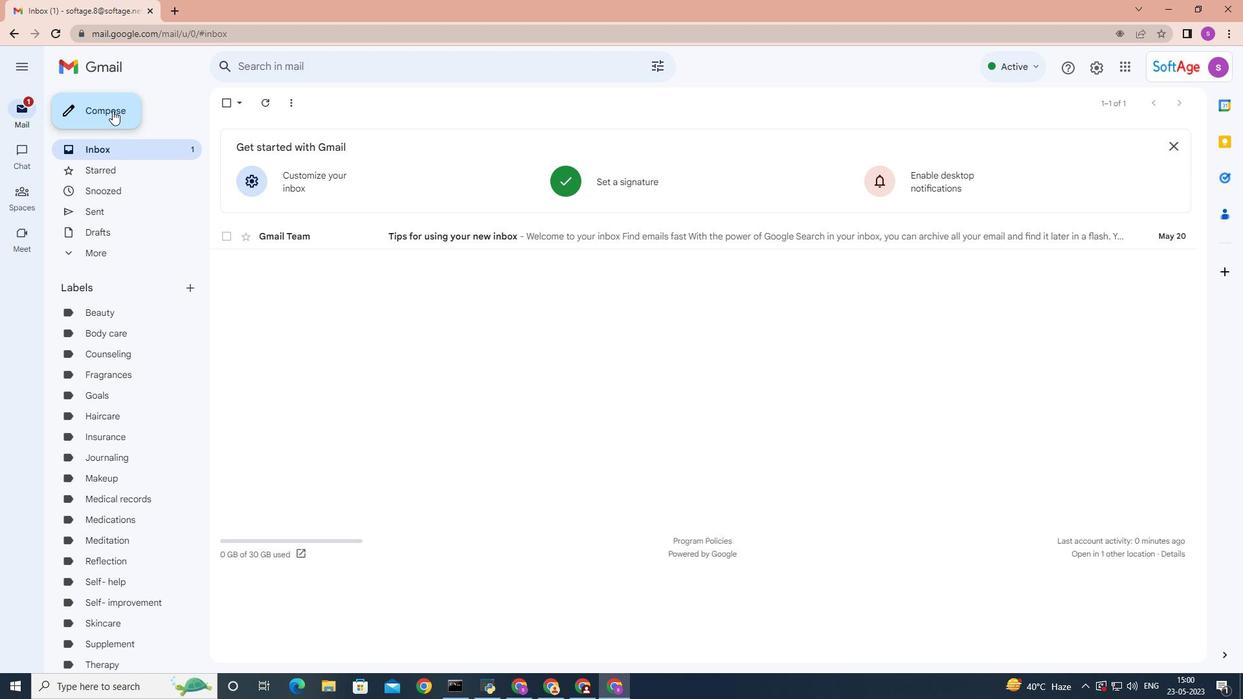 
Action: Mouse moved to (860, 334)
Screenshot: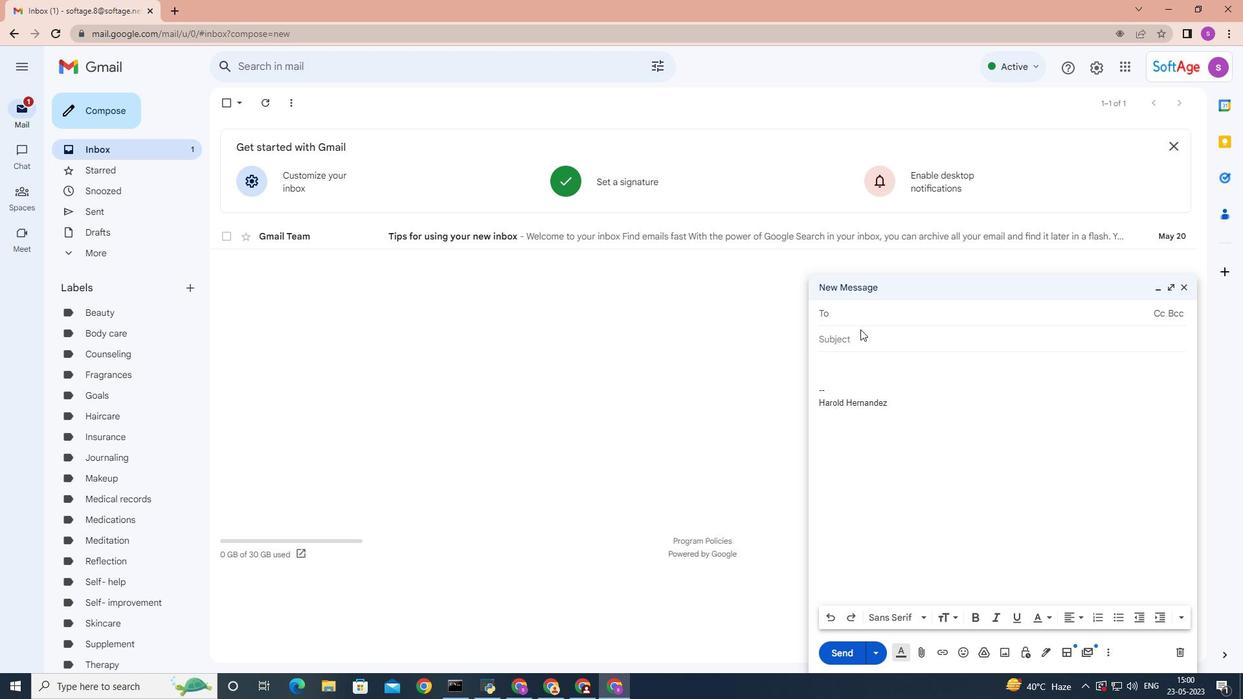 
Action: Mouse pressed left at (860, 334)
Screenshot: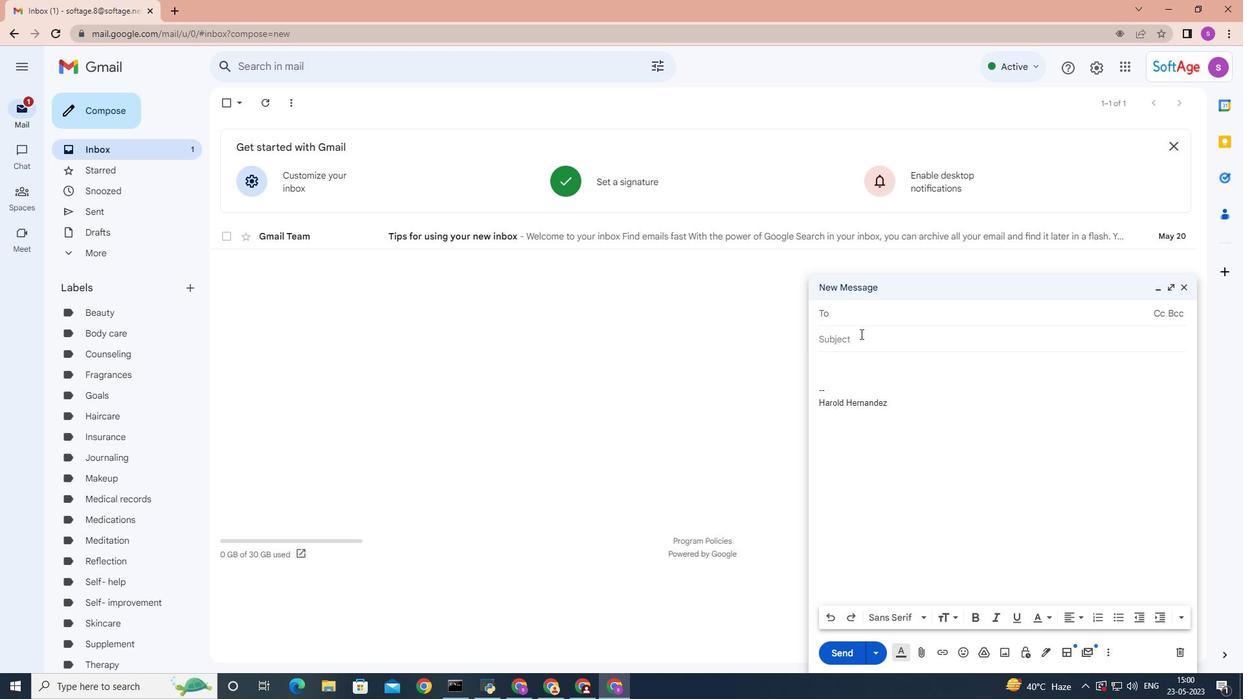 
Action: Mouse moved to (859, 334)
Screenshot: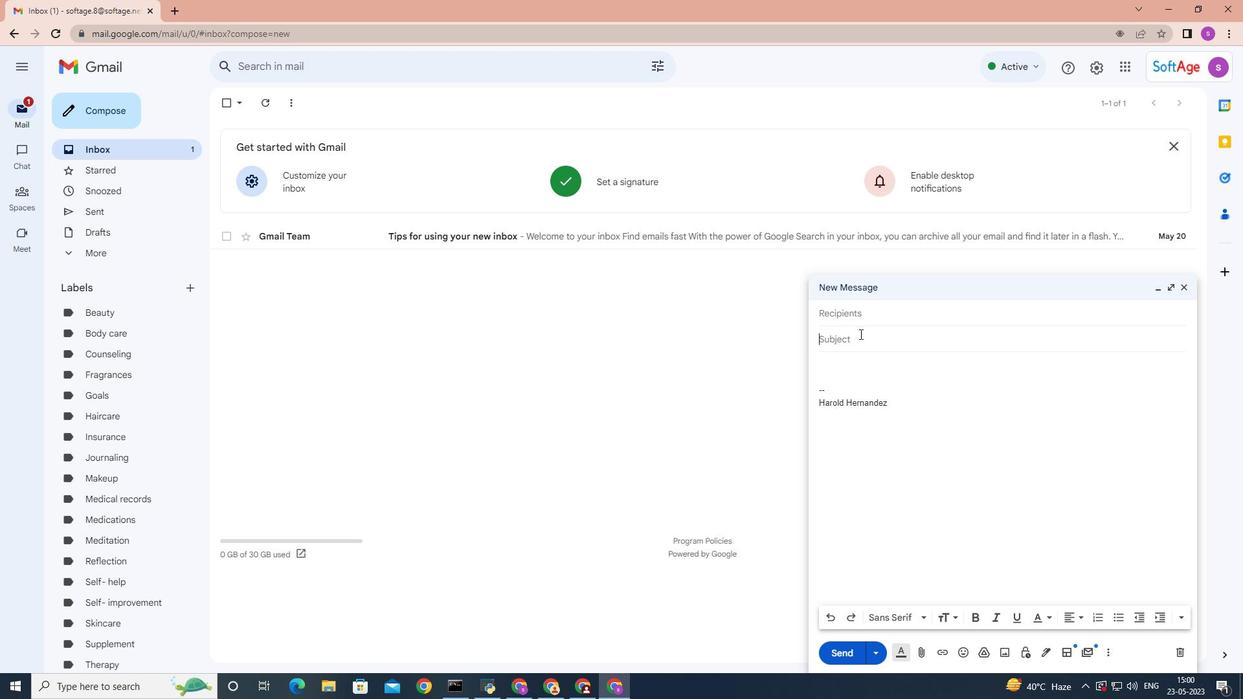 
Action: Key pressed <Key.shift>Cancellation<Key.space>of<Key.space>an<Key.space>order
Screenshot: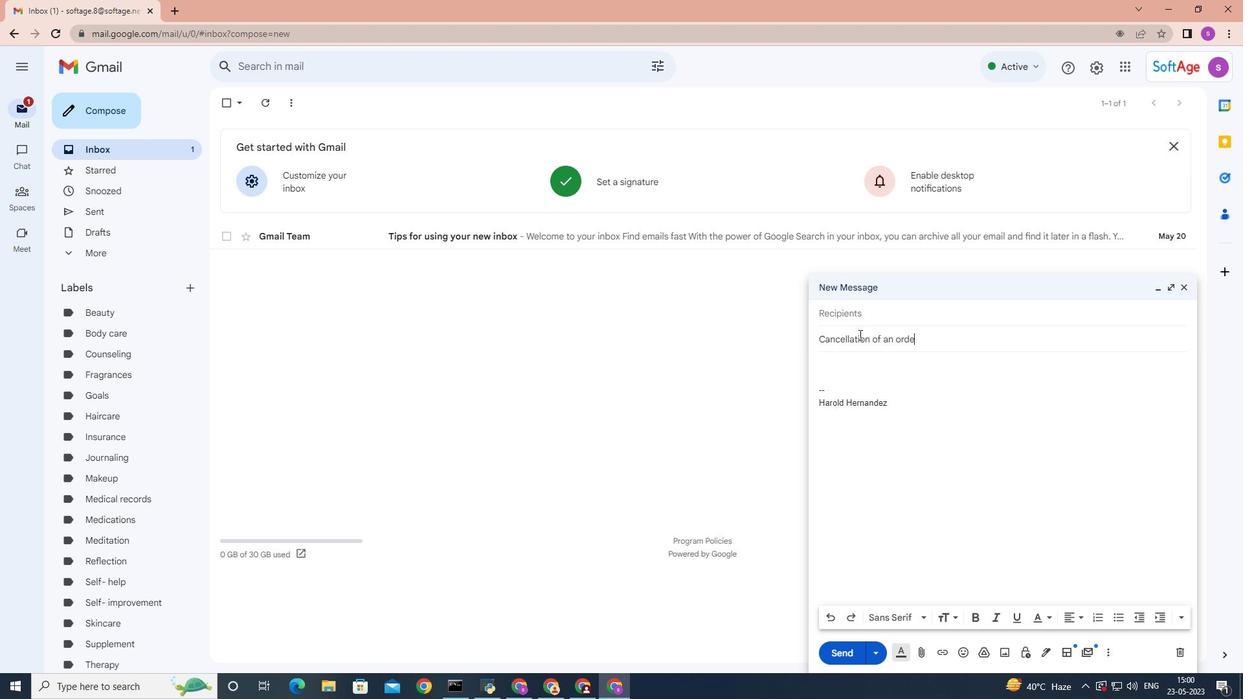 
Action: Mouse moved to (833, 356)
Screenshot: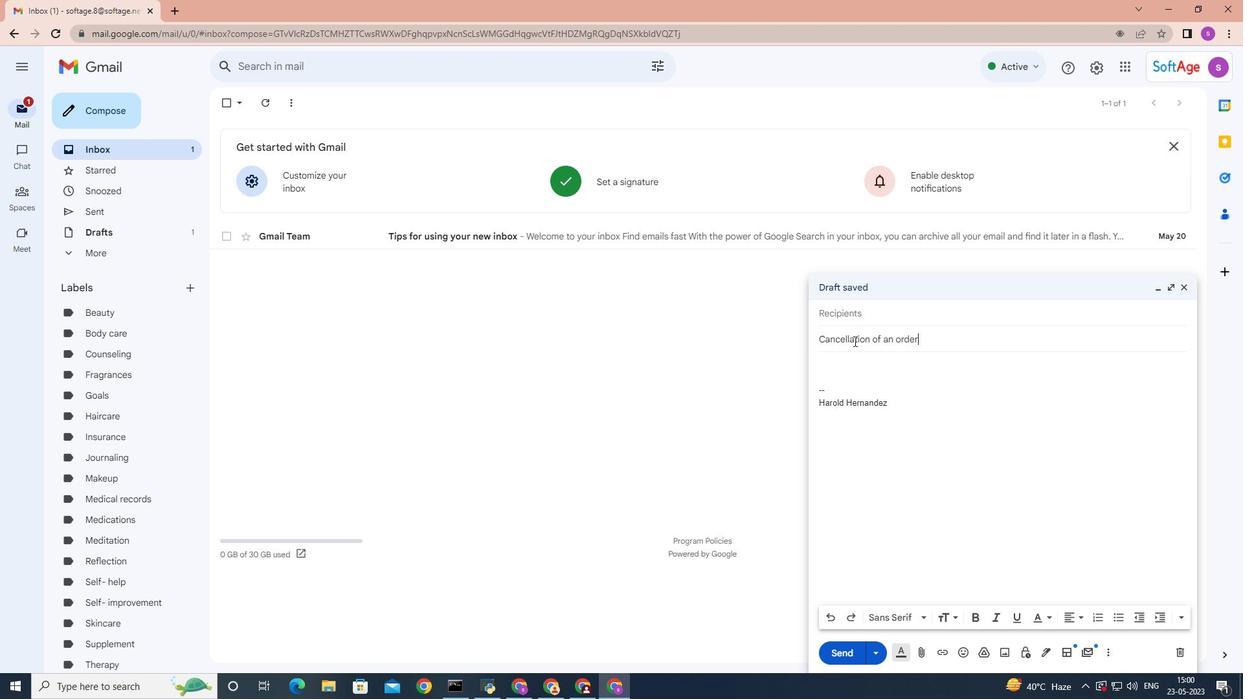 
Action: Mouse pressed left at (833, 356)
Screenshot: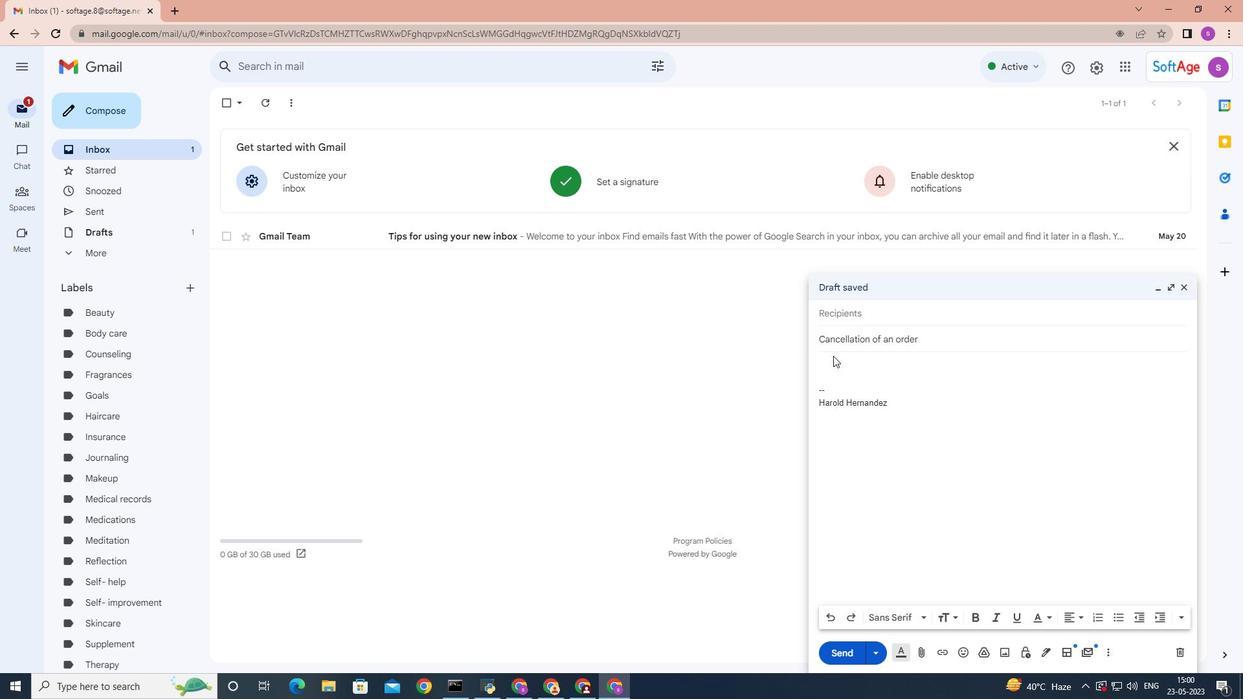 
Action: Mouse moved to (833, 355)
Screenshot: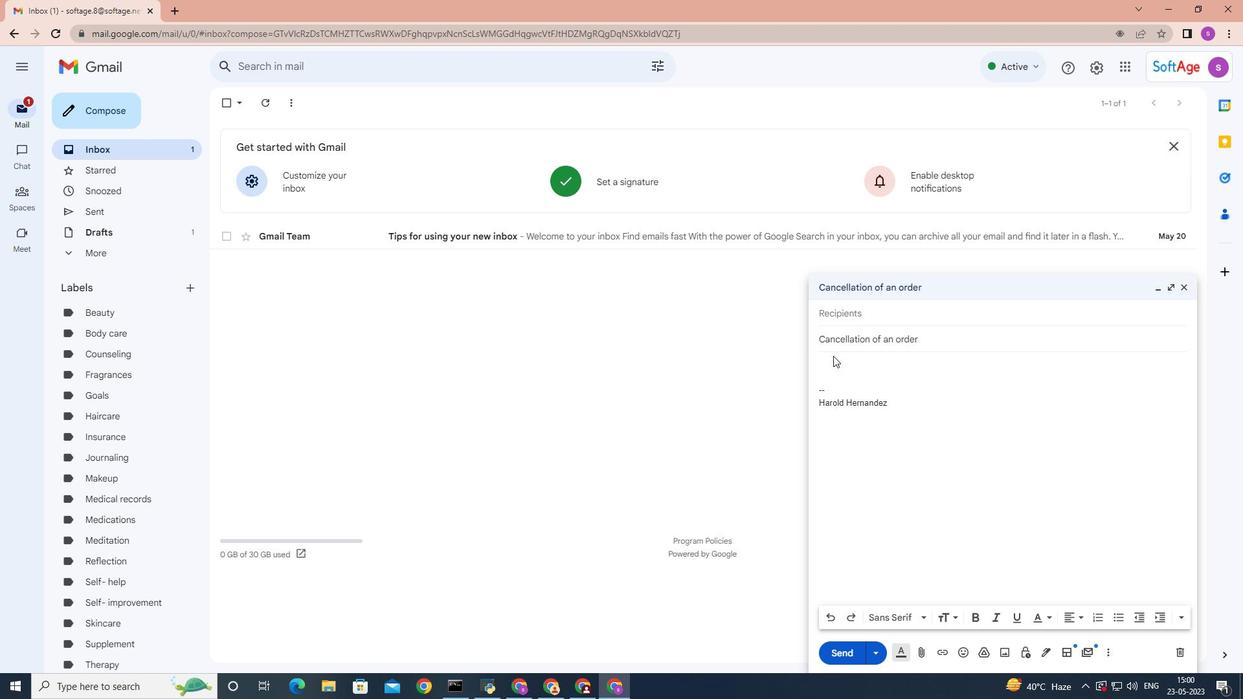 
Action: Key pressed <Key.shift>We<Key.space>are<Key.space>pleased<Key.space>to<Key.space>inform<Key.space>you<Key.space>that<Key.space>your<Key.space>application<Key.space>has<Key.space>been<Key.space>approved.
Screenshot: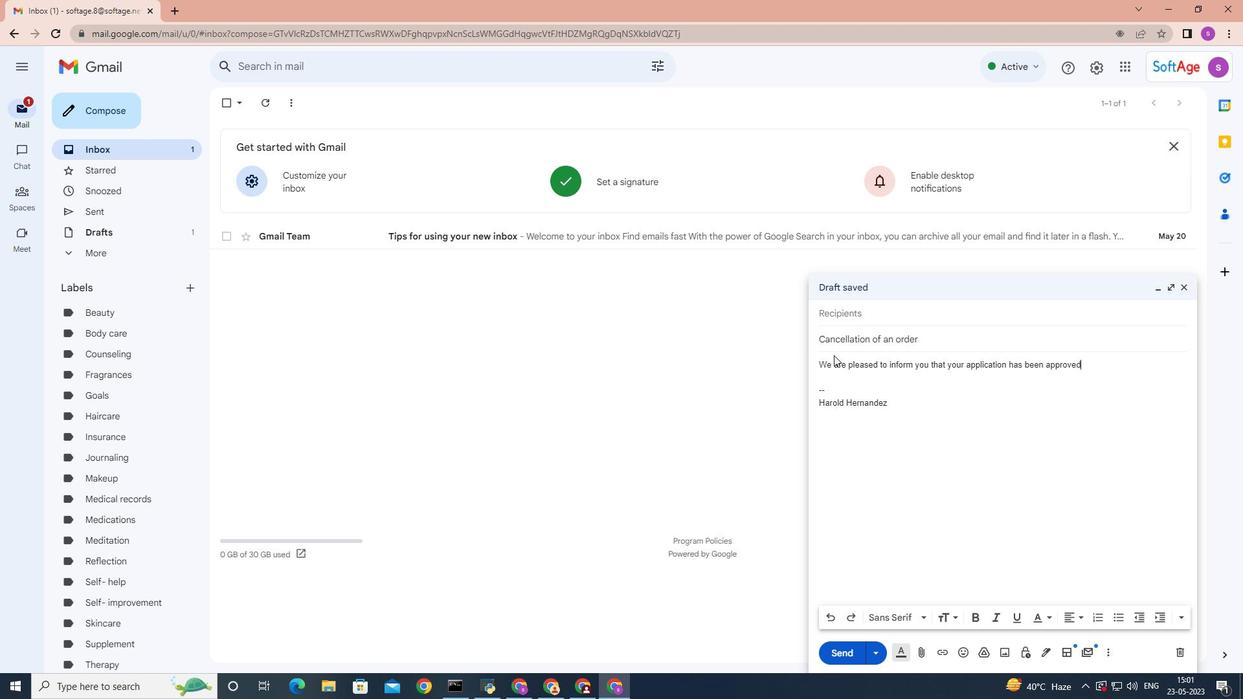 
Action: Mouse moved to (849, 315)
Screenshot: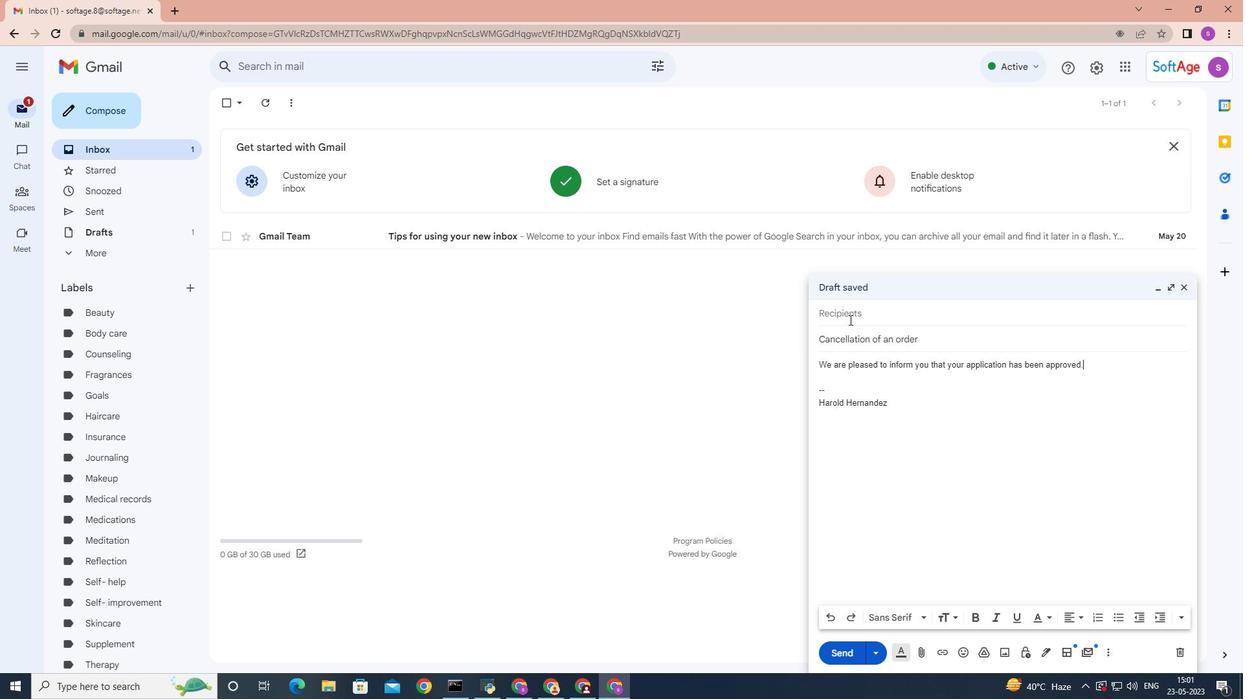 
Action: Mouse pressed left at (849, 315)
Screenshot: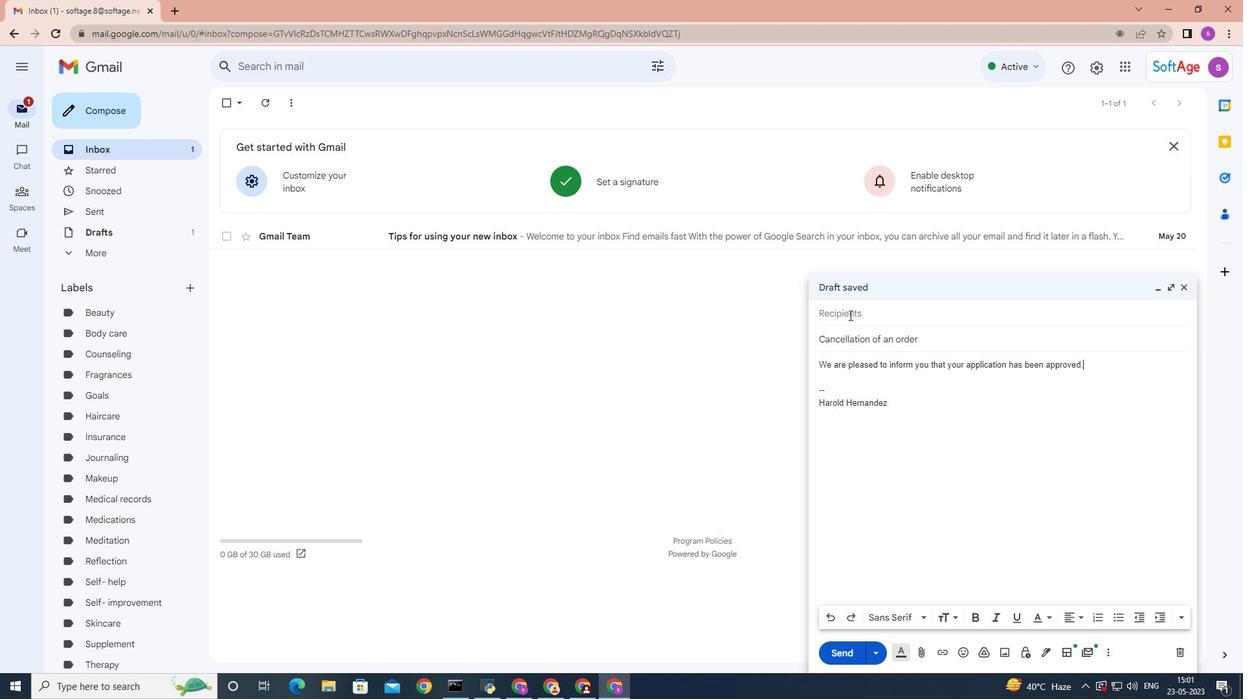 
Action: Mouse moved to (849, 315)
Screenshot: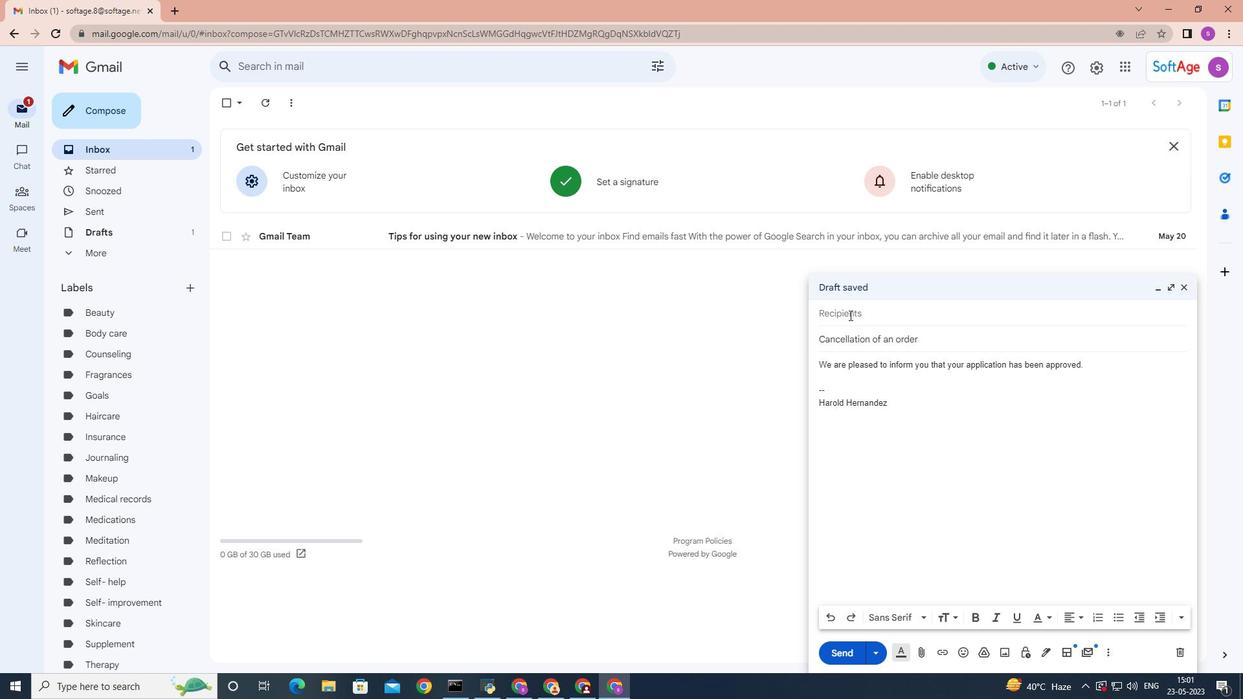 
Action: Key pressed <Key.shift>Softage.1
Screenshot: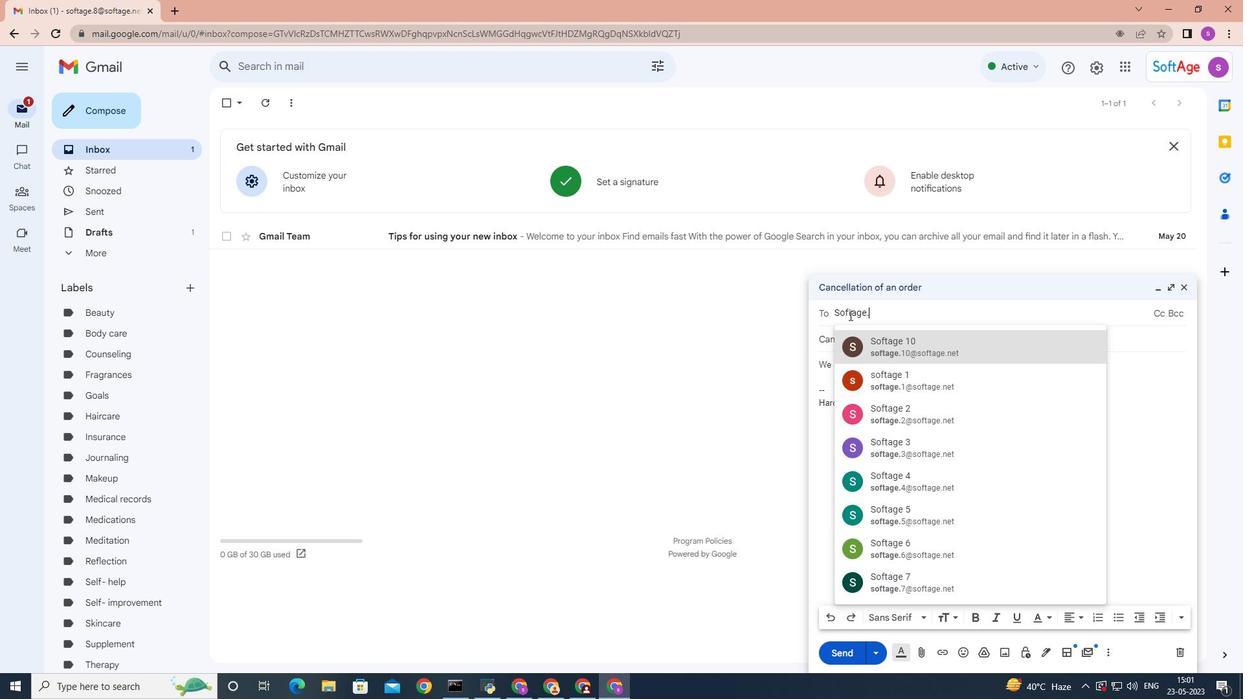 
Action: Mouse moved to (927, 377)
Screenshot: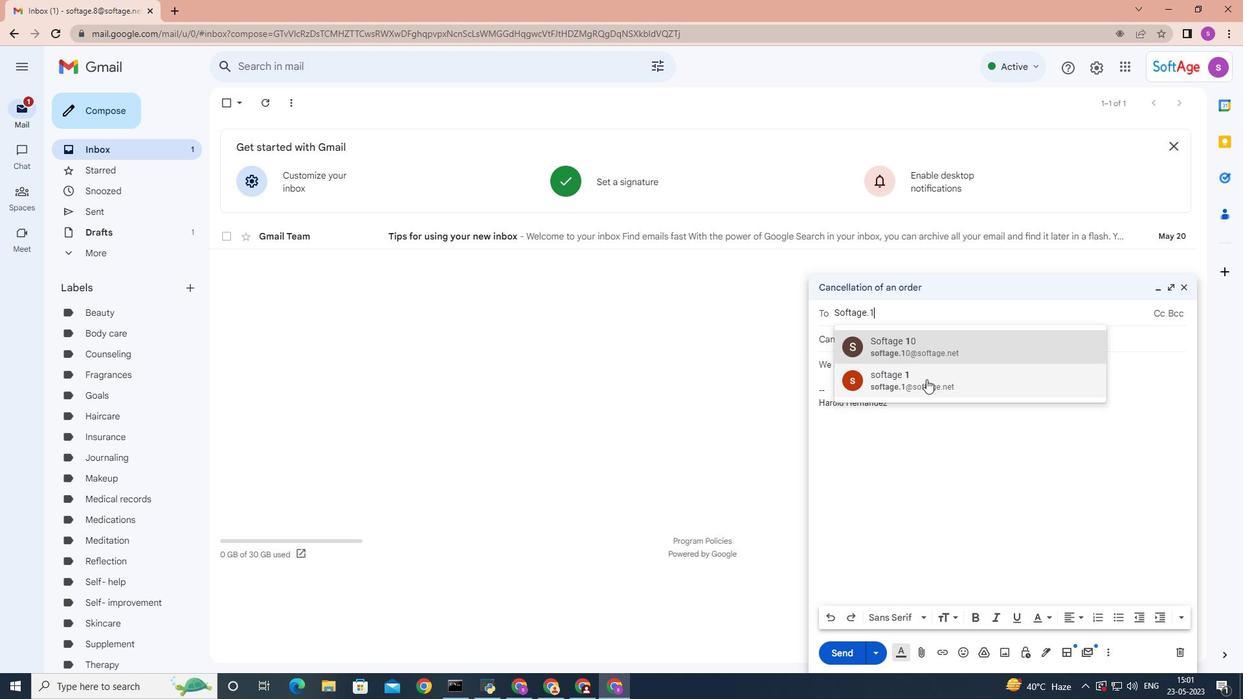 
Action: Mouse pressed left at (927, 377)
Screenshot: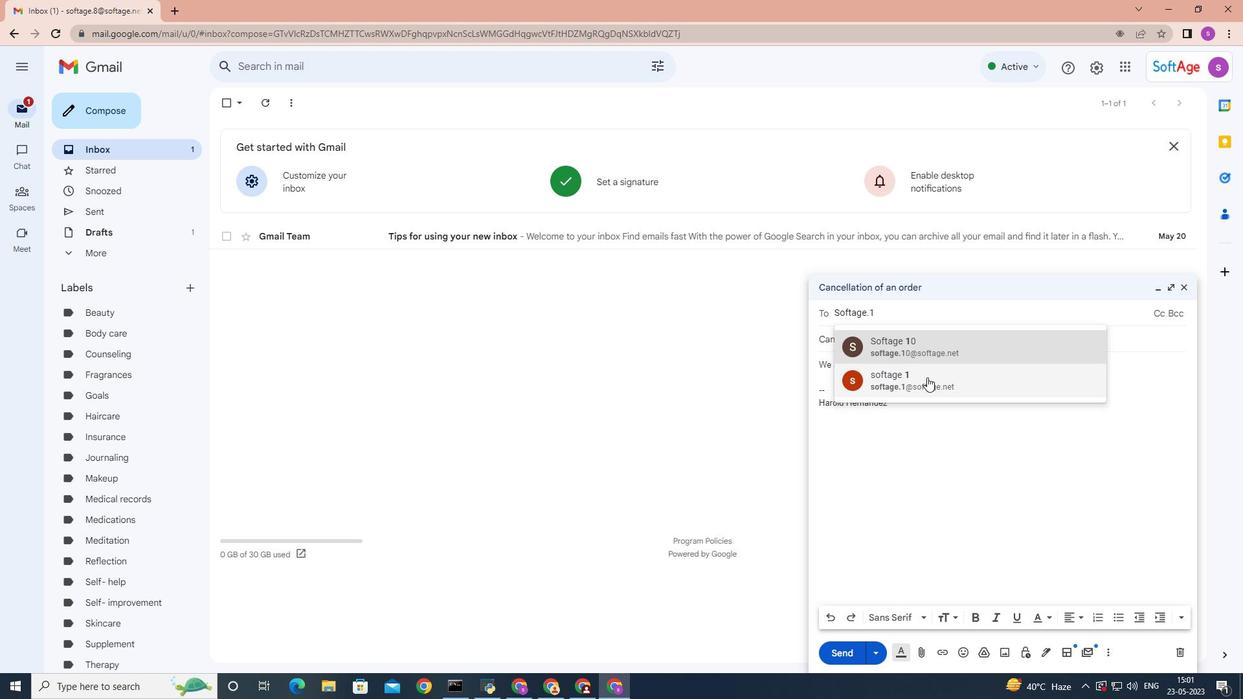 
Action: Mouse moved to (1089, 380)
Screenshot: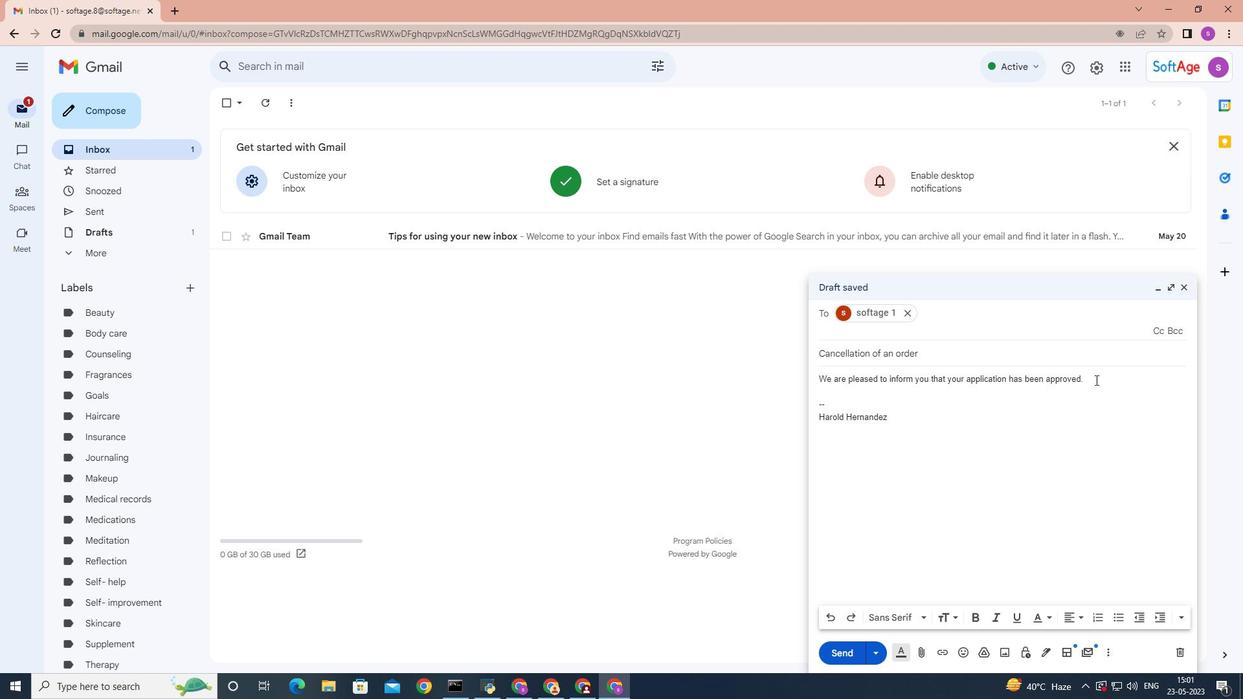 
Action: Mouse pressed left at (1089, 380)
Screenshot: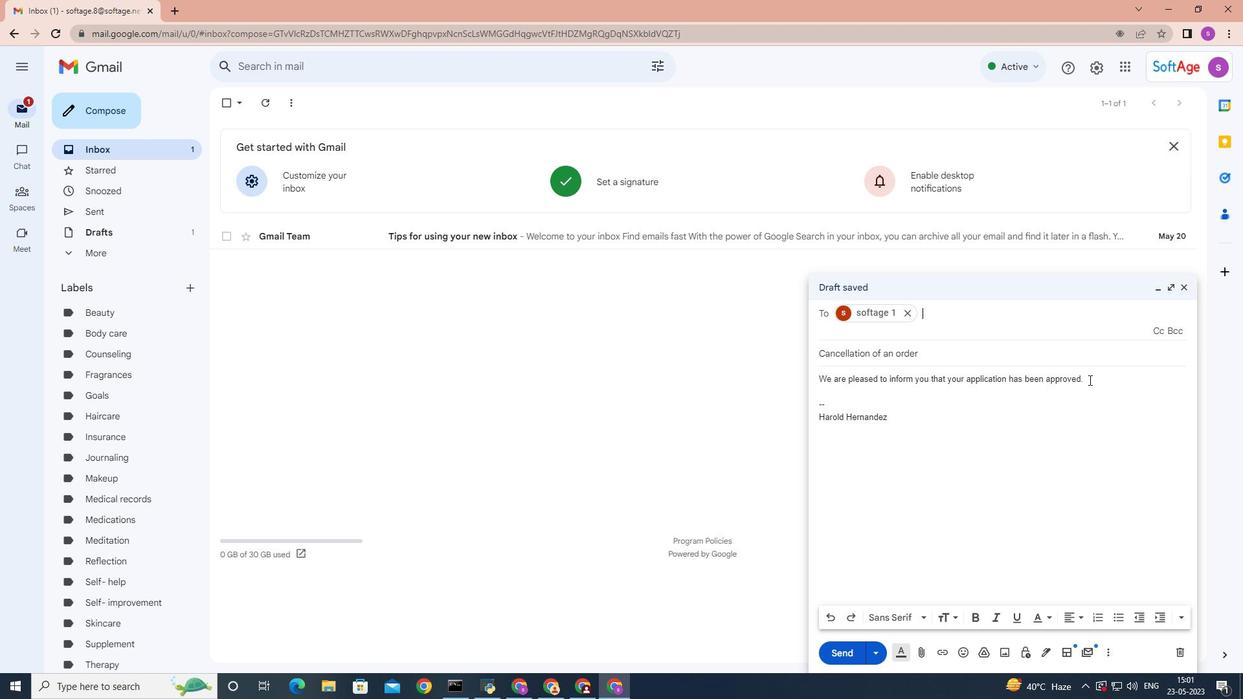 
Action: Mouse moved to (1088, 363)
Screenshot: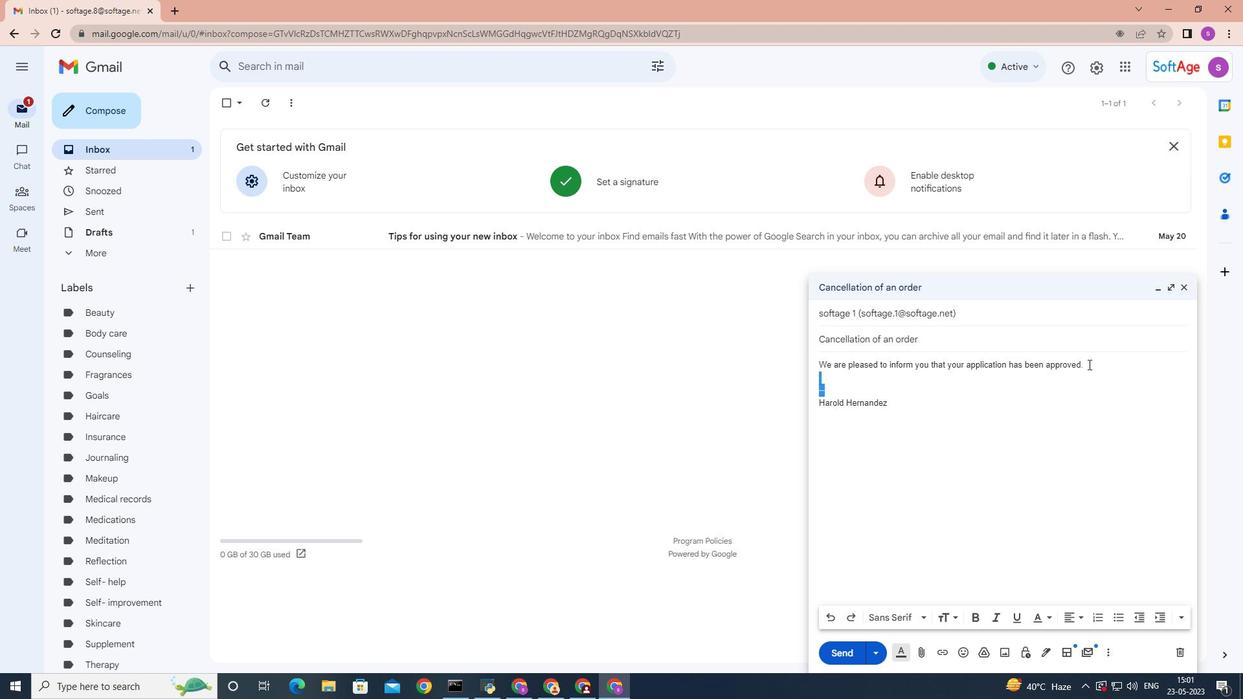 
Action: Mouse pressed left at (1088, 363)
Screenshot: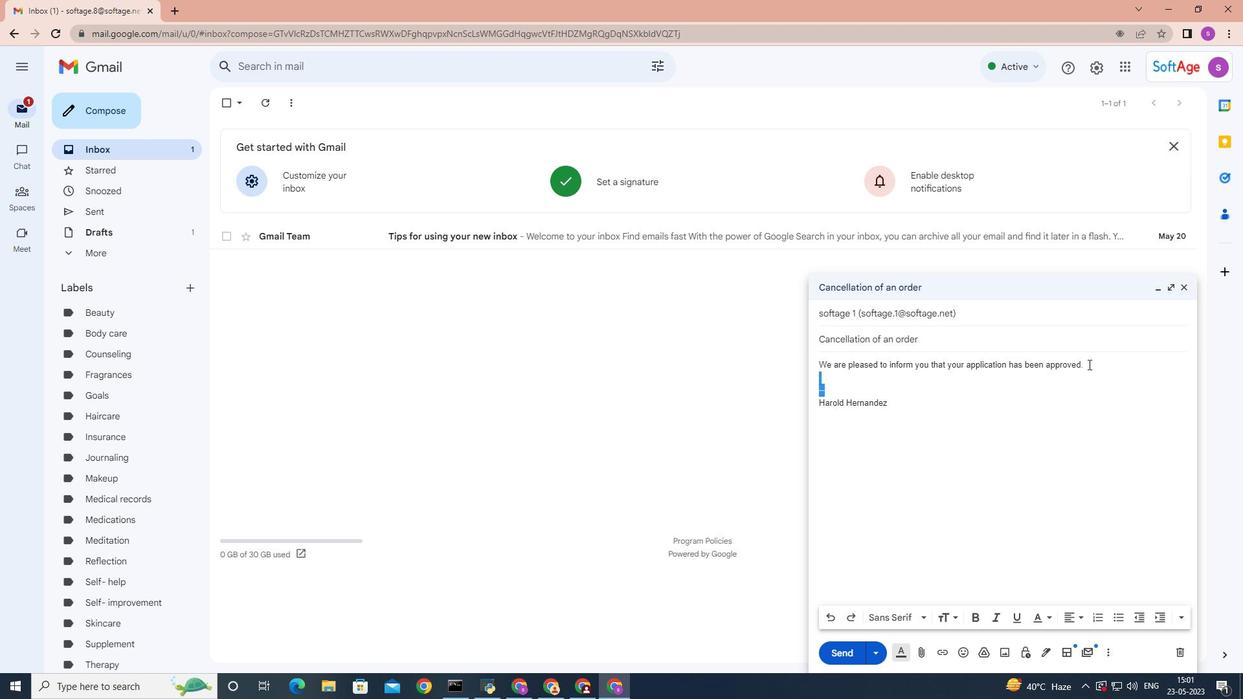 
Action: Mouse moved to (1118, 617)
Screenshot: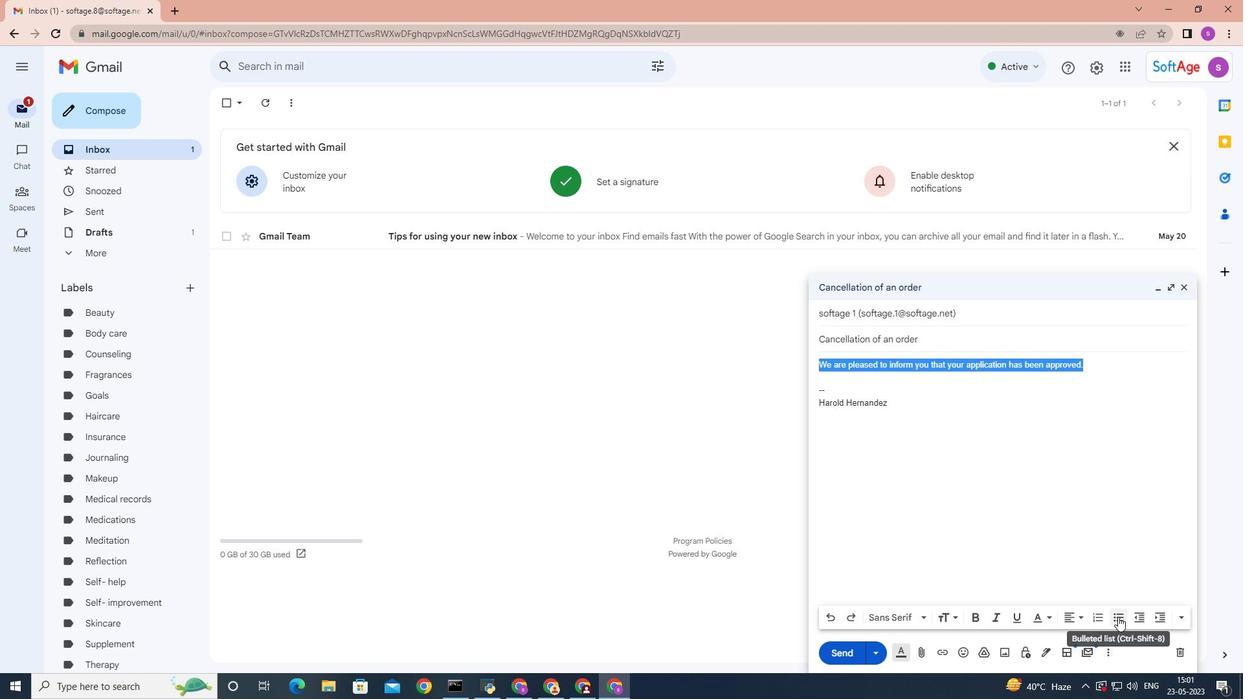 
Action: Mouse pressed left at (1118, 617)
Screenshot: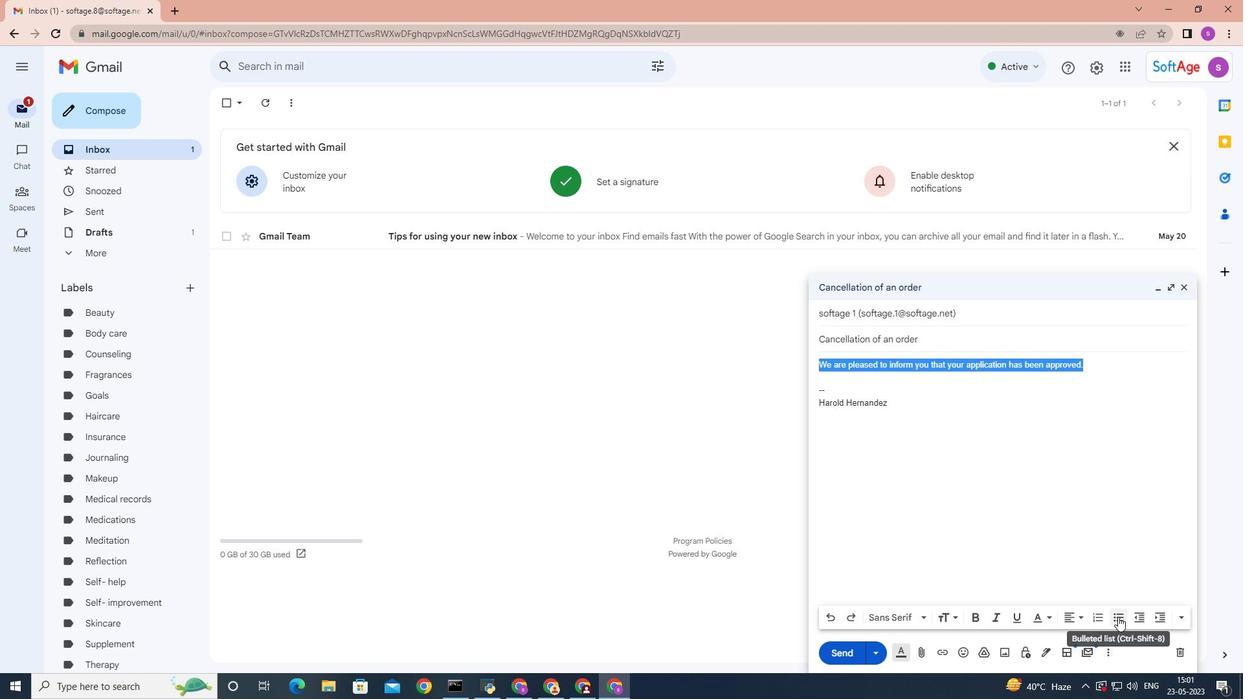 
Action: Mouse moved to (927, 616)
Screenshot: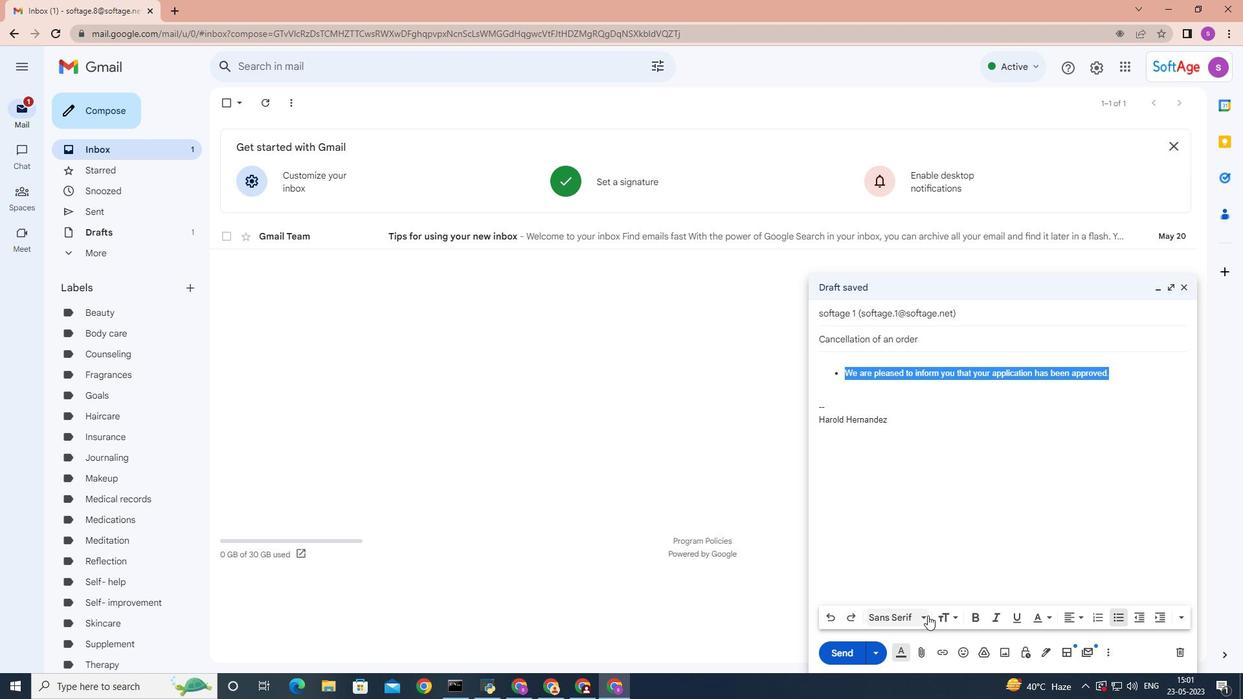
Action: Mouse pressed left at (927, 616)
Screenshot: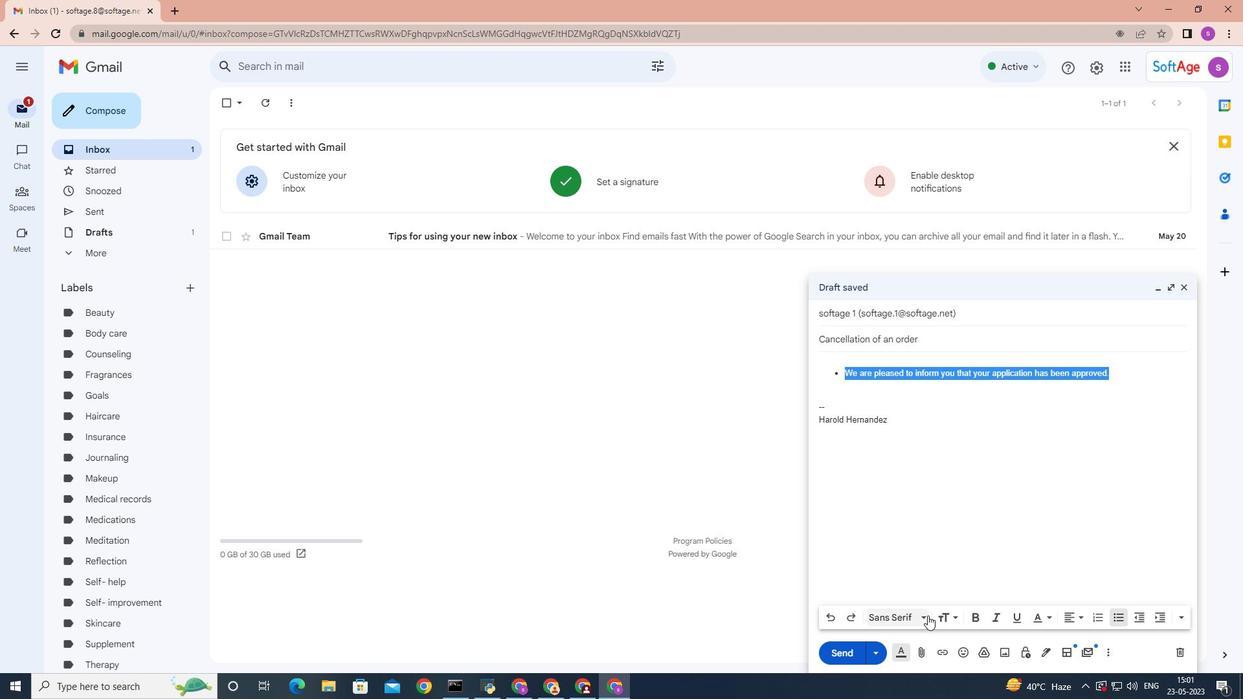 
Action: Mouse moved to (930, 495)
Screenshot: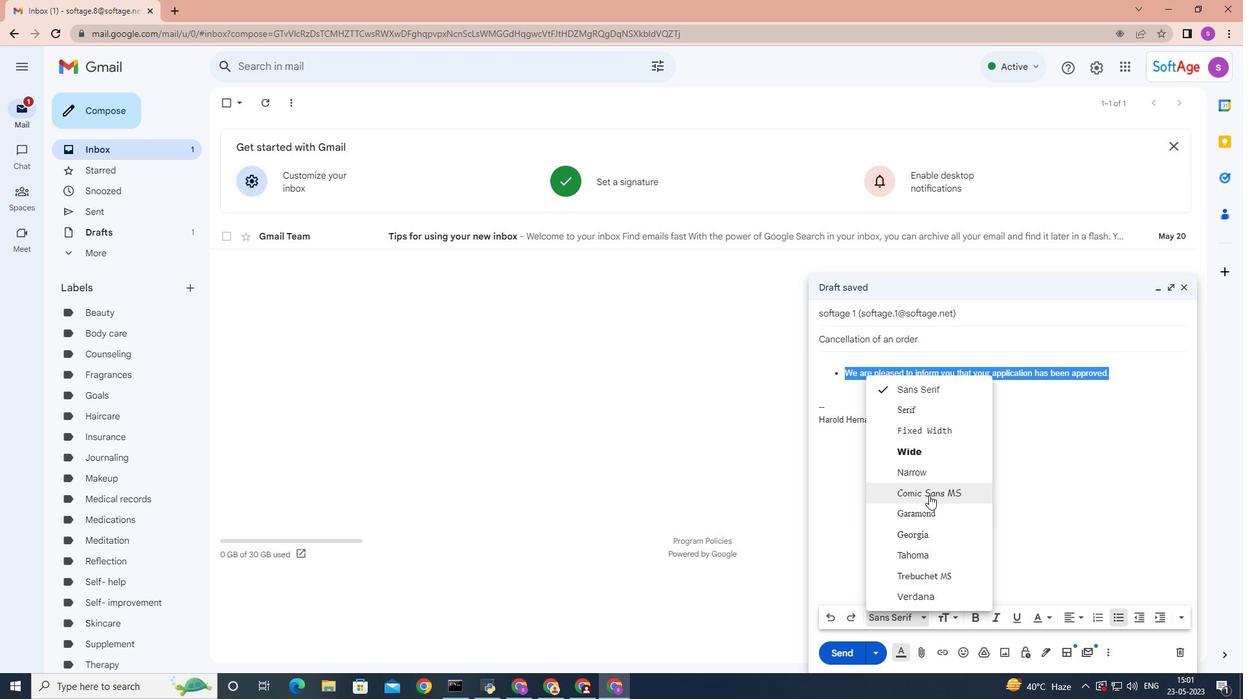 
Action: Mouse pressed left at (930, 495)
Screenshot: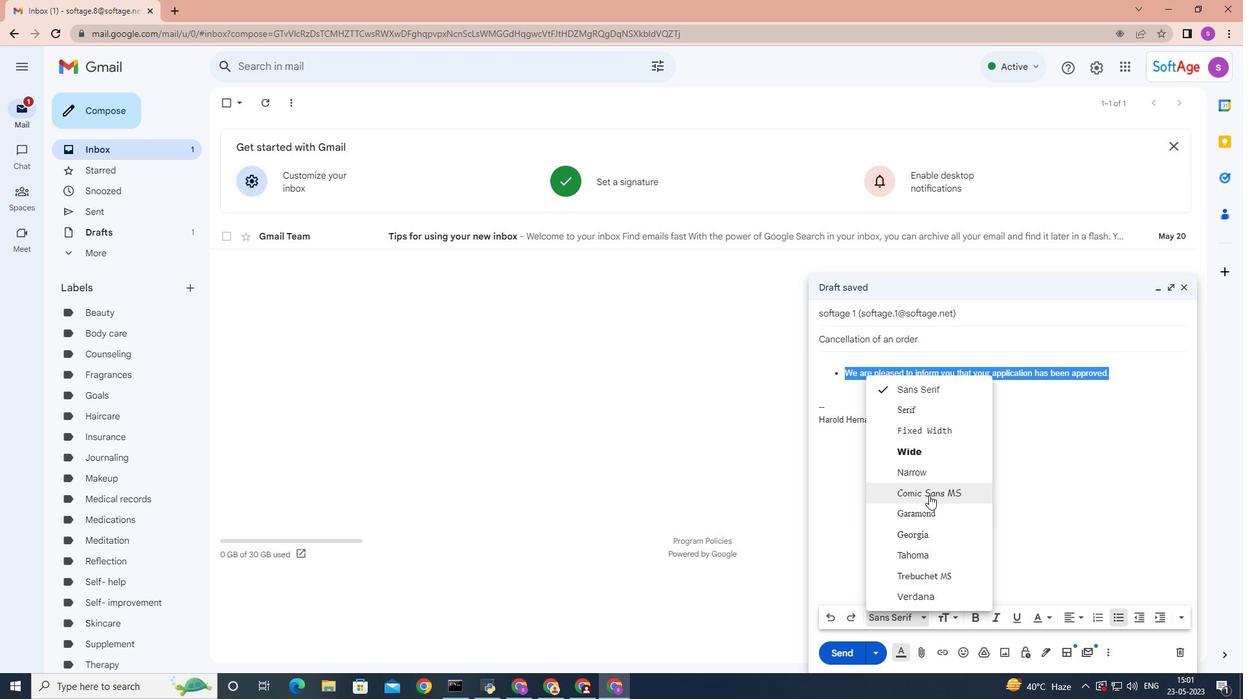 
Action: Mouse moved to (1177, 620)
Screenshot: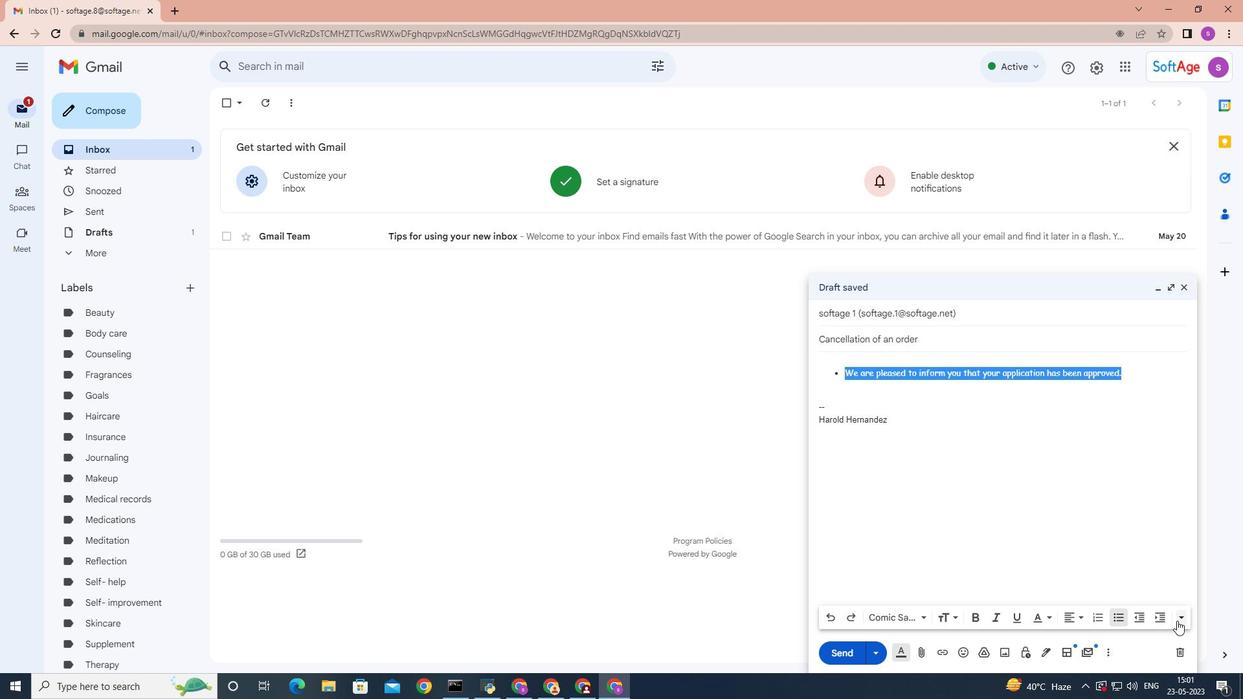 
Action: Mouse pressed left at (1177, 620)
Screenshot: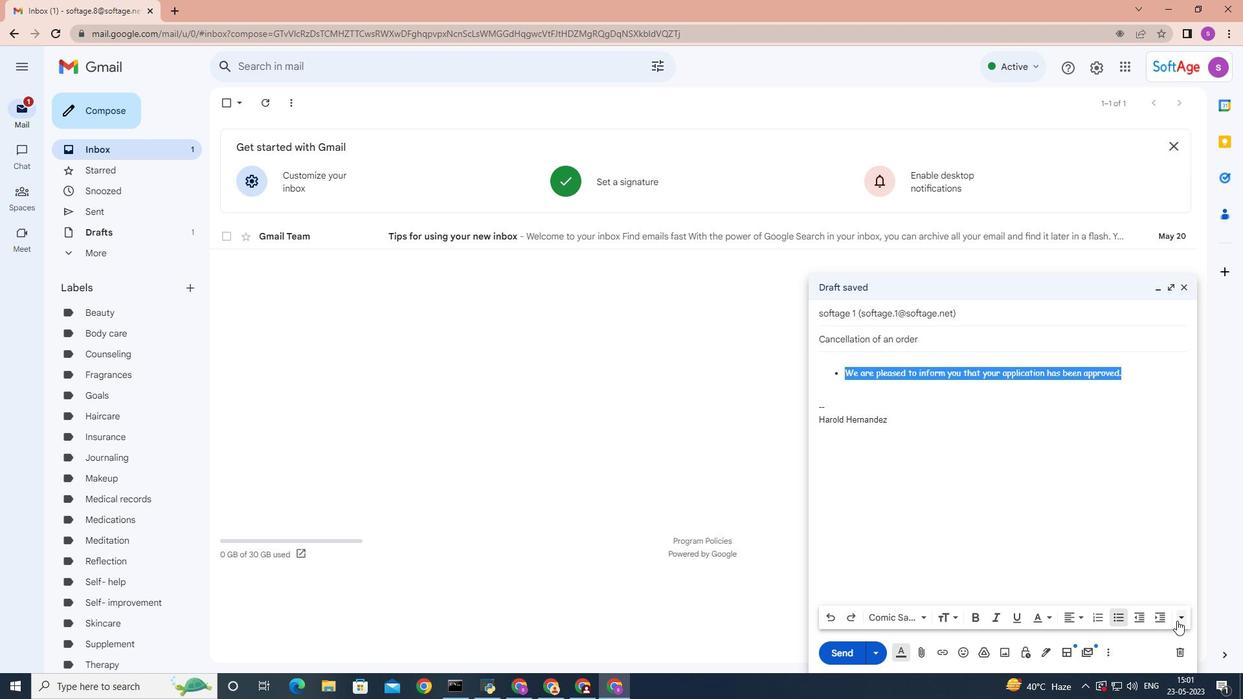 
Action: Mouse moved to (1188, 583)
Screenshot: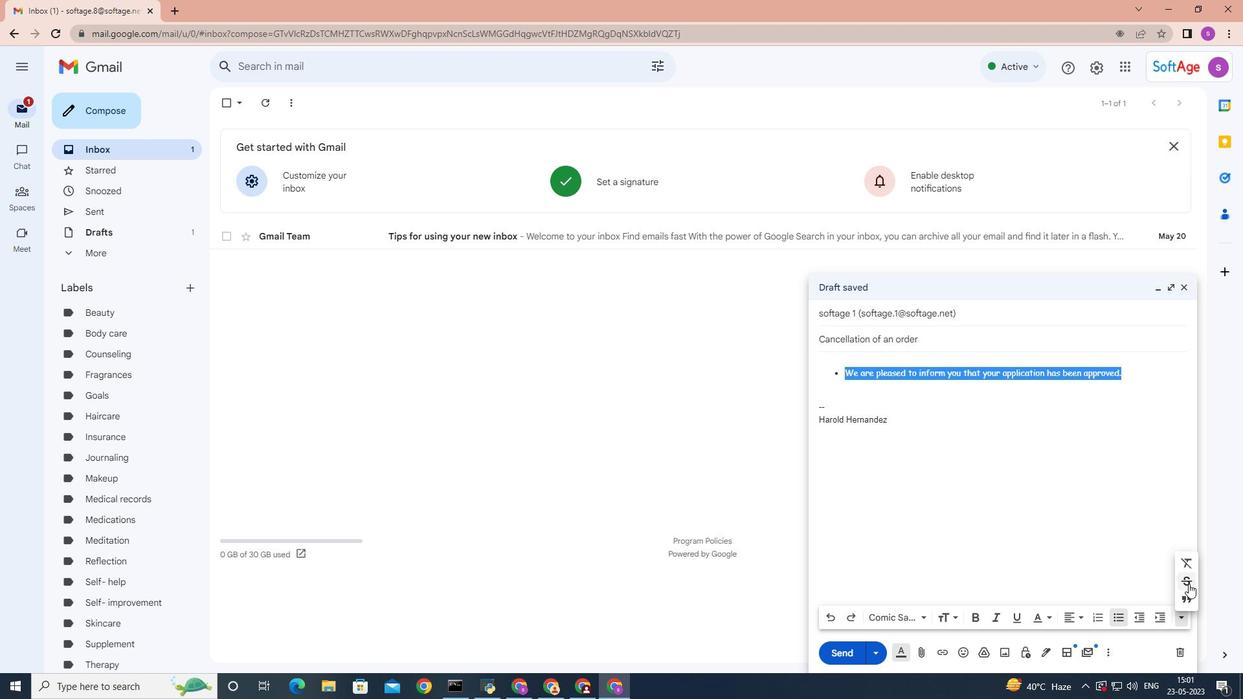 
Action: Mouse pressed left at (1188, 583)
Screenshot: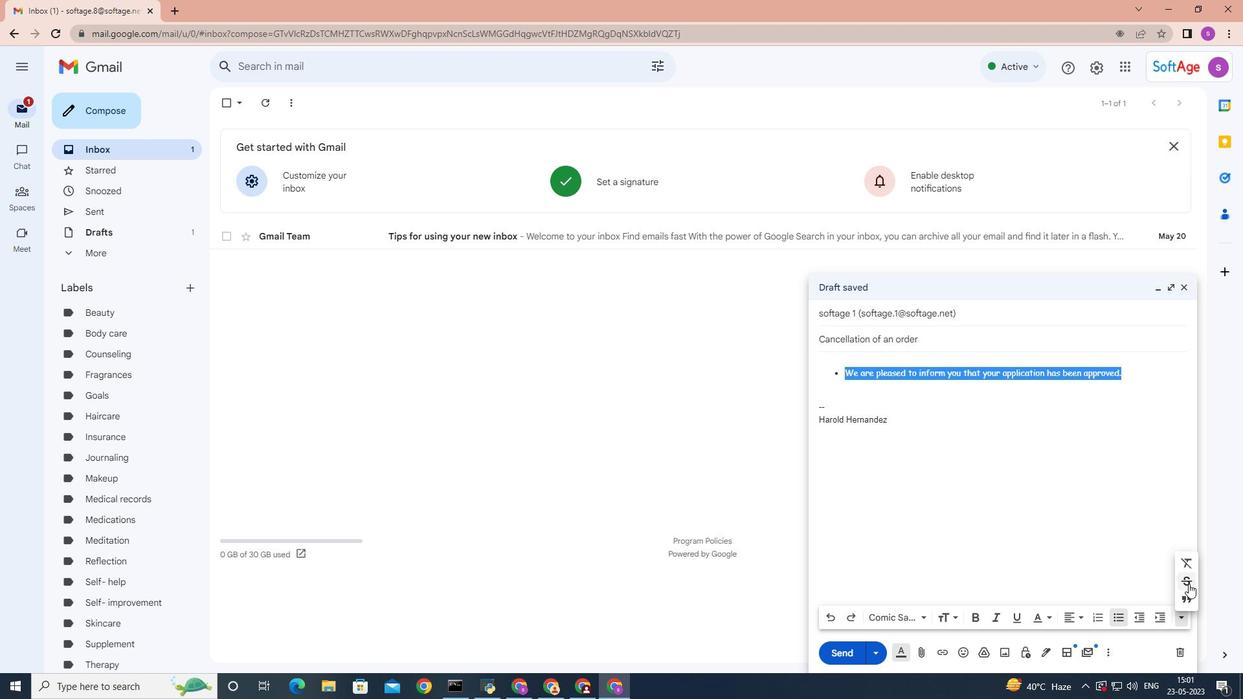 
Action: Mouse moved to (1120, 614)
Screenshot: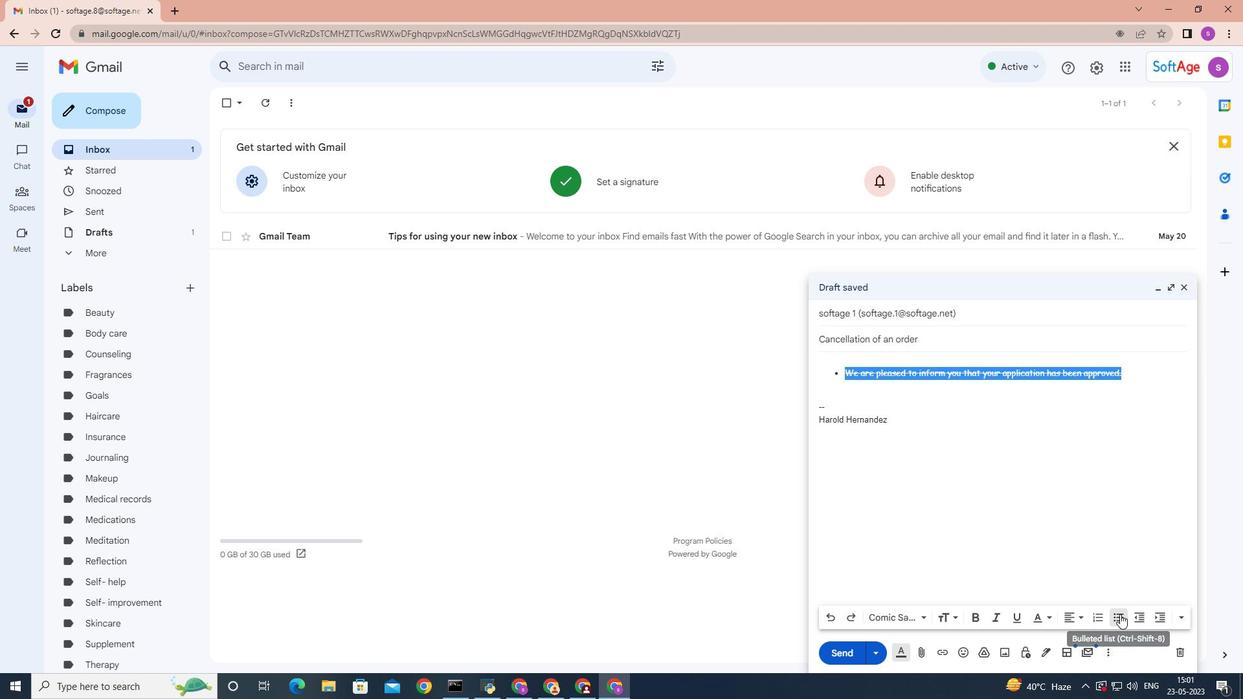 
Action: Mouse pressed left at (1120, 614)
Screenshot: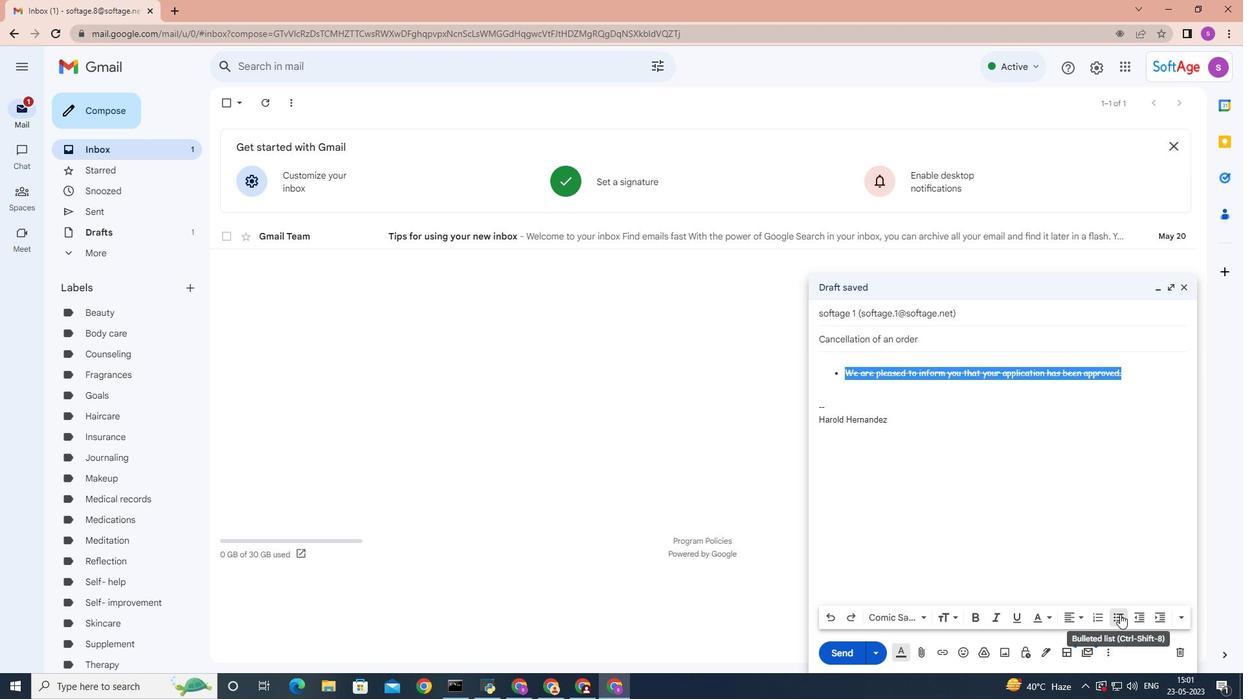 
Action: Mouse moved to (927, 618)
Screenshot: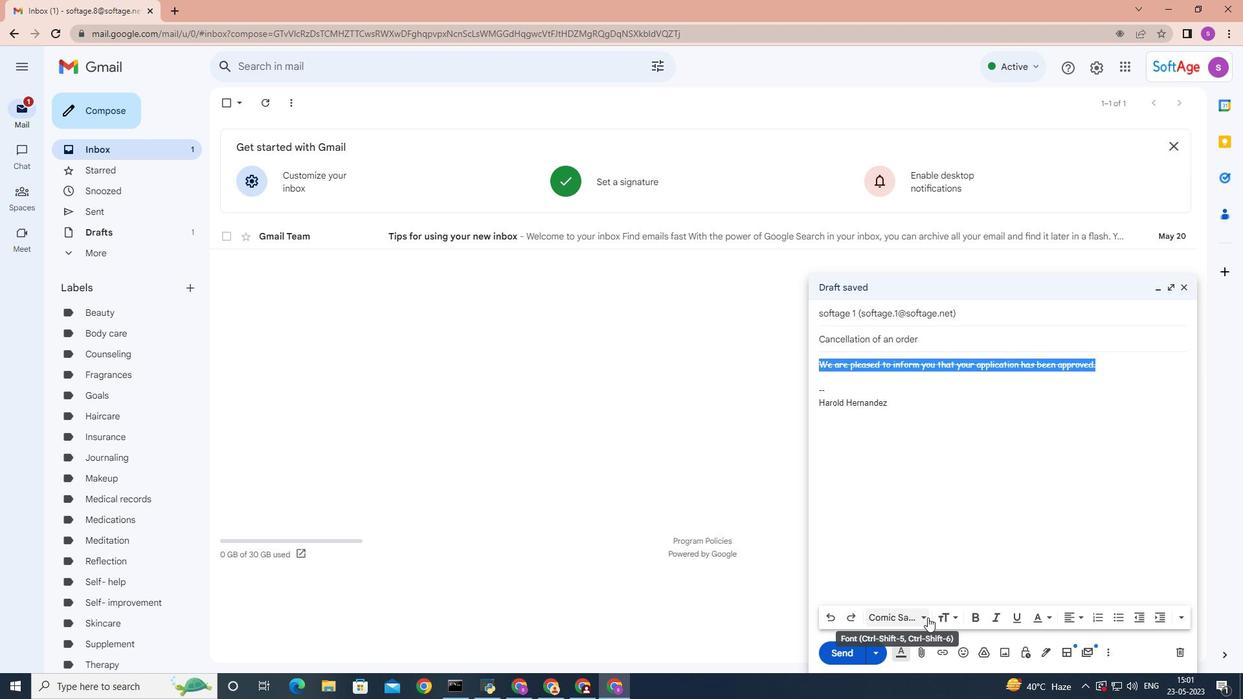 
Action: Mouse pressed left at (927, 618)
Screenshot: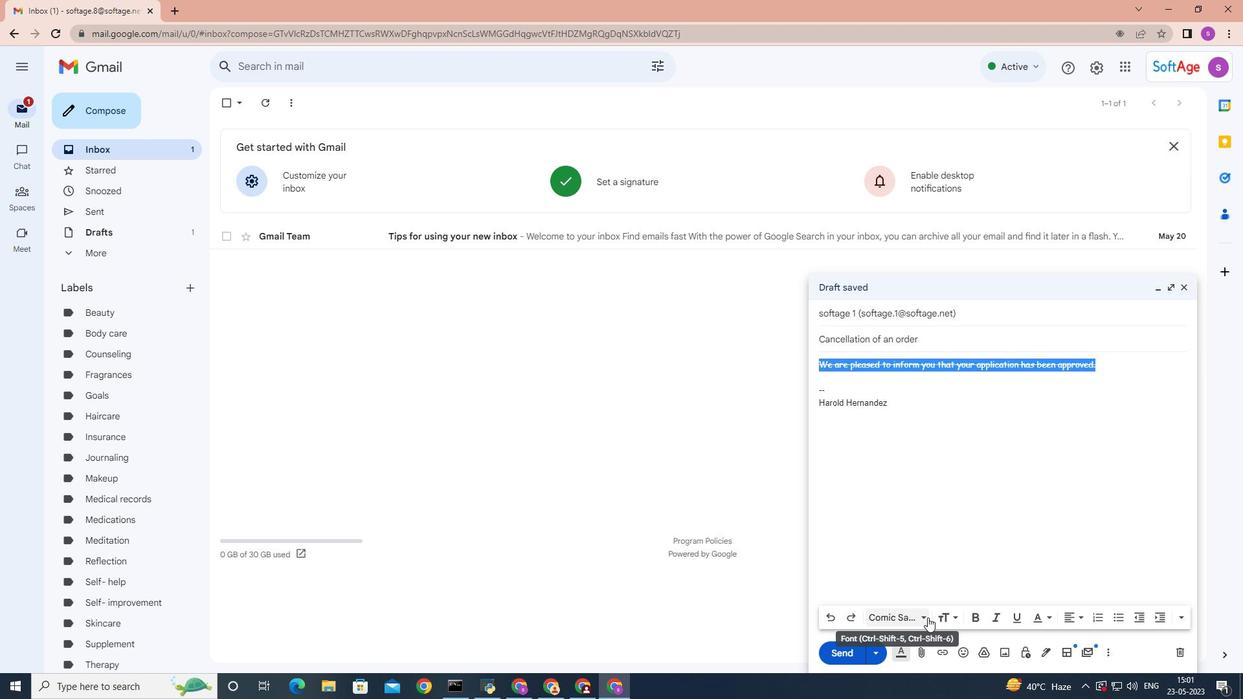 
Action: Mouse moved to (943, 389)
Screenshot: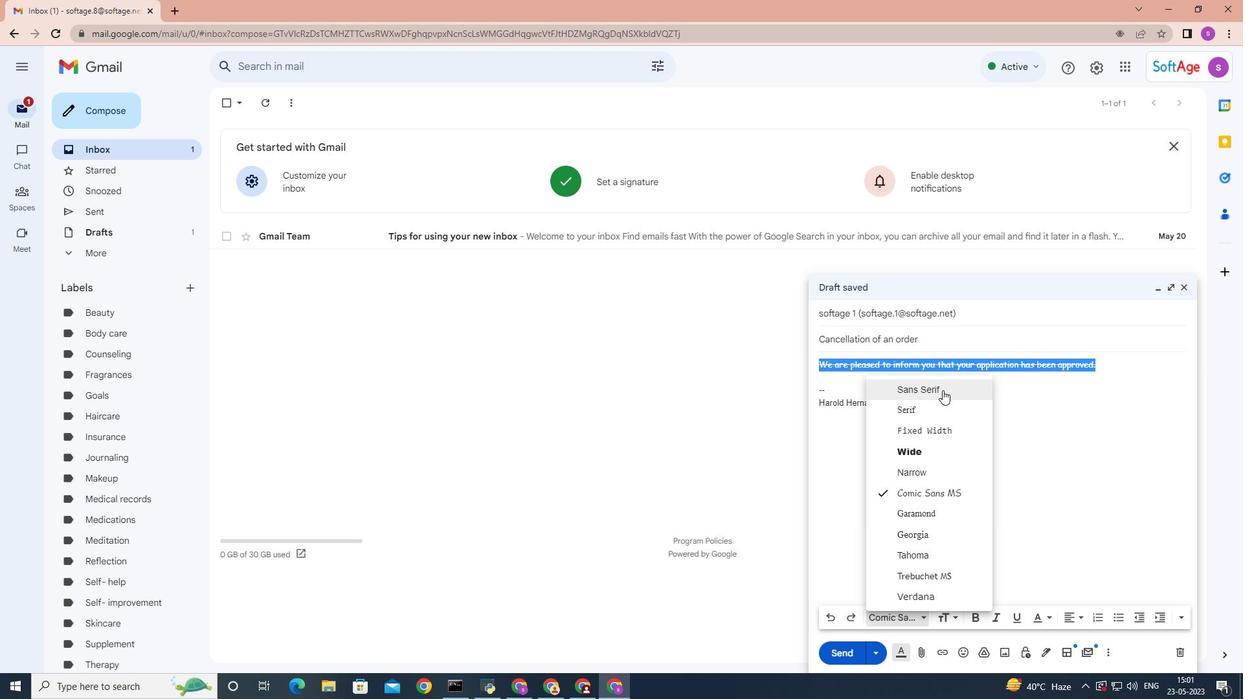 
Action: Mouse pressed left at (943, 389)
Screenshot: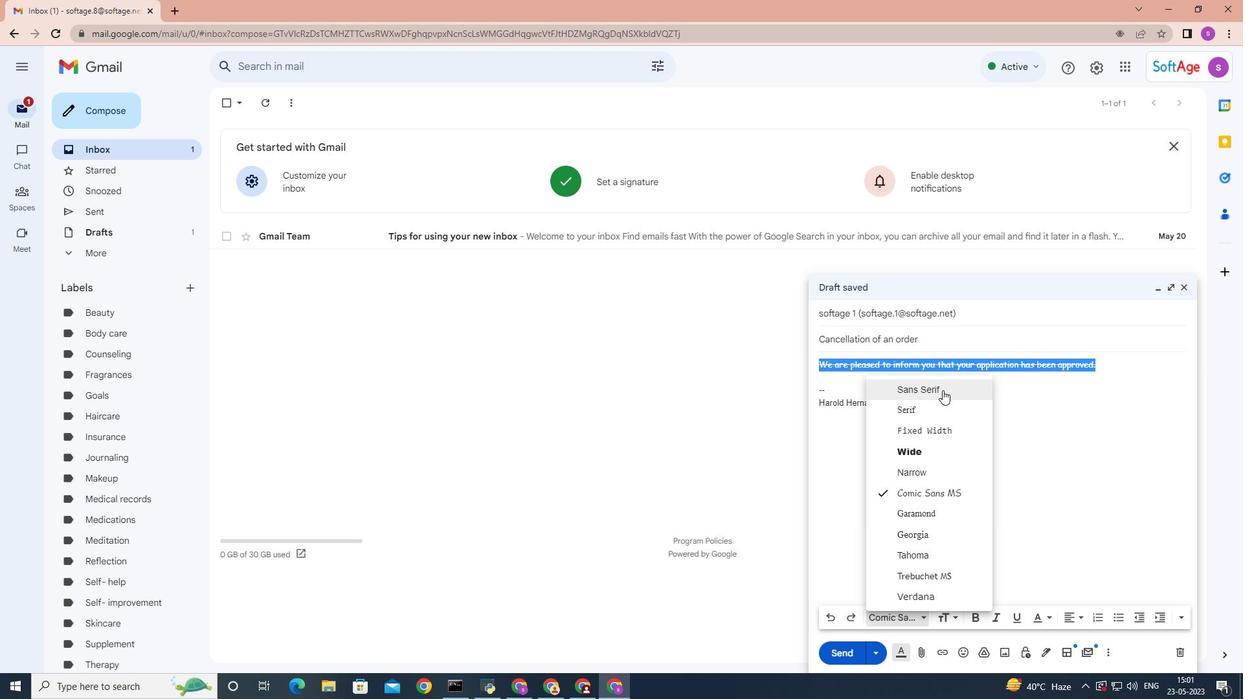 
Action: Mouse moved to (839, 653)
Screenshot: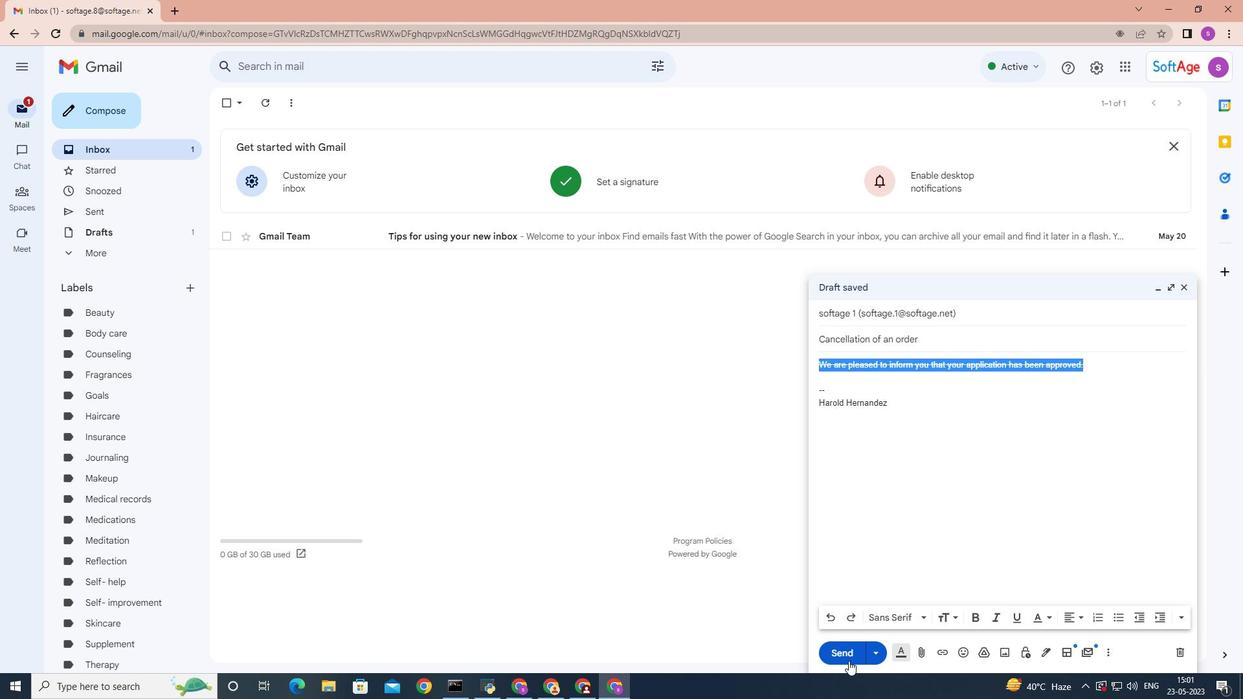 
Action: Mouse pressed left at (839, 653)
Screenshot: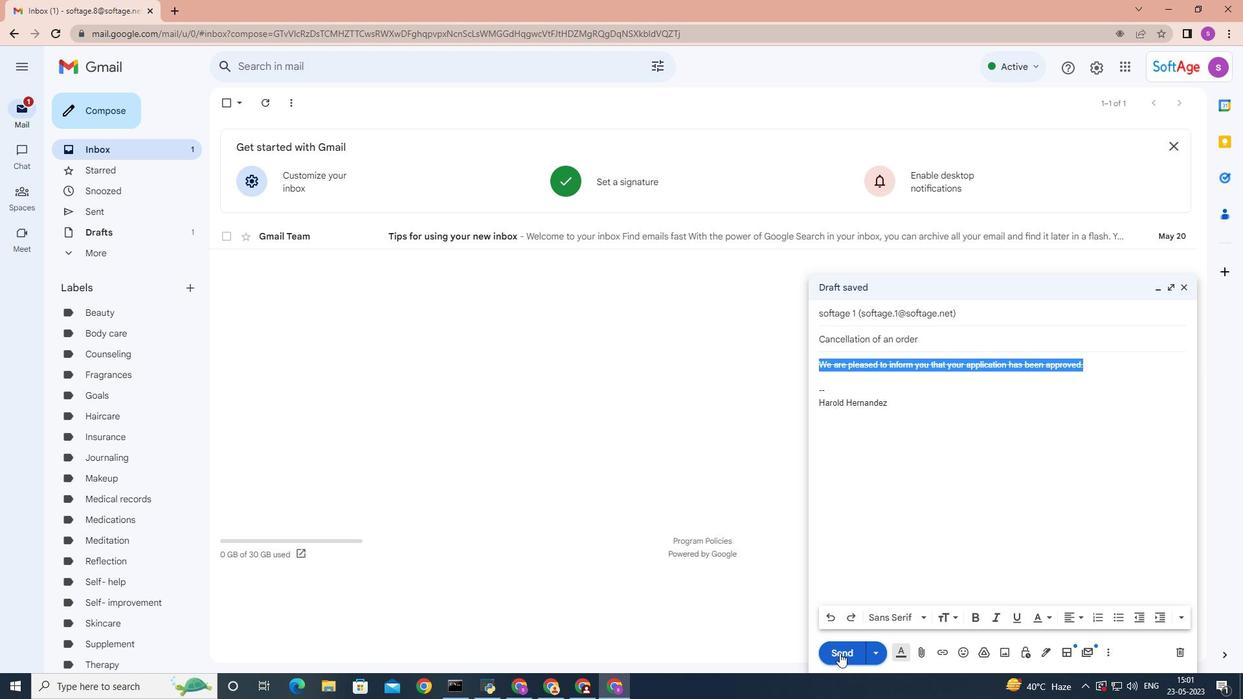 
Action: Mouse moved to (125, 209)
Screenshot: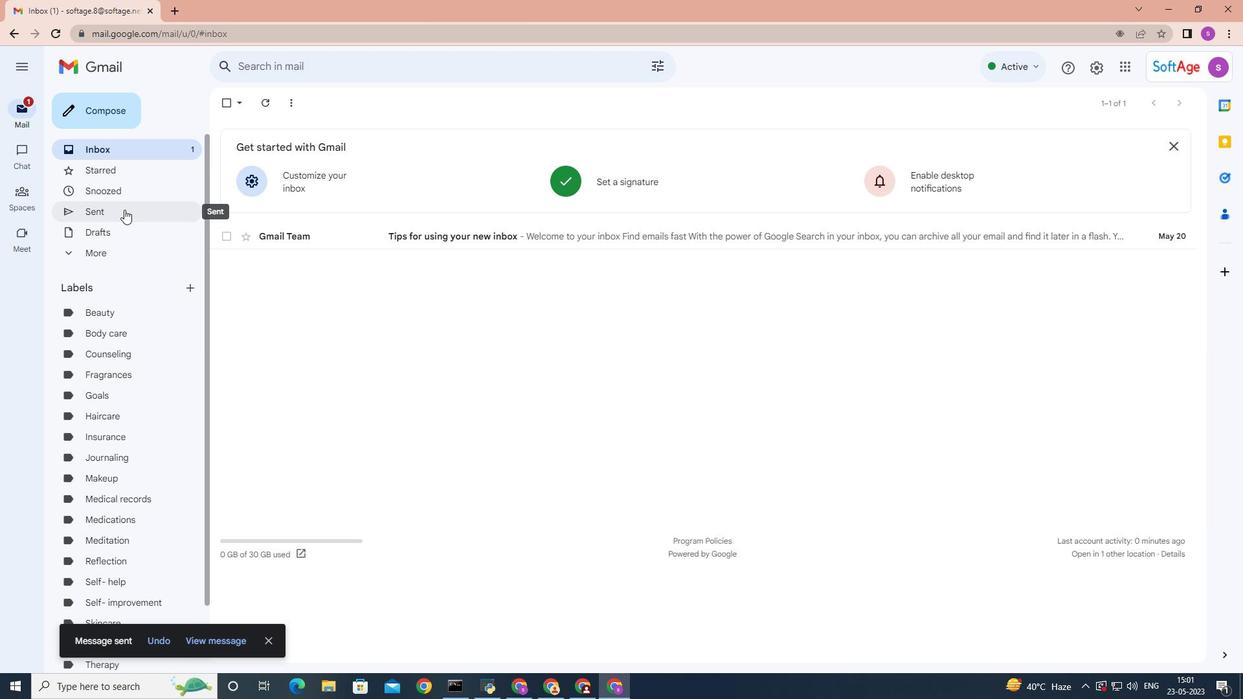
Action: Mouse pressed left at (125, 209)
Screenshot: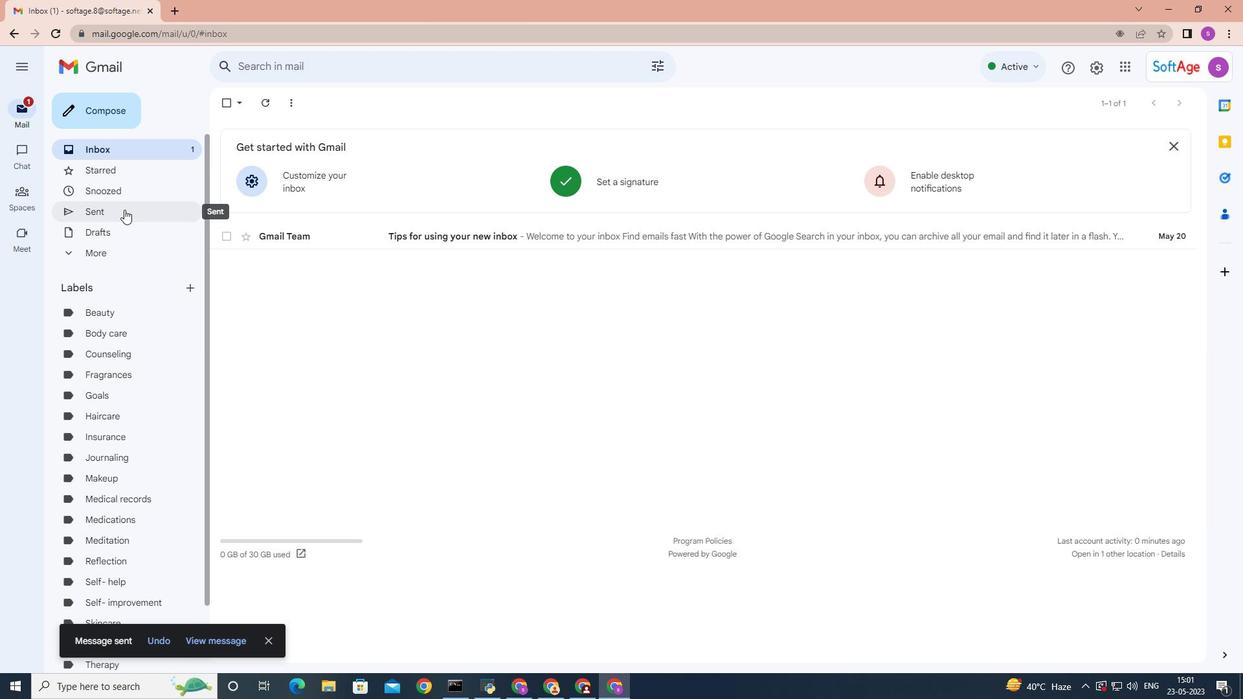 
Action: Mouse moved to (354, 169)
Screenshot: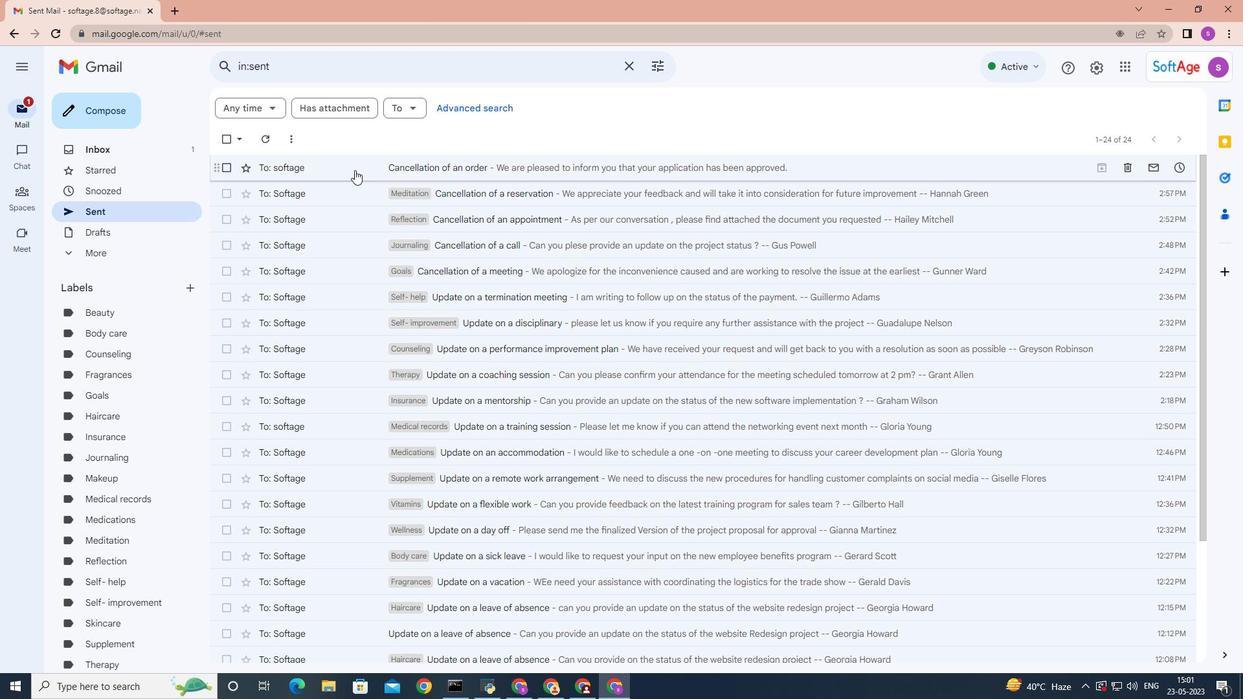 
Action: Mouse pressed right at (354, 169)
Screenshot: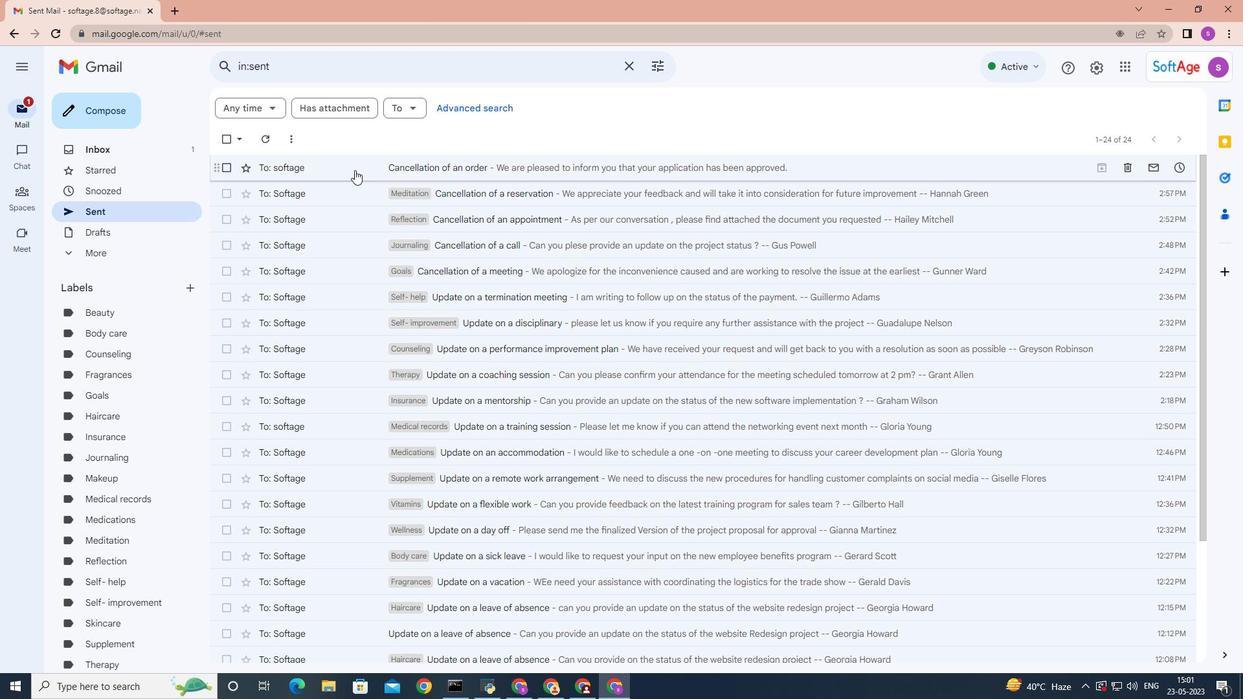 
Action: Mouse moved to (528, 435)
Screenshot: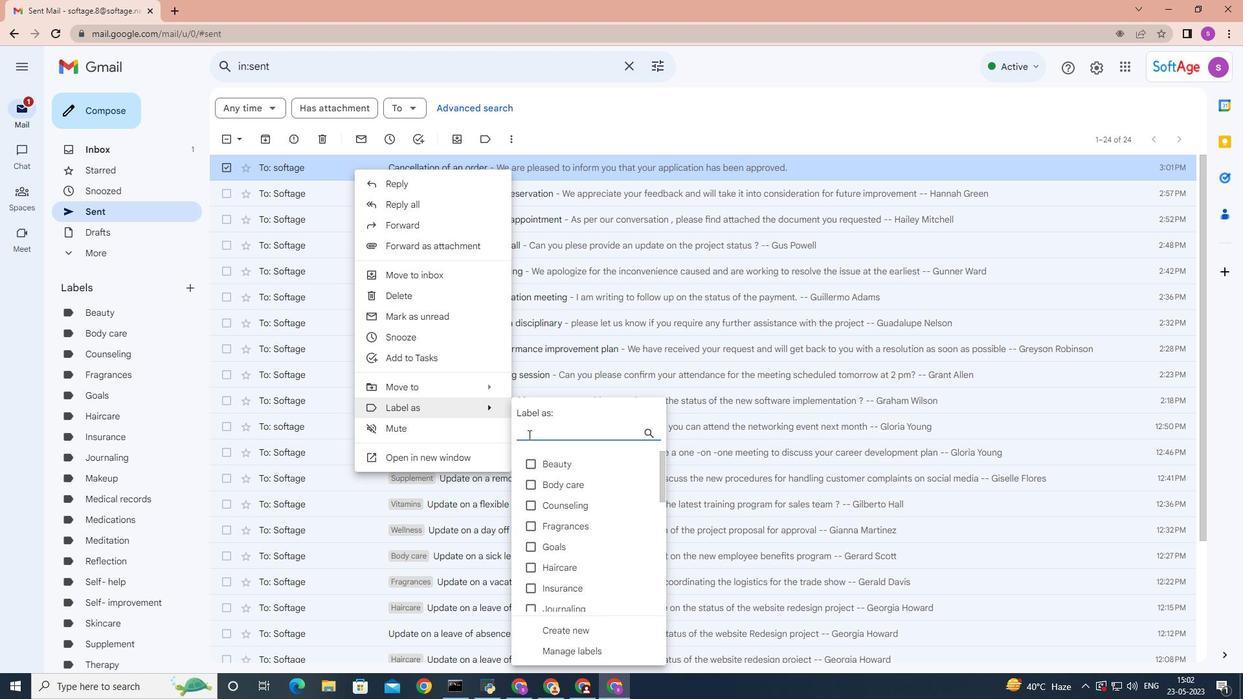 
Action: Key pressed <Key.shift>Yoga
Screenshot: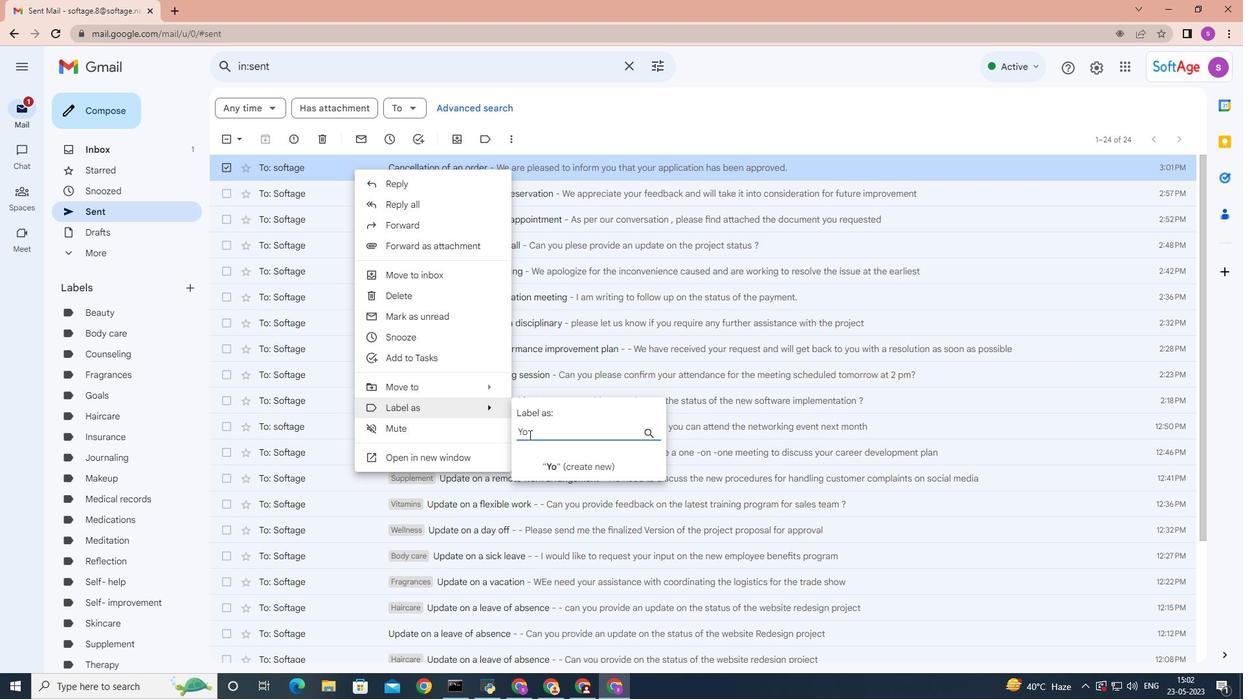 
Action: Mouse moved to (552, 460)
Screenshot: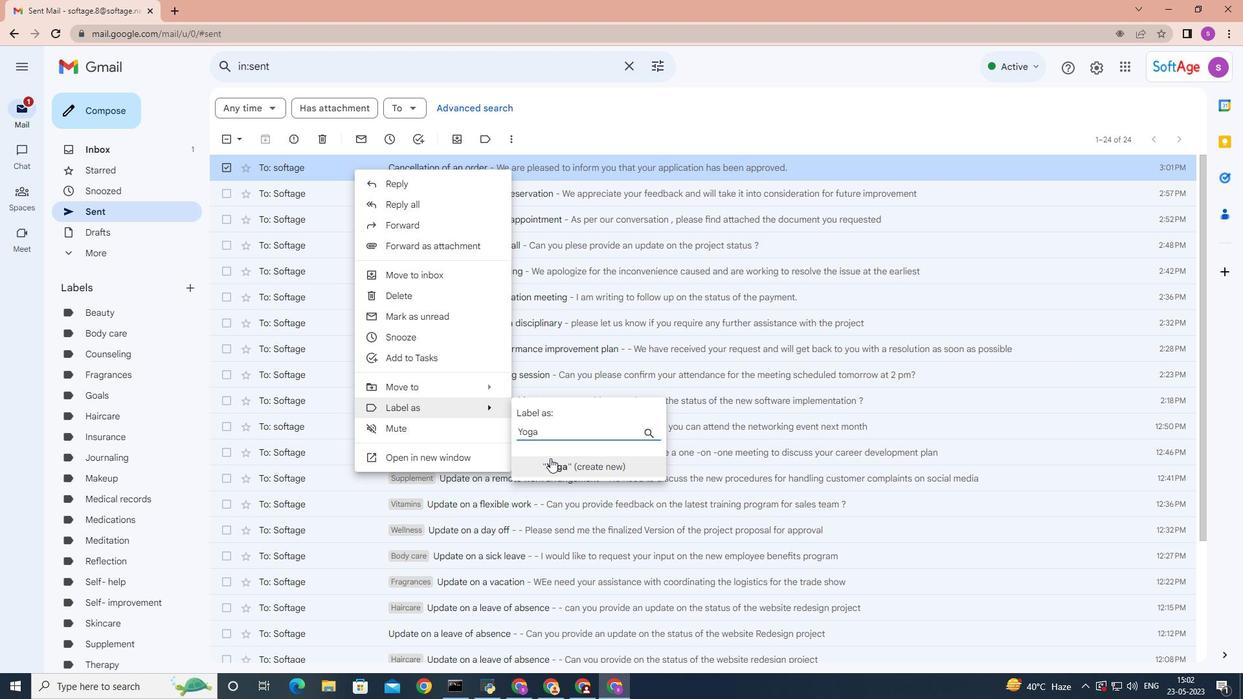
Action: Mouse pressed left at (552, 460)
Screenshot: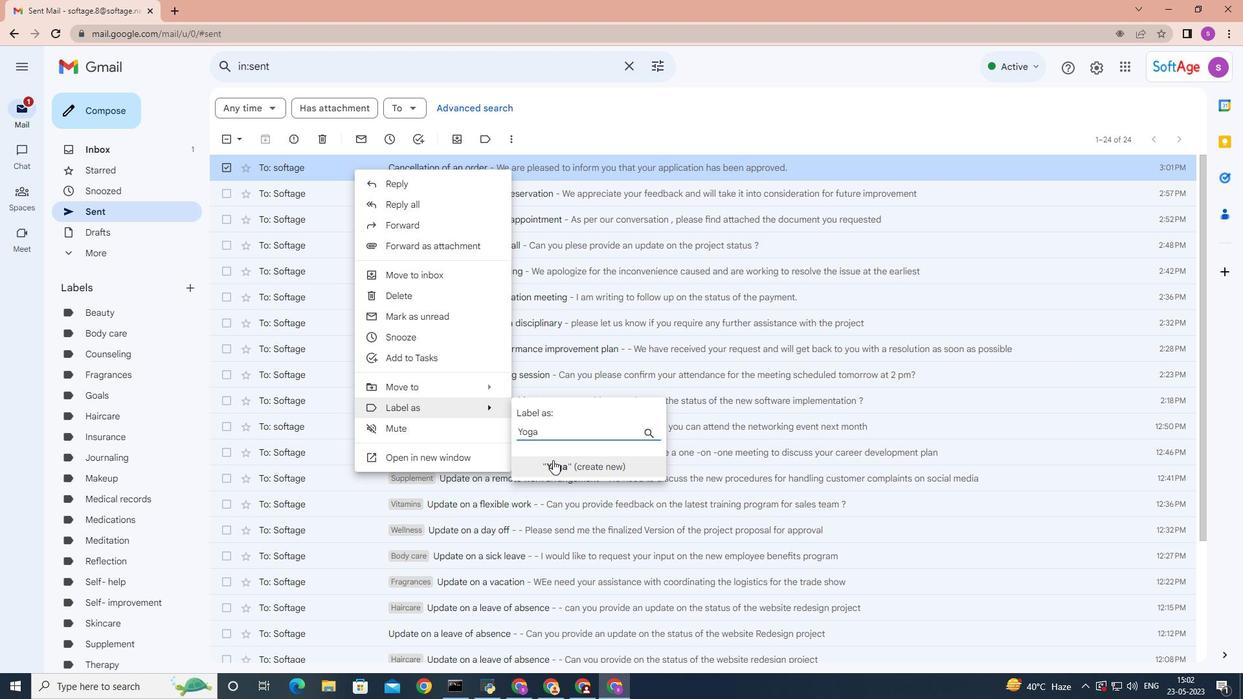 
Action: Mouse moved to (736, 409)
Screenshot: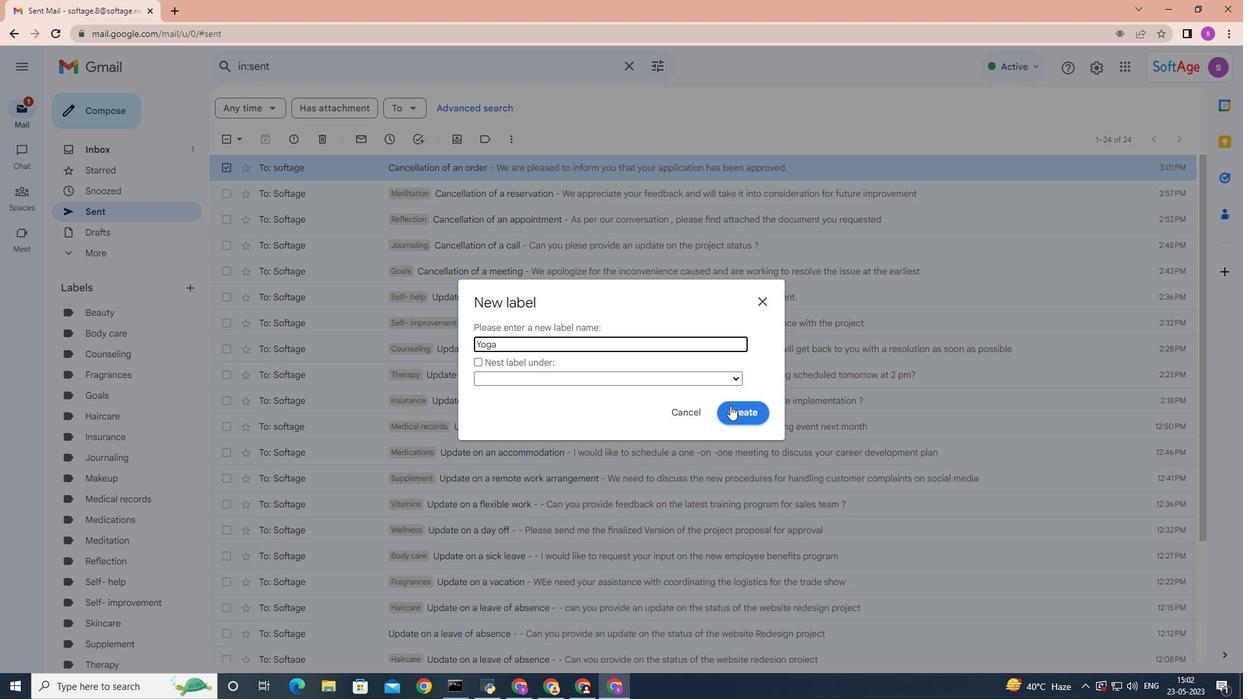 
Action: Mouse pressed left at (736, 409)
Screenshot: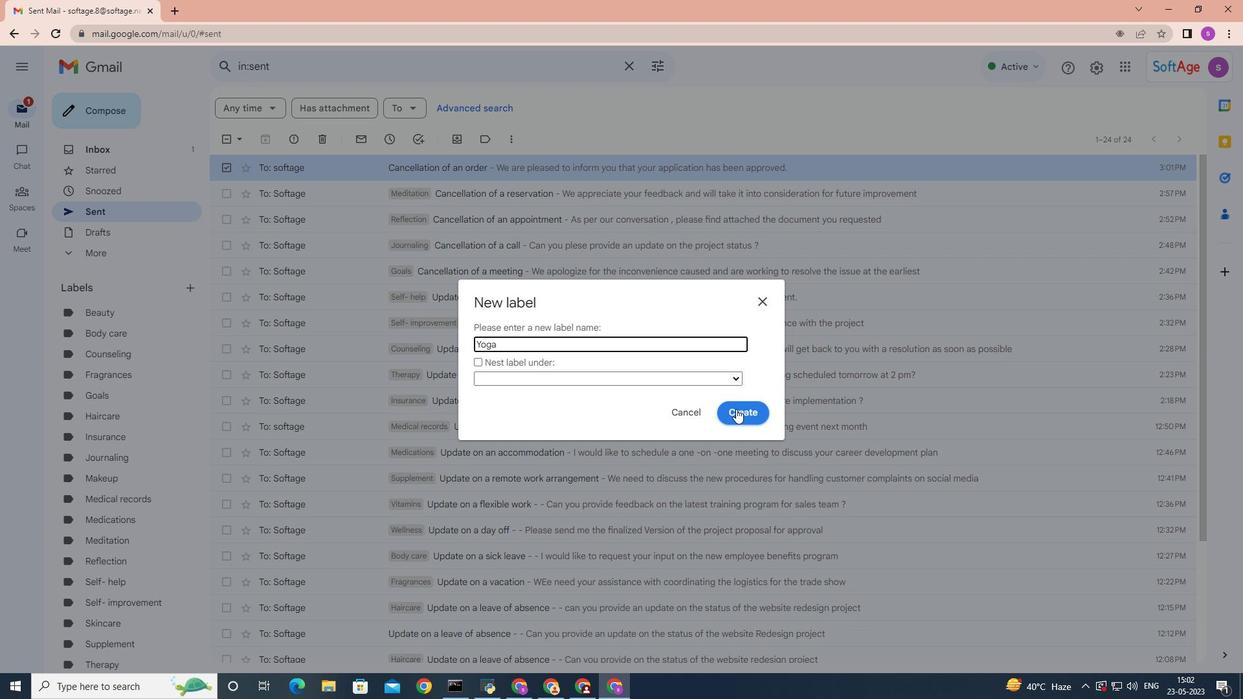 
Action: Mouse moved to (736, 409)
Screenshot: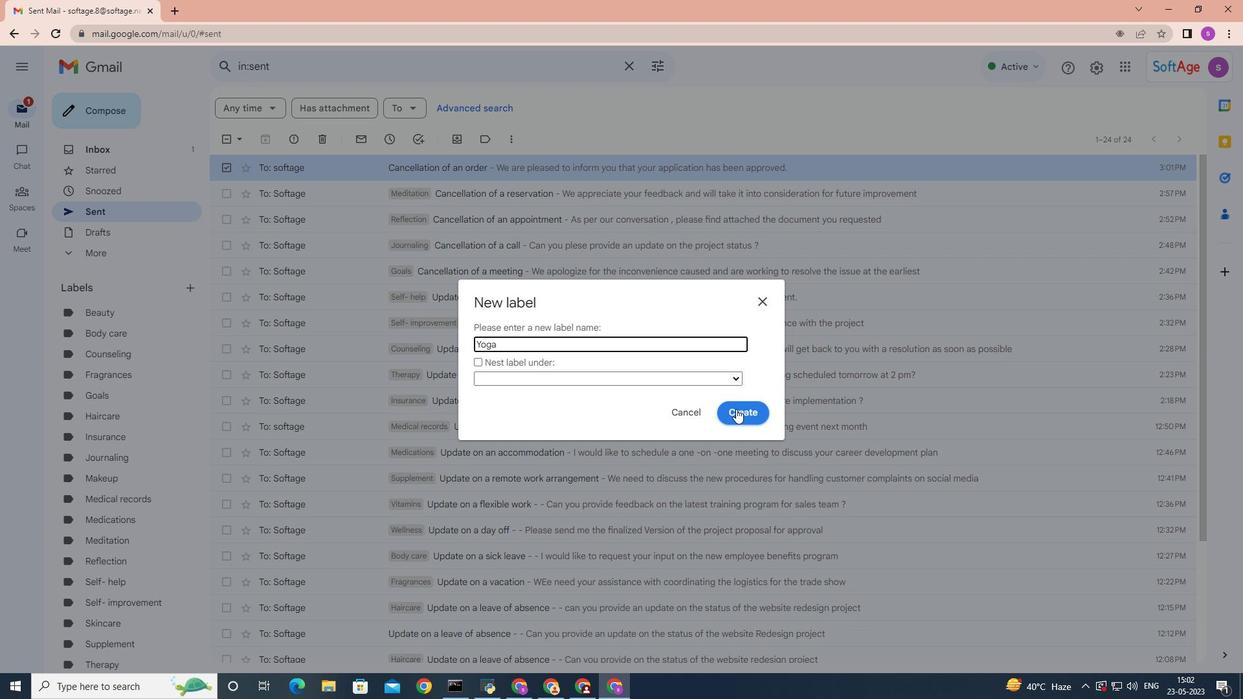 
